 Task: Find connections with filter location Porto Velho with filter topic #staysafewith filter profile language Potuguese with filter current company DISYS with filter school Indian Institute of Information Technology, Design and Manufacturing, Jabalpur with filter industry Law Enforcement with filter service category Business Analytics with filter keywords title Vice President of Marketing
Action: Mouse moved to (475, 85)
Screenshot: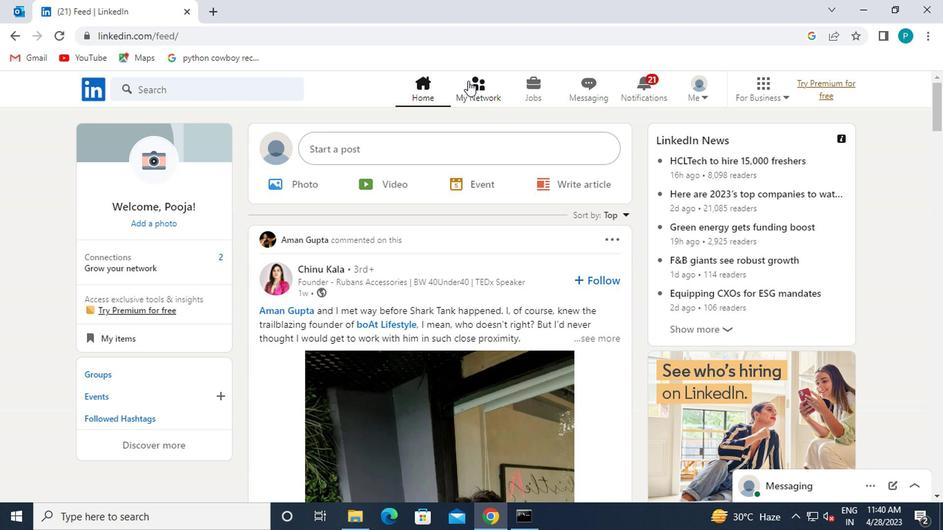 
Action: Mouse pressed left at (475, 85)
Screenshot: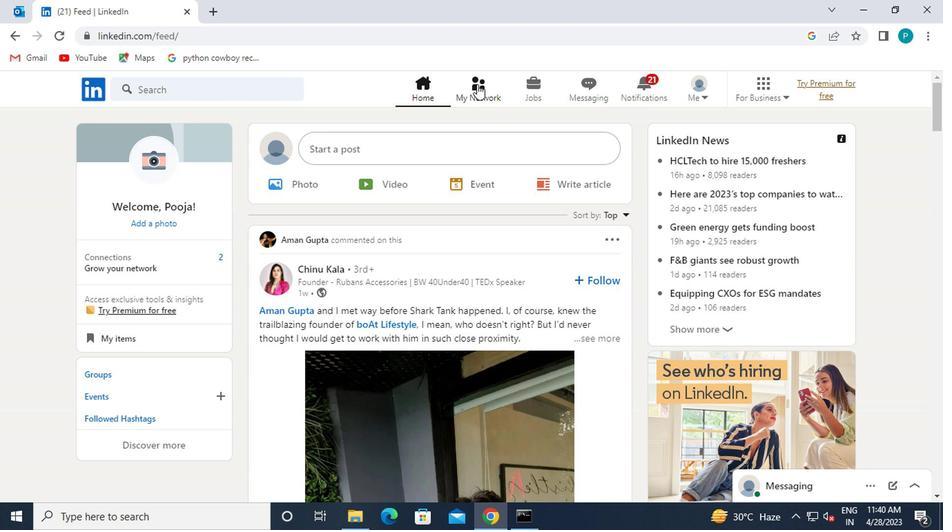
Action: Mouse moved to (179, 165)
Screenshot: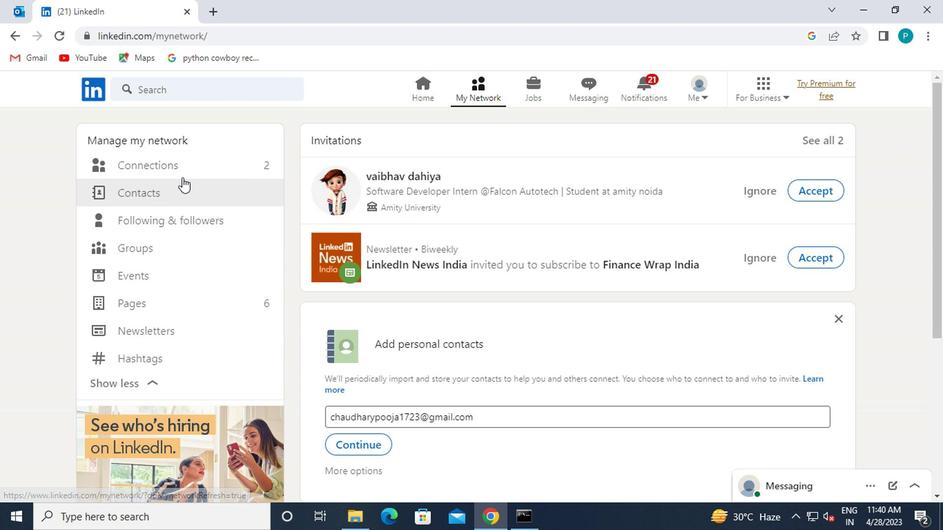 
Action: Mouse pressed left at (179, 165)
Screenshot: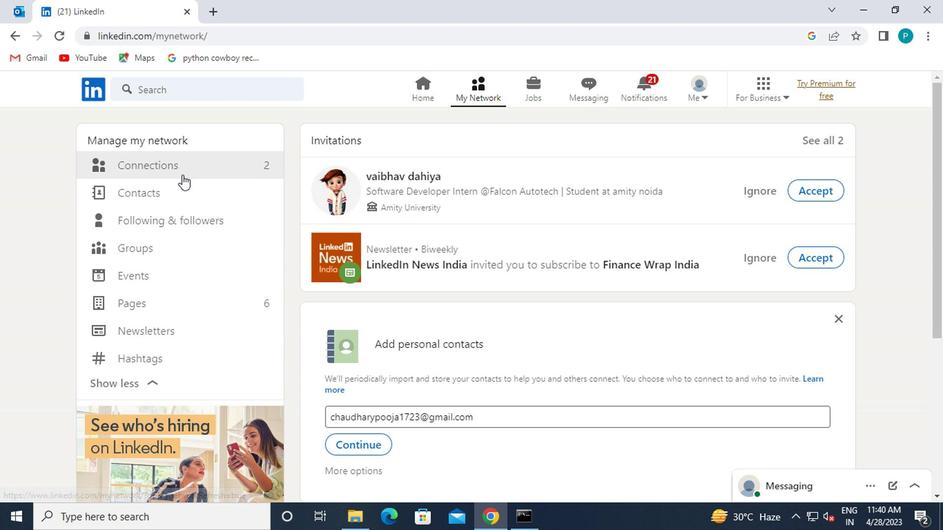 
Action: Mouse moved to (566, 162)
Screenshot: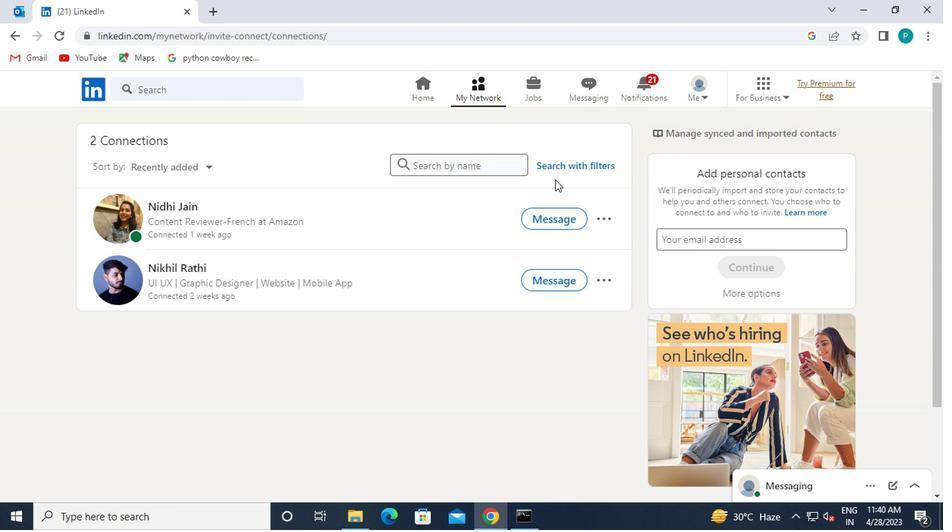 
Action: Mouse pressed left at (566, 162)
Screenshot: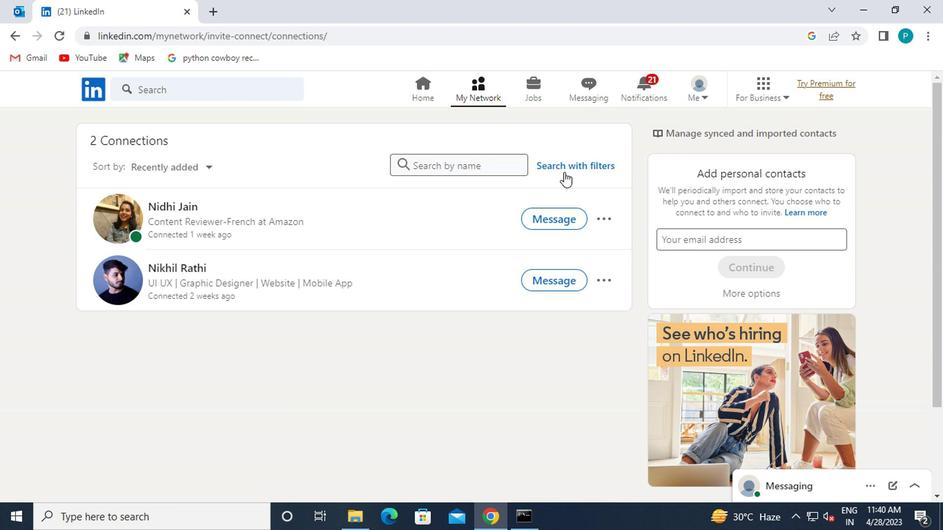 
Action: Mouse moved to (517, 135)
Screenshot: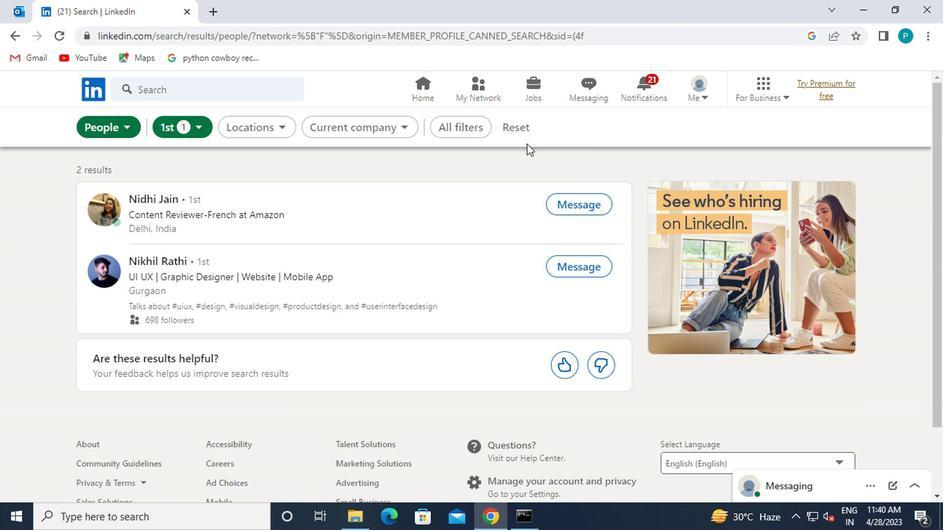 
Action: Mouse pressed left at (517, 135)
Screenshot: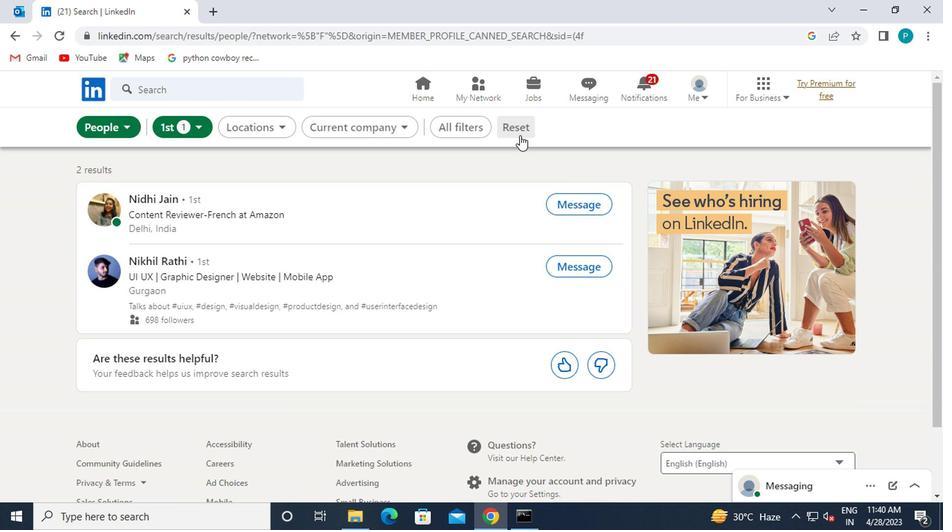 
Action: Mouse moved to (485, 127)
Screenshot: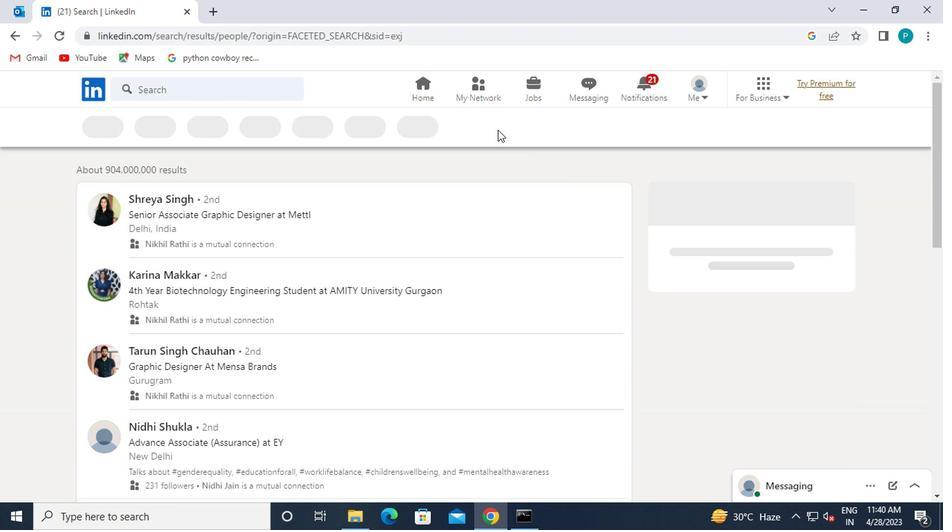 
Action: Mouse pressed left at (485, 127)
Screenshot: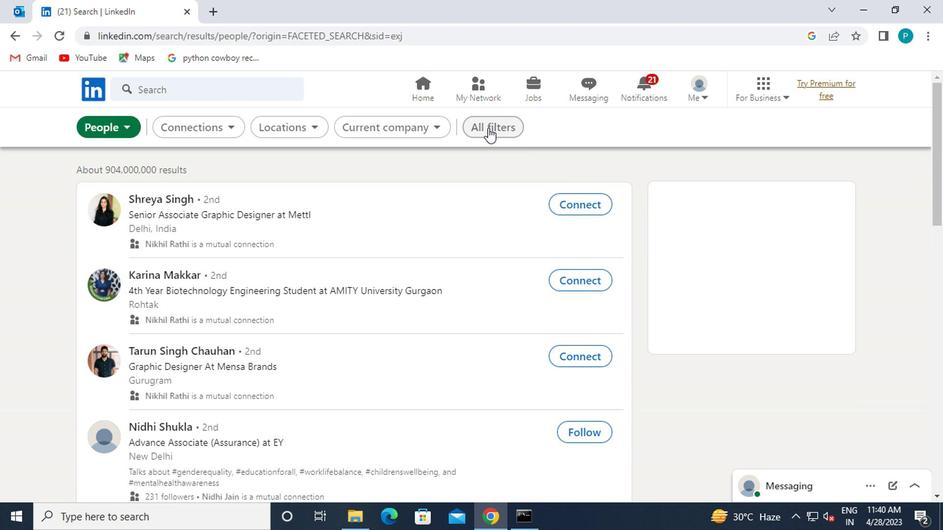 
Action: Mouse moved to (786, 369)
Screenshot: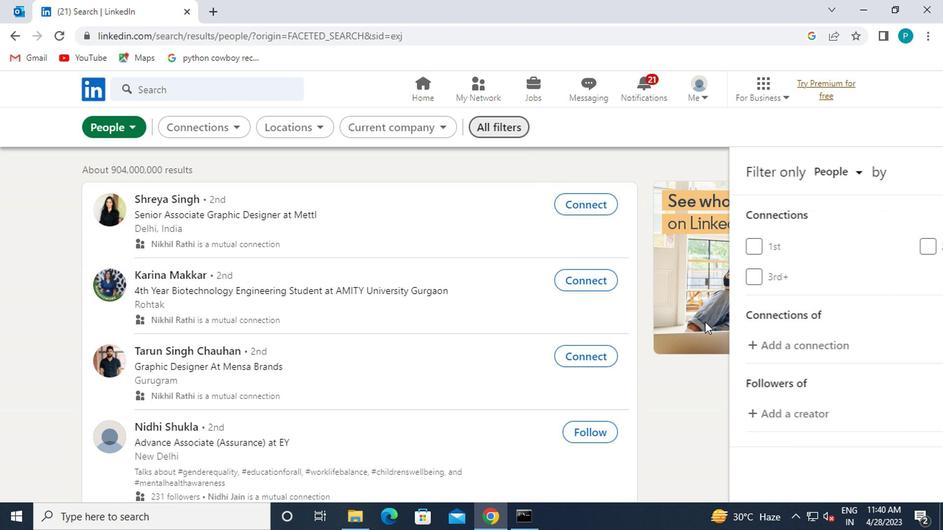 
Action: Mouse scrolled (786, 369) with delta (0, 0)
Screenshot: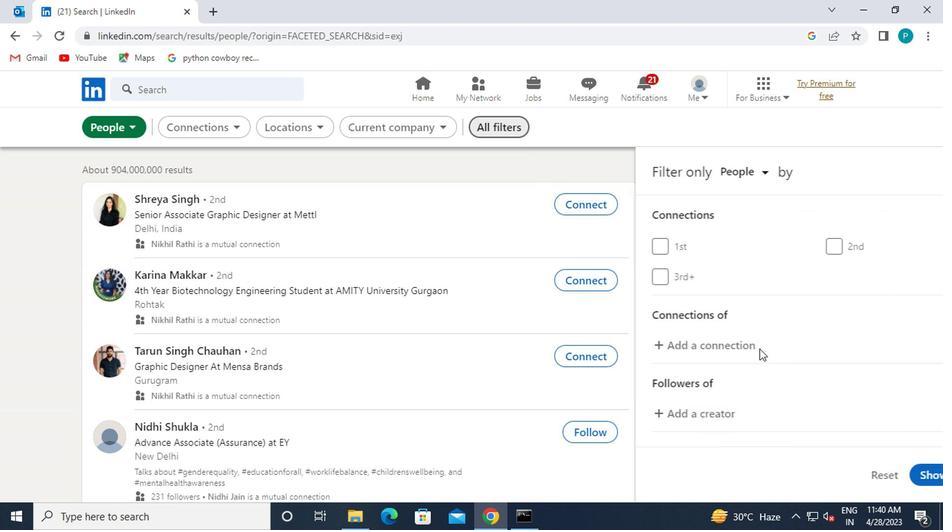 
Action: Mouse moved to (741, 340)
Screenshot: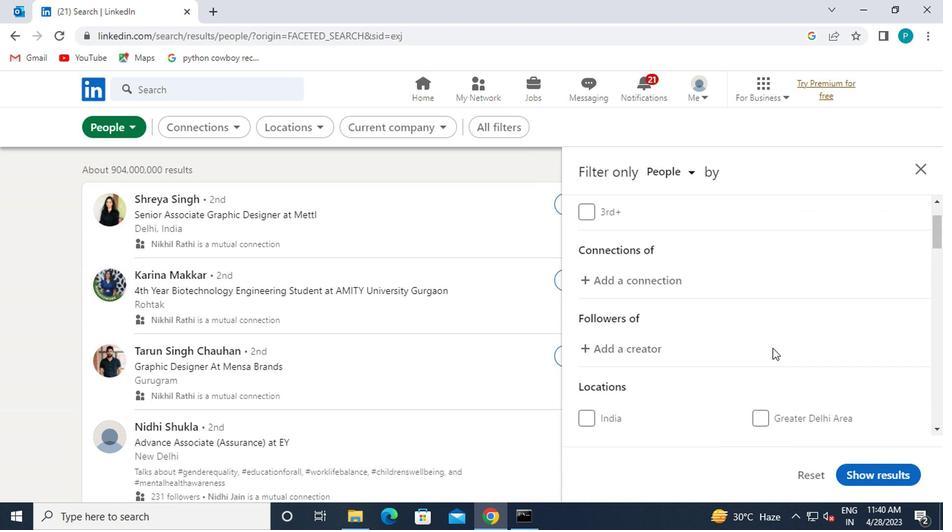 
Action: Mouse scrolled (741, 339) with delta (0, 0)
Screenshot: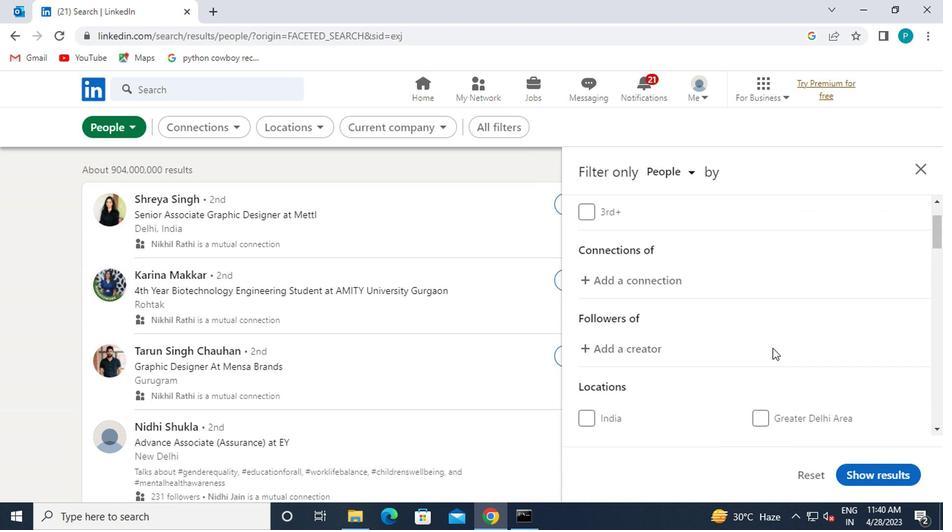 
Action: Mouse moved to (734, 339)
Screenshot: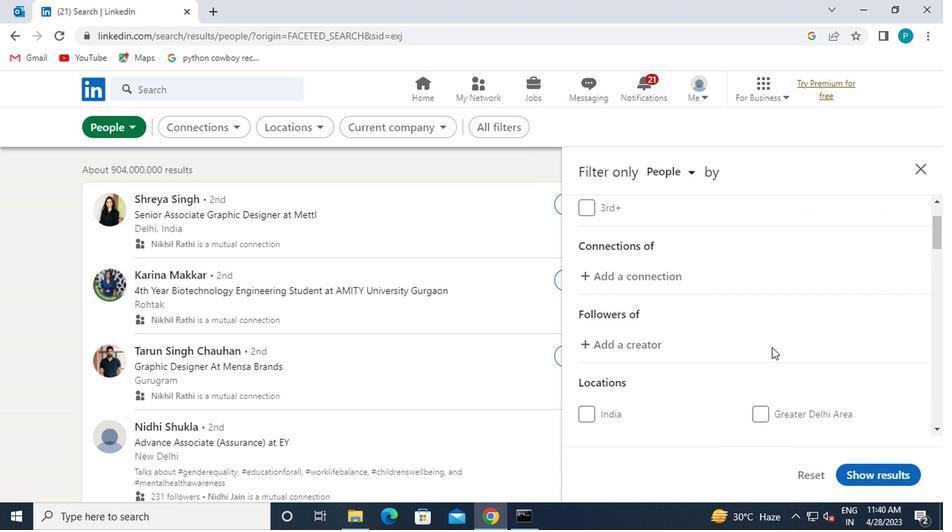 
Action: Mouse scrolled (734, 338) with delta (0, 0)
Screenshot: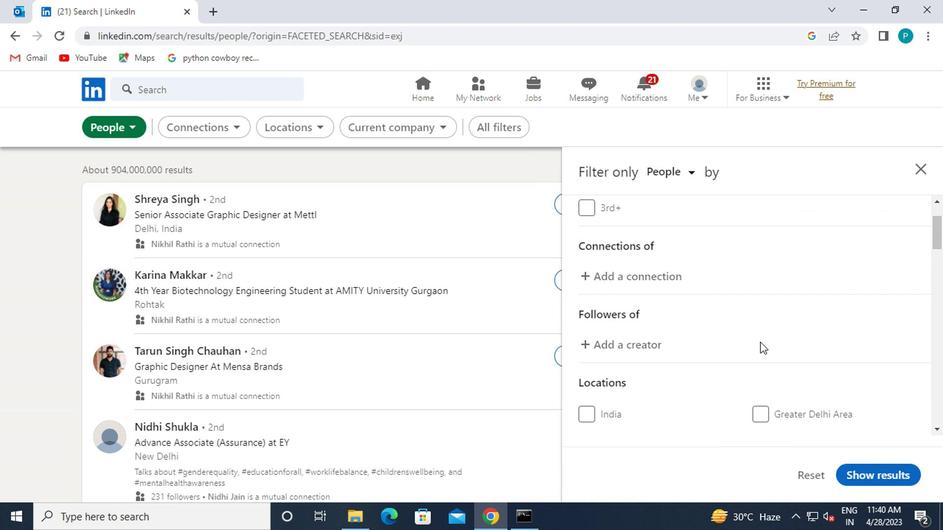 
Action: Mouse moved to (767, 336)
Screenshot: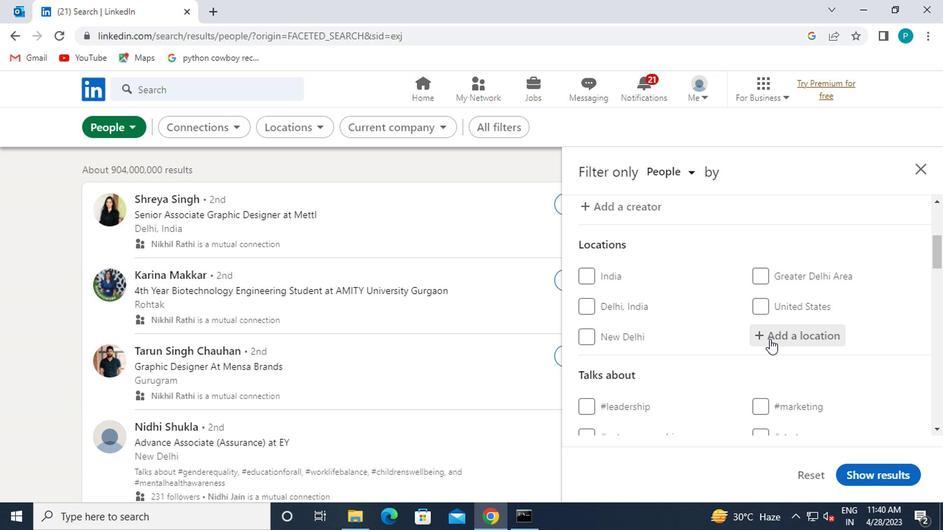 
Action: Mouse pressed left at (767, 336)
Screenshot: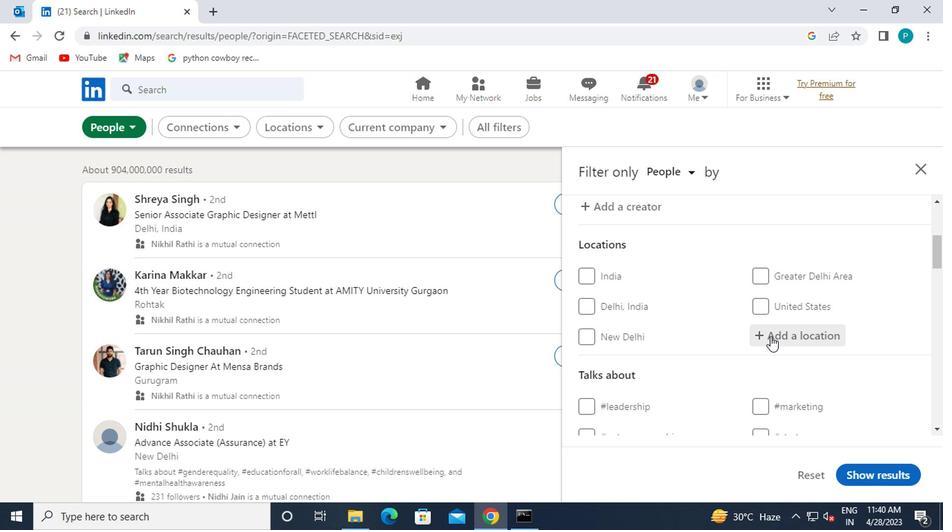 
Action: Mouse moved to (743, 339)
Screenshot: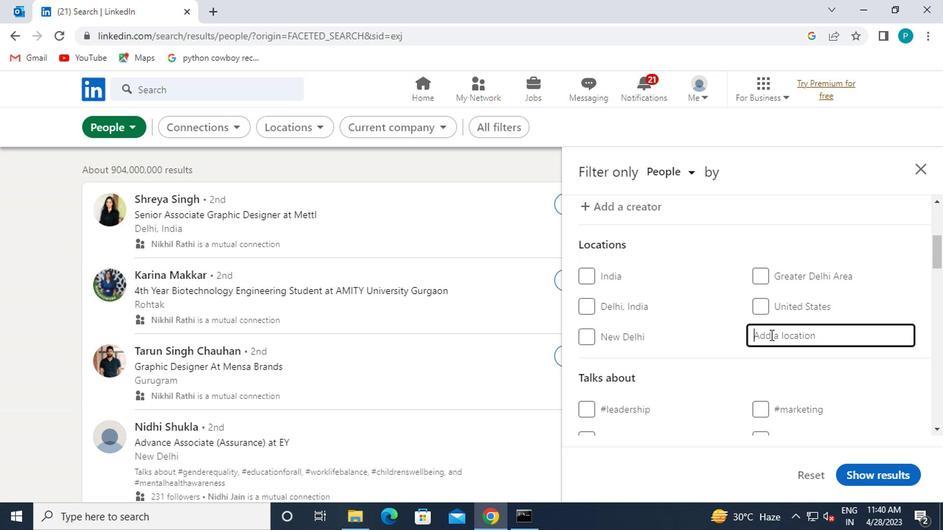 
Action: Key pressed <Key.caps_lock>p<Key.caps_lock>orto<Key.space><Key.caps_lock>v<Key.caps_lock>elho
Screenshot: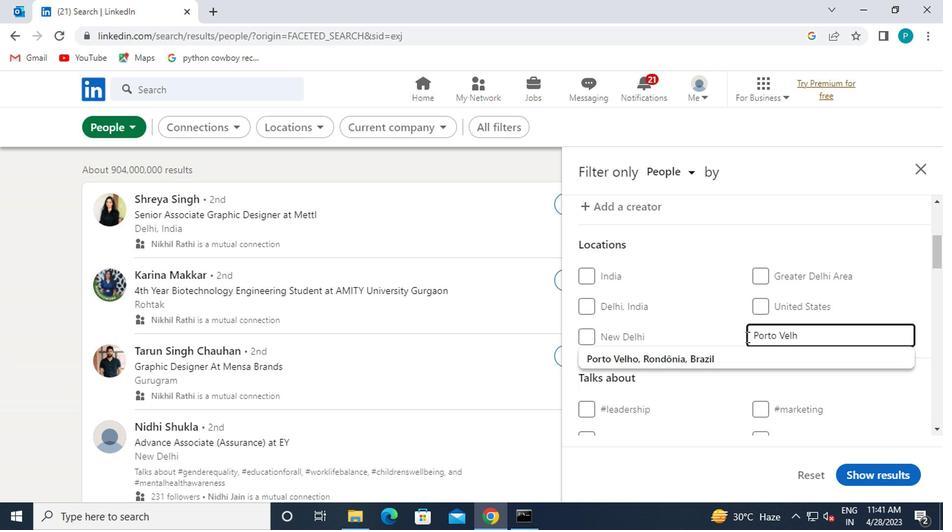 
Action: Mouse moved to (658, 360)
Screenshot: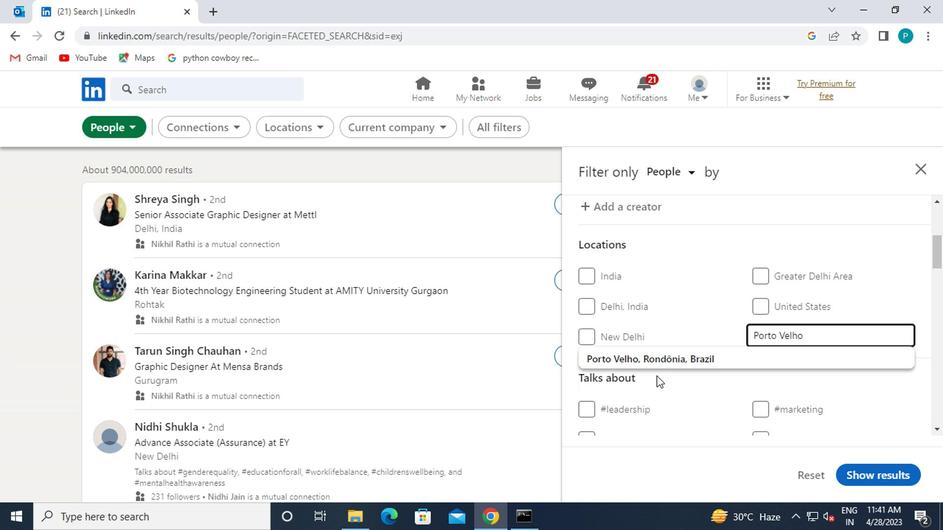 
Action: Mouse pressed left at (658, 360)
Screenshot: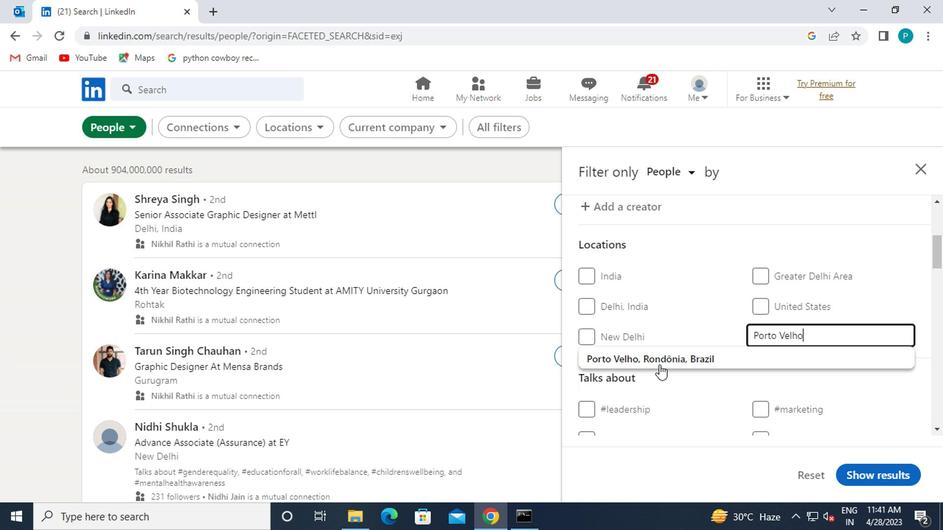 
Action: Mouse moved to (757, 377)
Screenshot: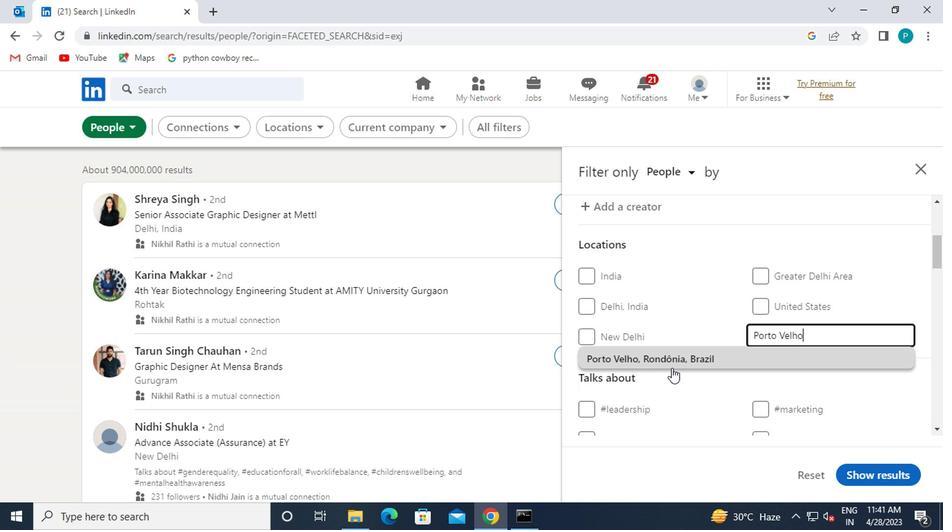 
Action: Mouse scrolled (757, 376) with delta (0, 0)
Screenshot: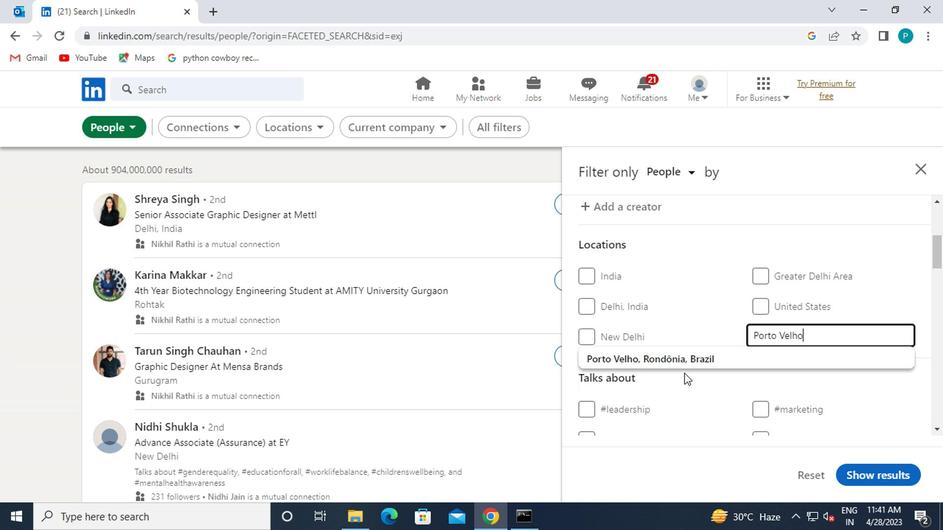 
Action: Mouse scrolled (757, 376) with delta (0, 0)
Screenshot: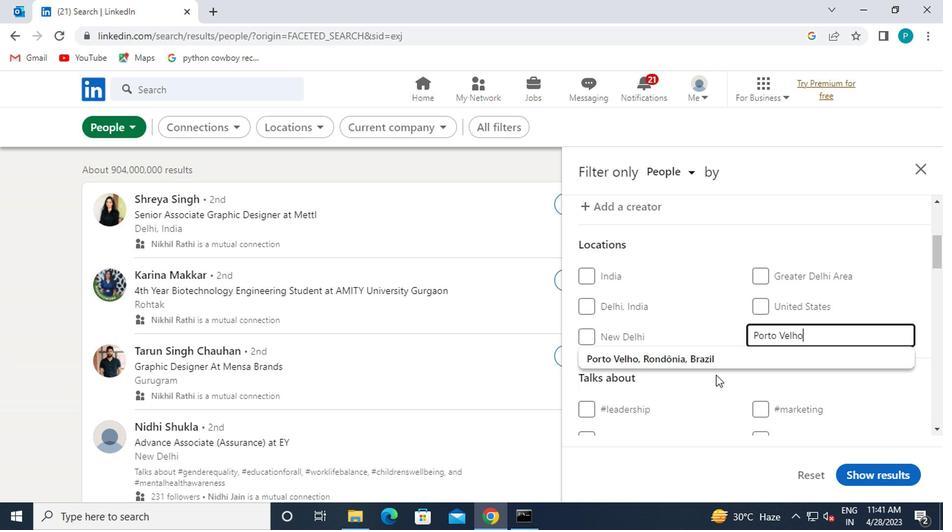 
Action: Mouse moved to (656, 227)
Screenshot: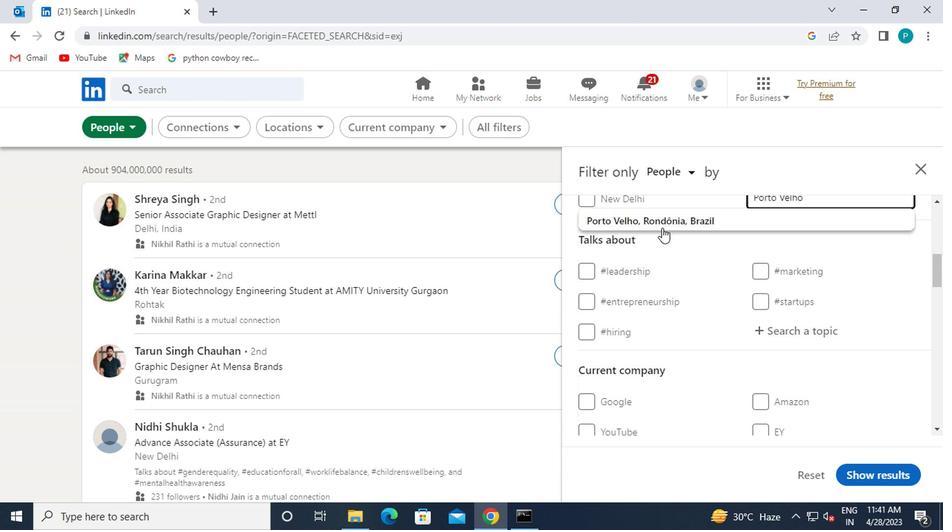 
Action: Mouse pressed left at (656, 227)
Screenshot: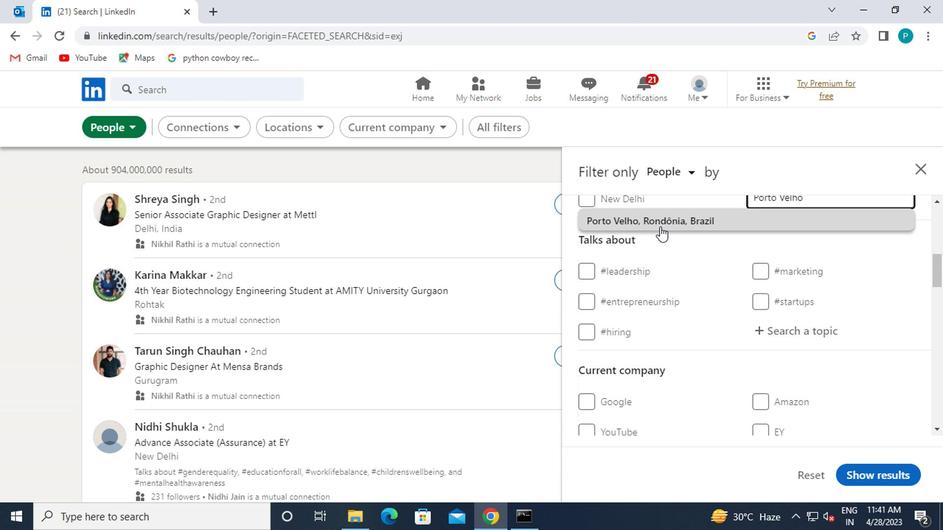 
Action: Mouse moved to (781, 361)
Screenshot: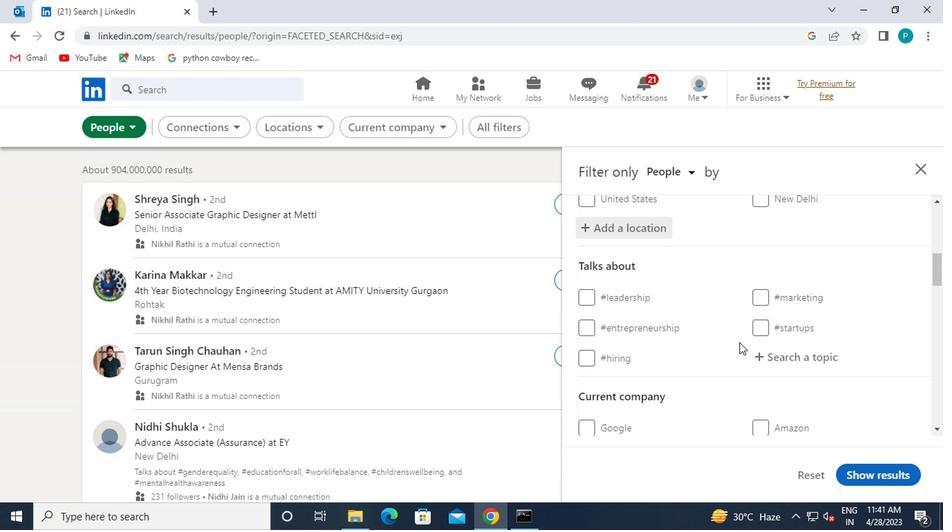 
Action: Mouse pressed left at (781, 361)
Screenshot: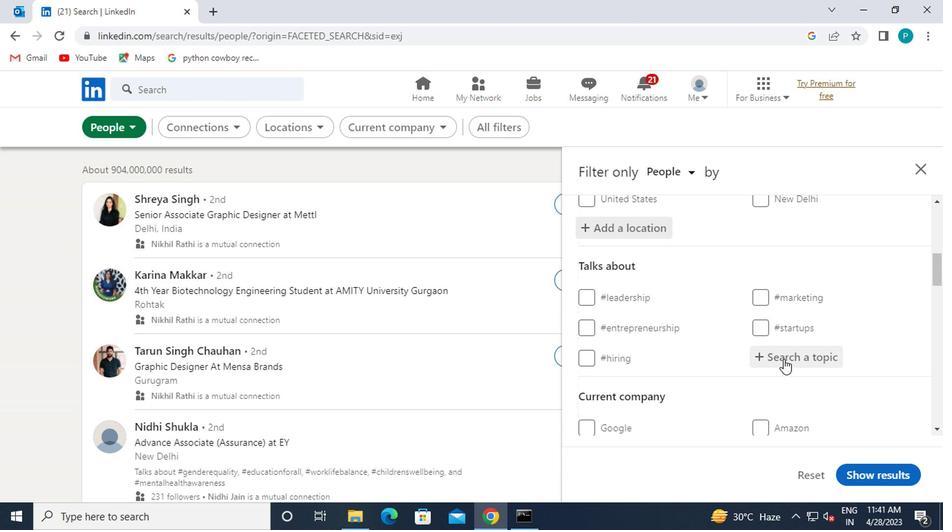 
Action: Mouse moved to (792, 361)
Screenshot: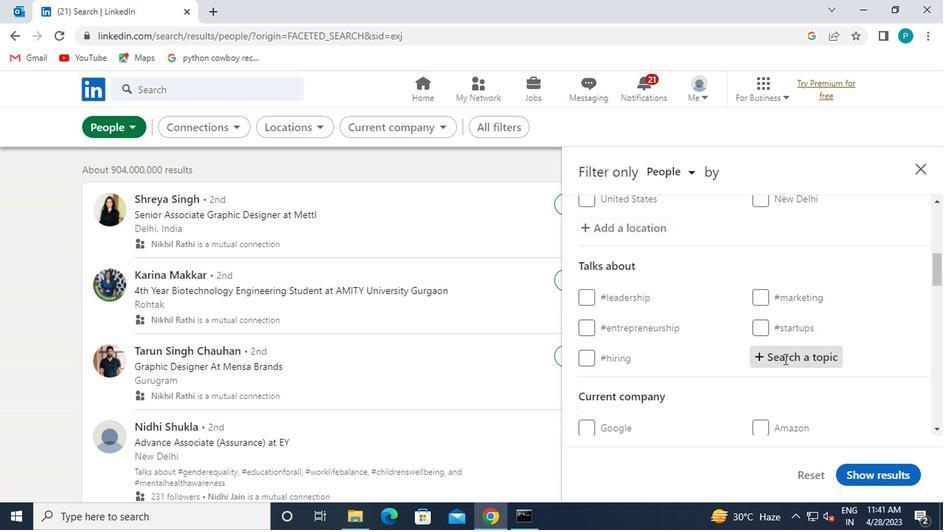 
Action: Key pressed <Key.shift>#STAYSFE
Screenshot: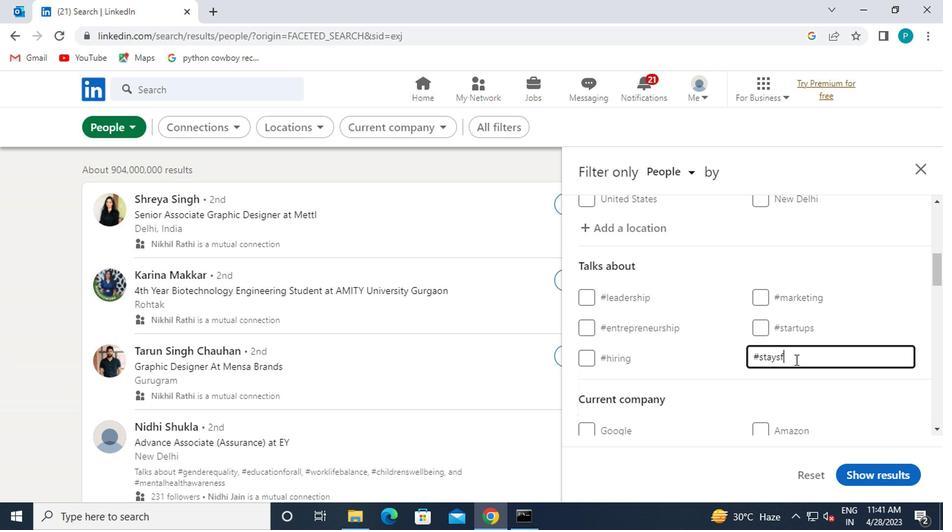 
Action: Mouse moved to (778, 359)
Screenshot: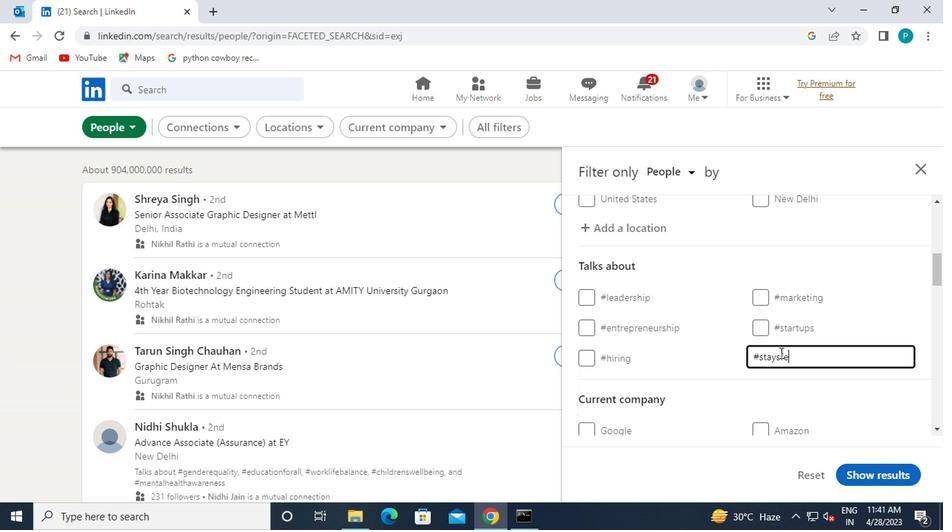 
Action: Mouse pressed left at (778, 359)
Screenshot: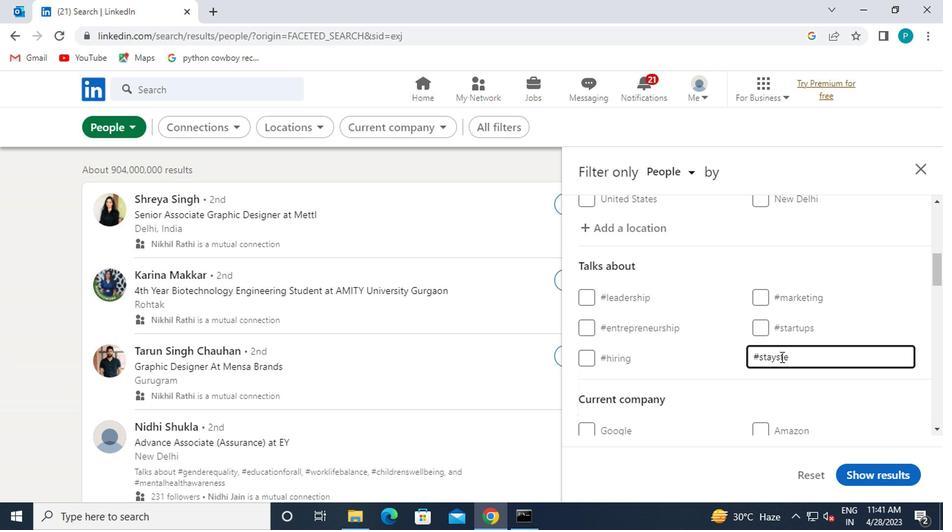 
Action: Mouse moved to (785, 362)
Screenshot: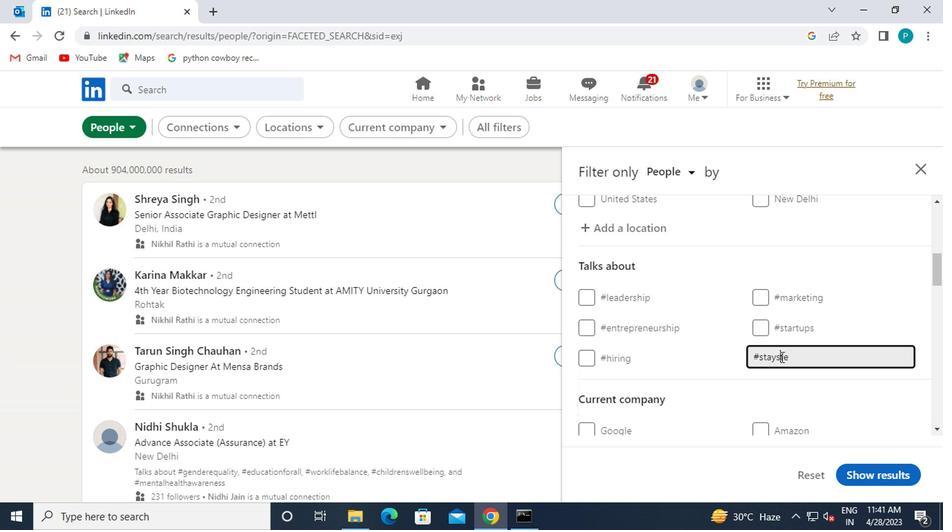 
Action: Key pressed A
Screenshot: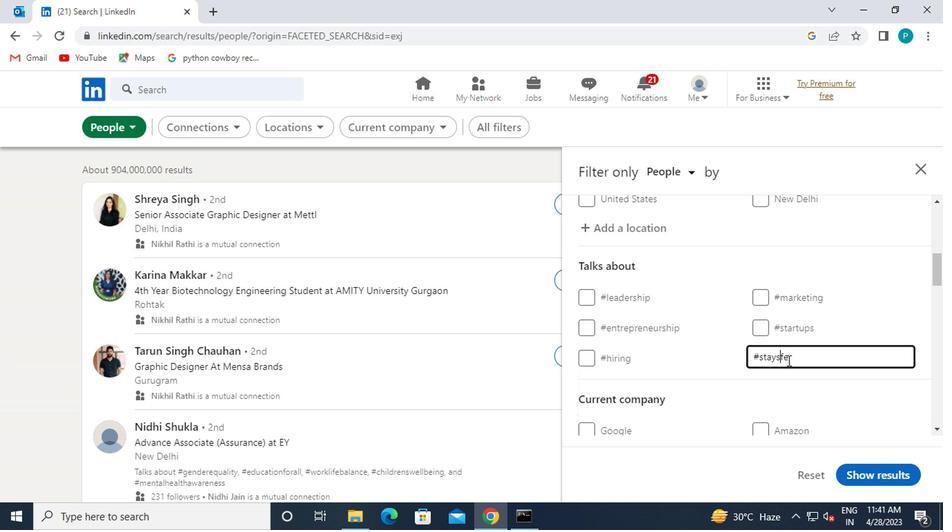 
Action: Mouse moved to (764, 357)
Screenshot: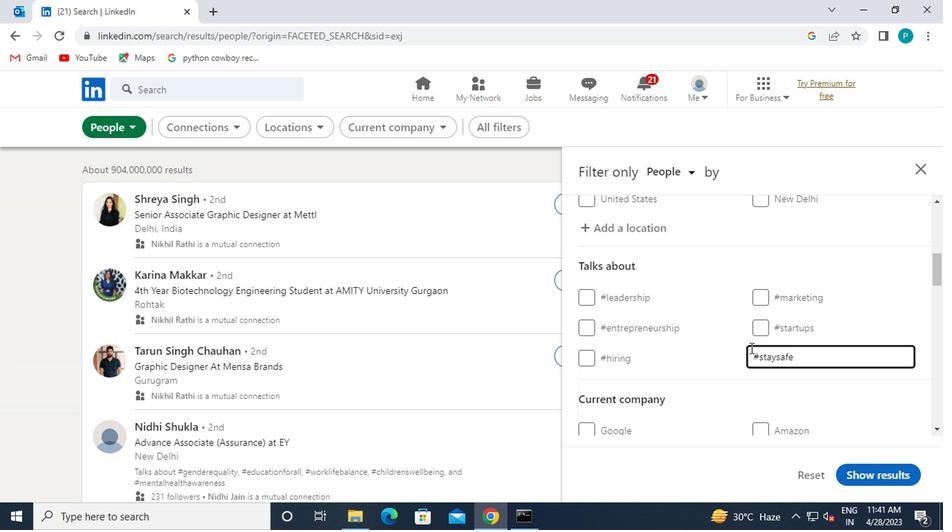 
Action: Mouse scrolled (764, 356) with delta (0, 0)
Screenshot: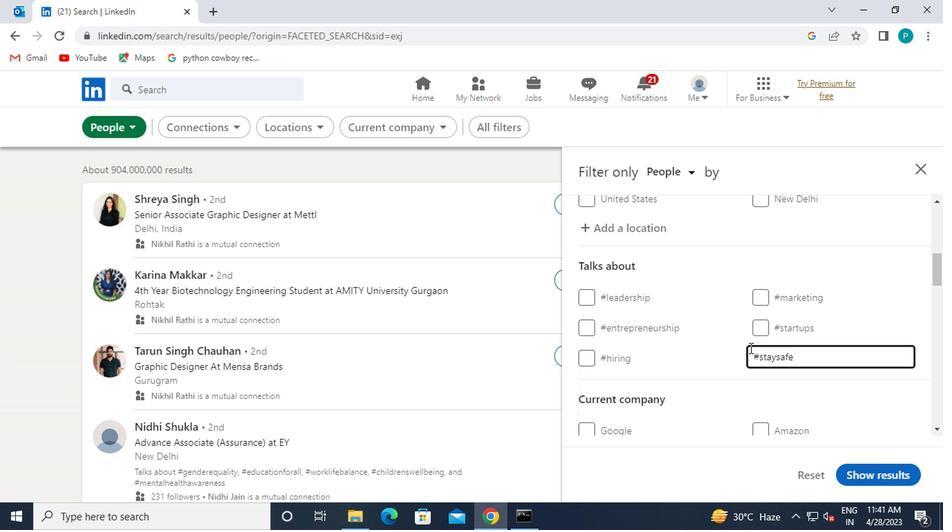 
Action: Mouse moved to (767, 359)
Screenshot: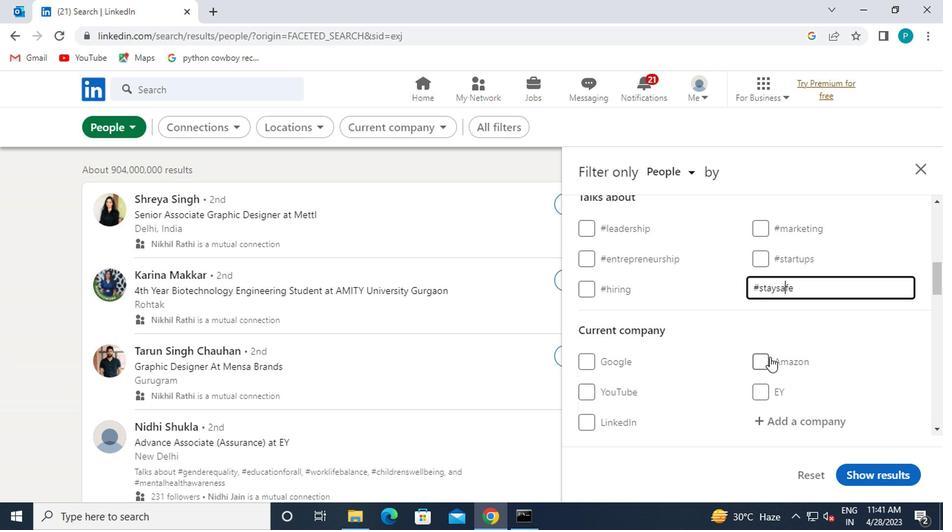 
Action: Mouse scrolled (767, 359) with delta (0, 0)
Screenshot: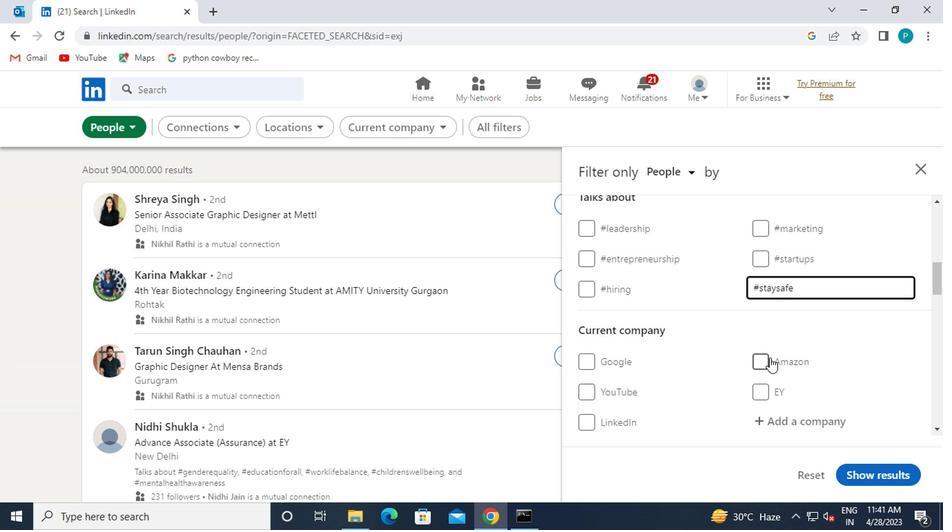 
Action: Mouse moved to (706, 366)
Screenshot: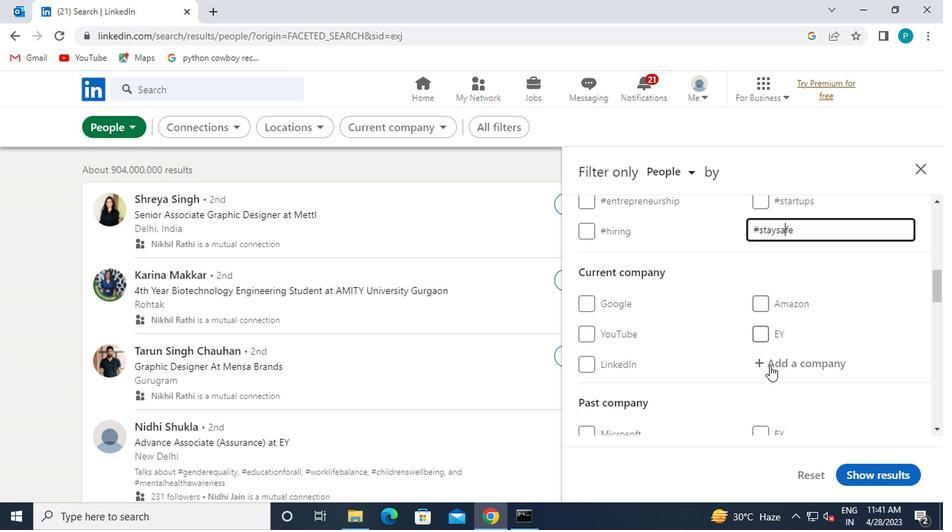 
Action: Mouse scrolled (706, 366) with delta (0, 0)
Screenshot: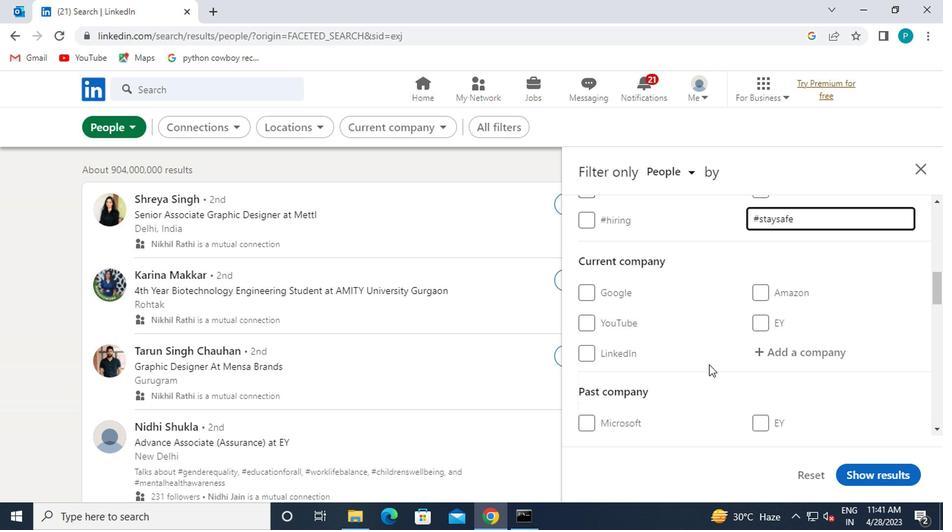 
Action: Mouse scrolled (706, 366) with delta (0, 0)
Screenshot: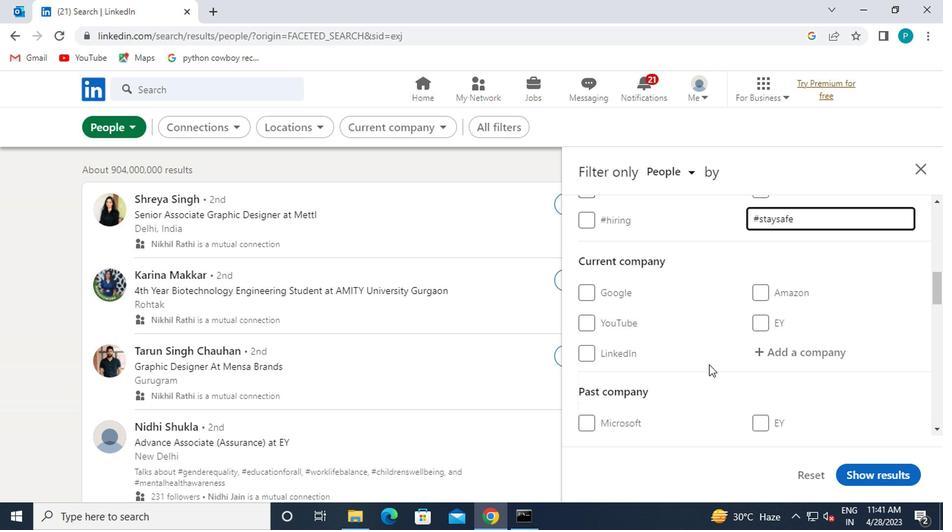 
Action: Mouse scrolled (706, 366) with delta (0, 0)
Screenshot: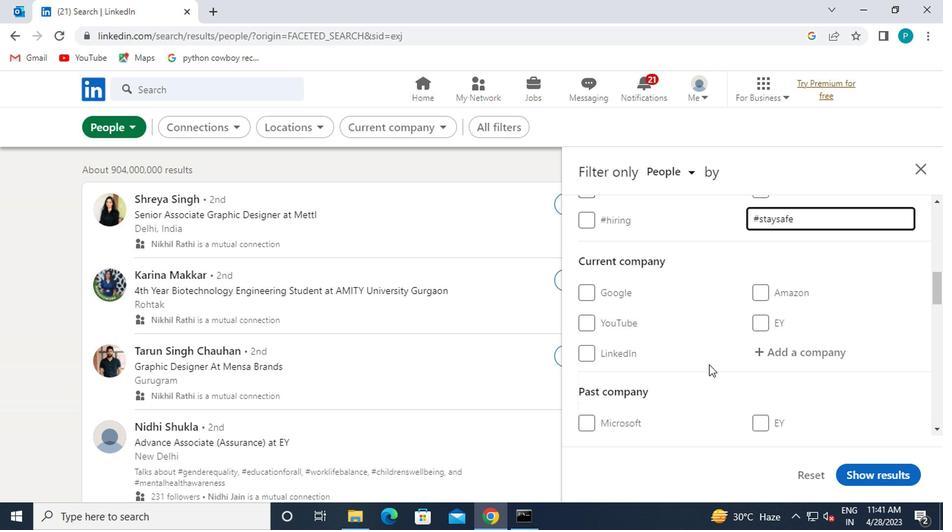 
Action: Mouse scrolled (706, 366) with delta (0, 0)
Screenshot: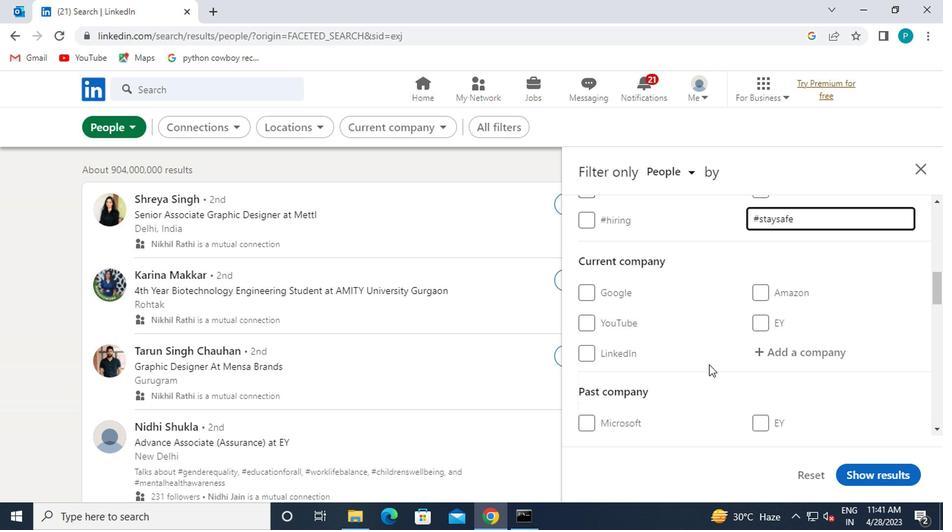 
Action: Mouse moved to (706, 359)
Screenshot: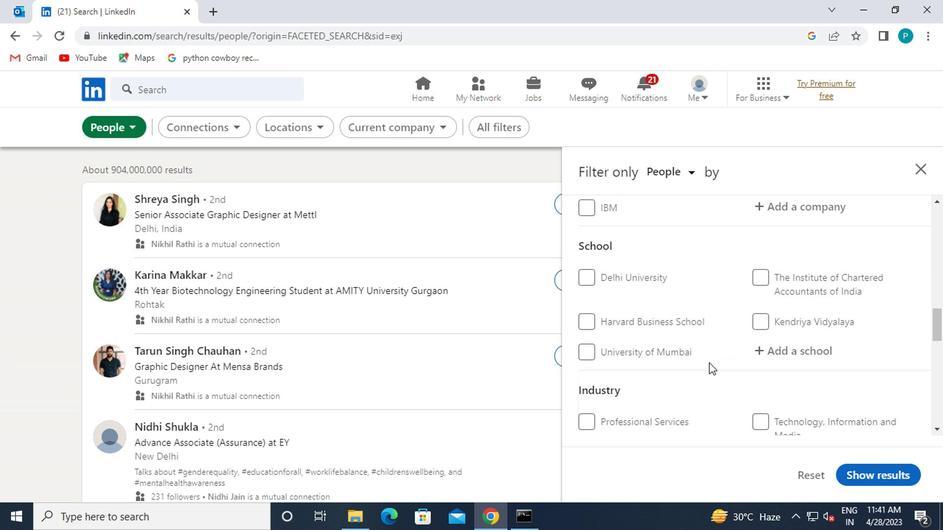 
Action: Mouse scrolled (706, 359) with delta (0, 0)
Screenshot: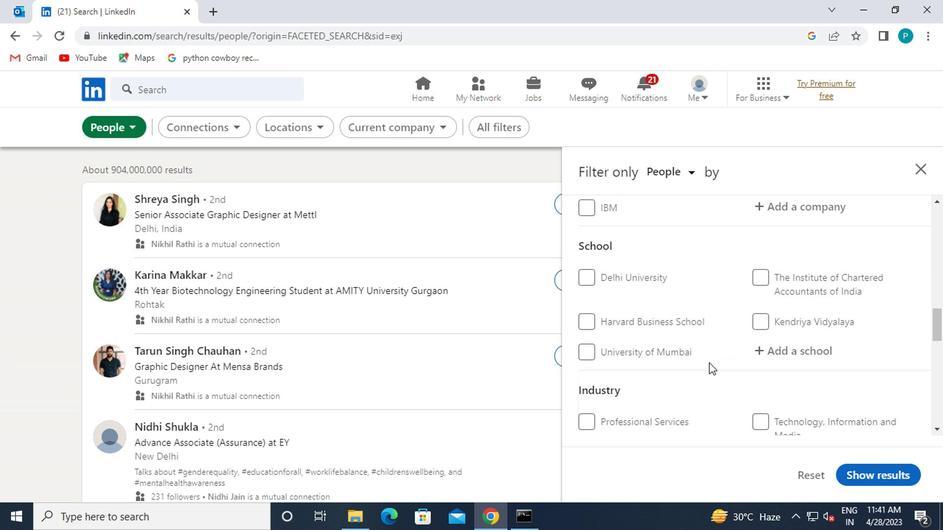 
Action: Mouse moved to (706, 357)
Screenshot: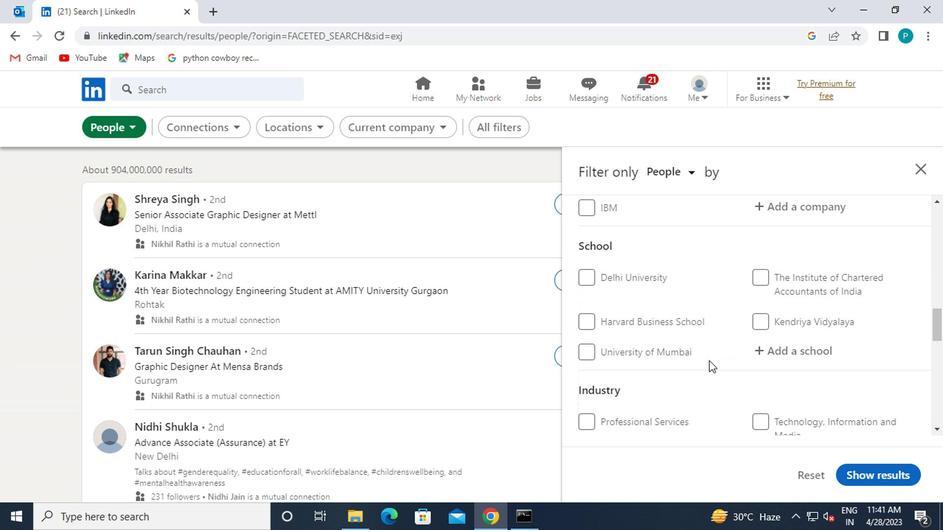 
Action: Mouse scrolled (706, 356) with delta (0, 0)
Screenshot: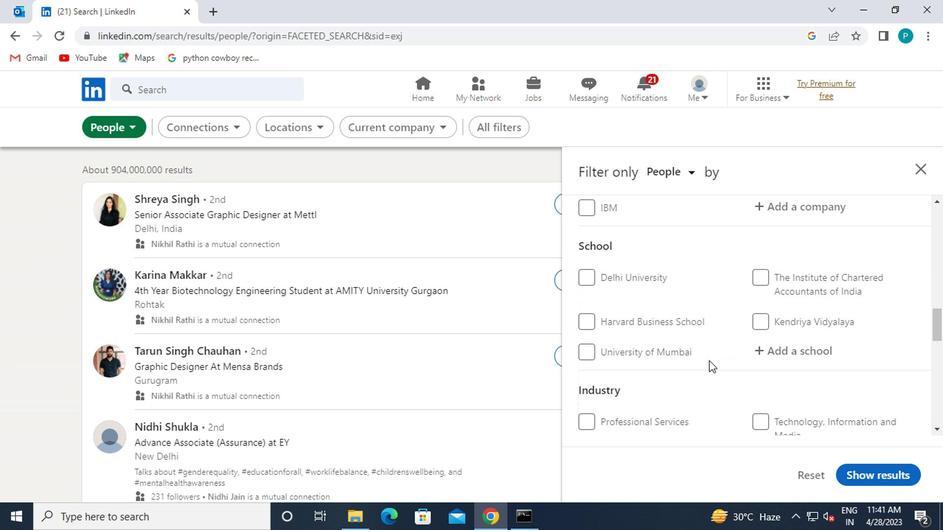 
Action: Mouse moved to (683, 345)
Screenshot: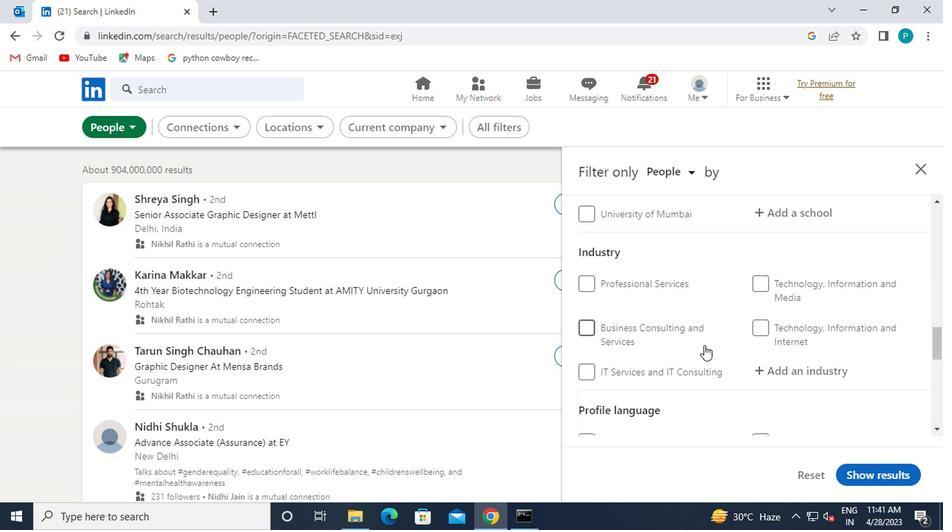 
Action: Mouse scrolled (683, 344) with delta (0, 0)
Screenshot: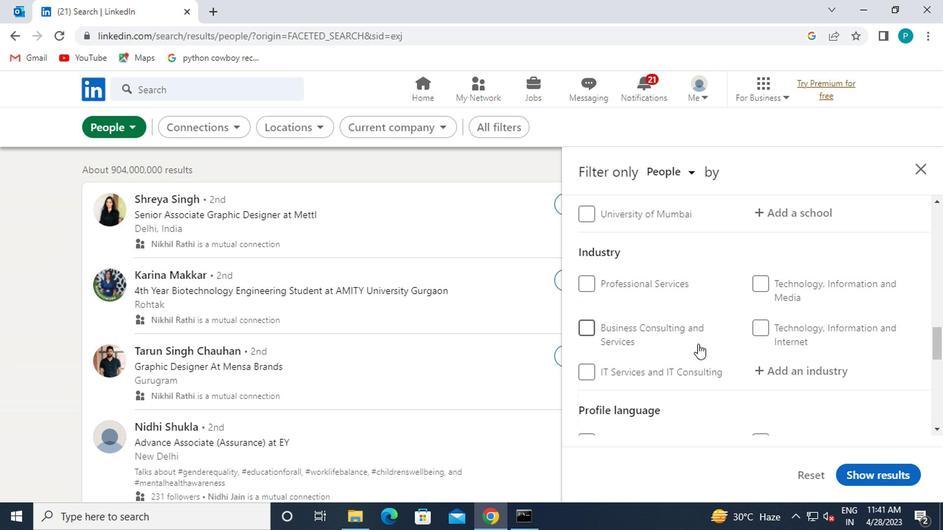 
Action: Mouse scrolled (683, 344) with delta (0, 0)
Screenshot: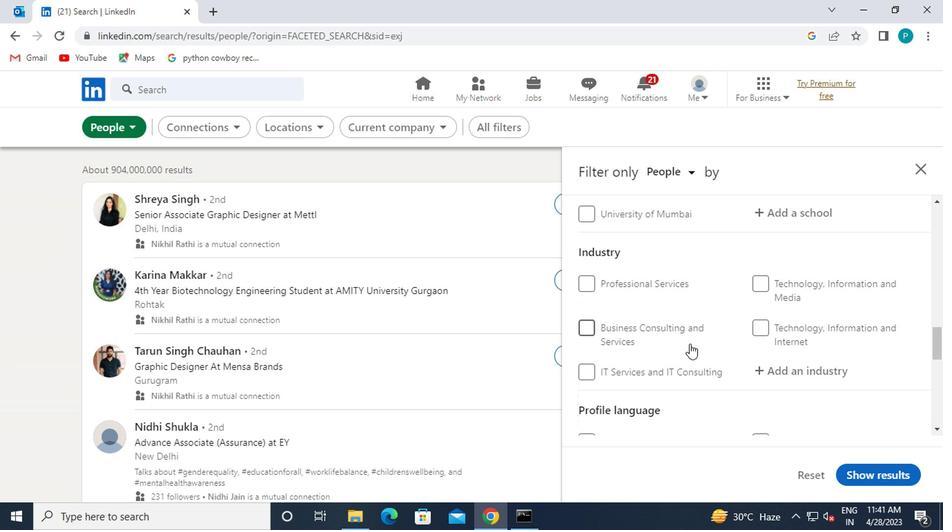 
Action: Mouse scrolled (683, 344) with delta (0, 0)
Screenshot: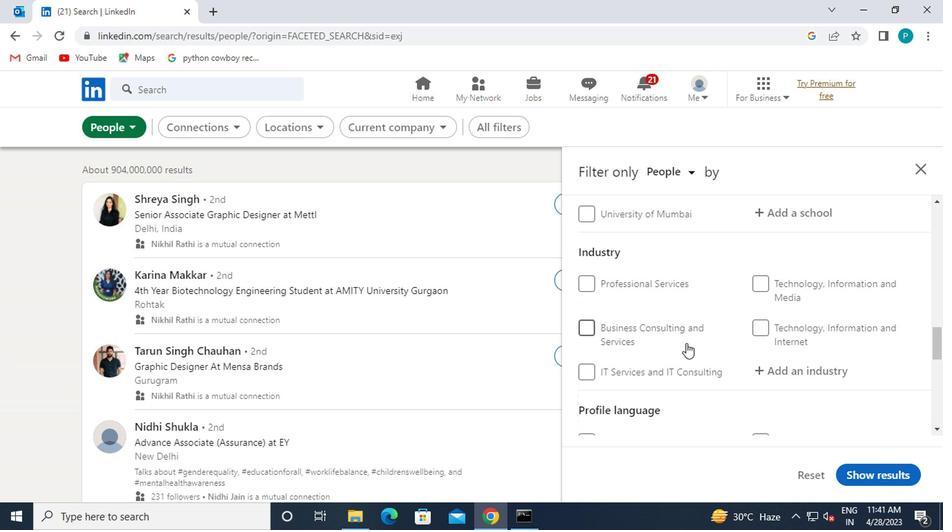 
Action: Mouse moved to (752, 268)
Screenshot: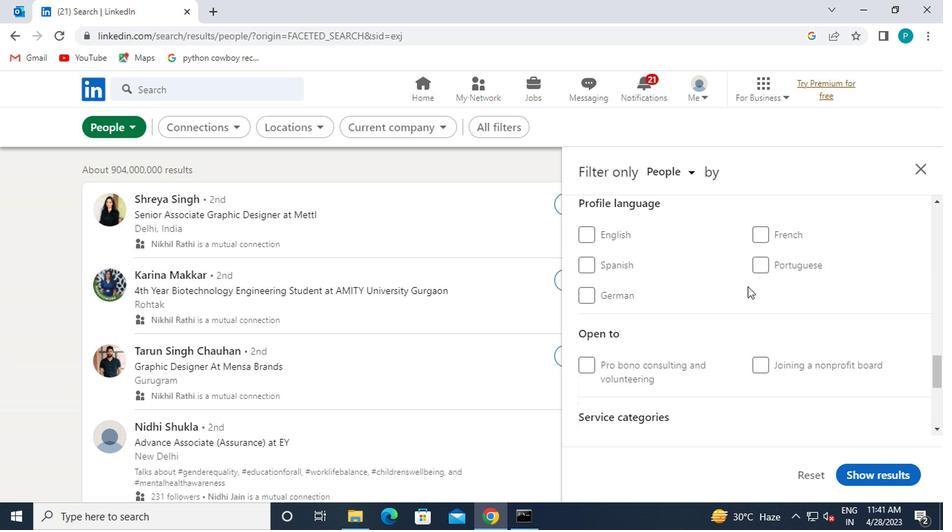 
Action: Mouse pressed left at (752, 268)
Screenshot: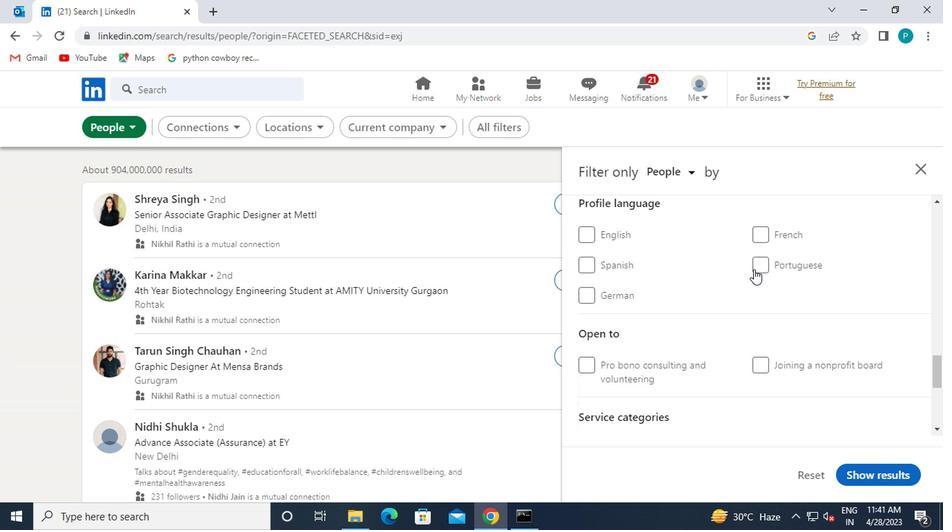 
Action: Mouse moved to (699, 295)
Screenshot: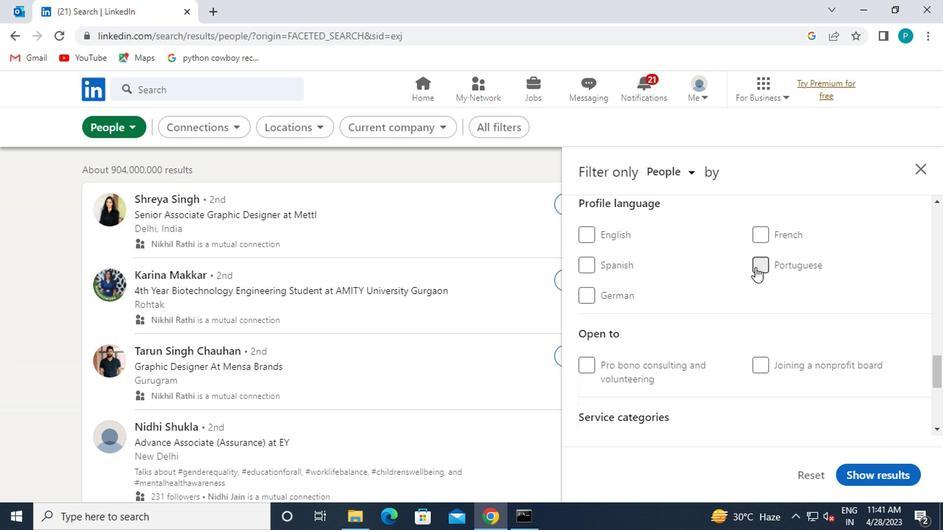 
Action: Mouse scrolled (699, 296) with delta (0, 0)
Screenshot: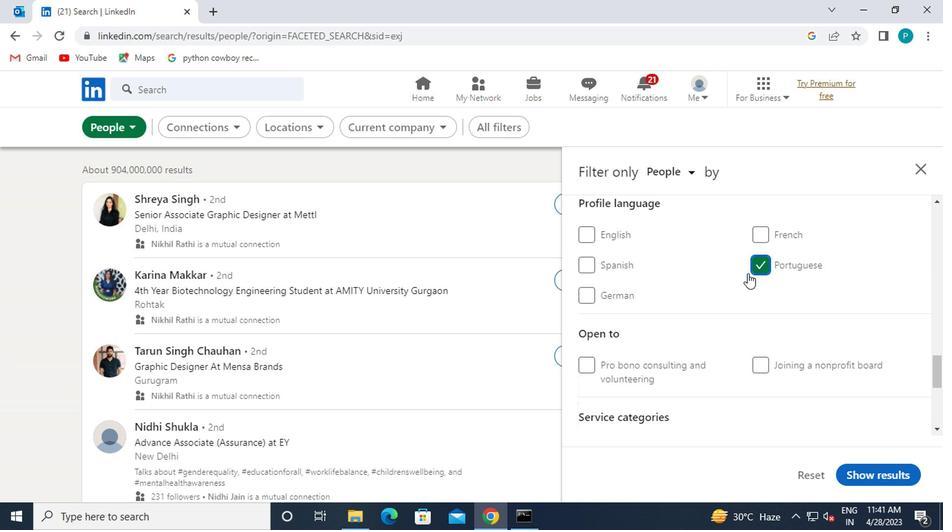 
Action: Mouse scrolled (699, 296) with delta (0, 0)
Screenshot: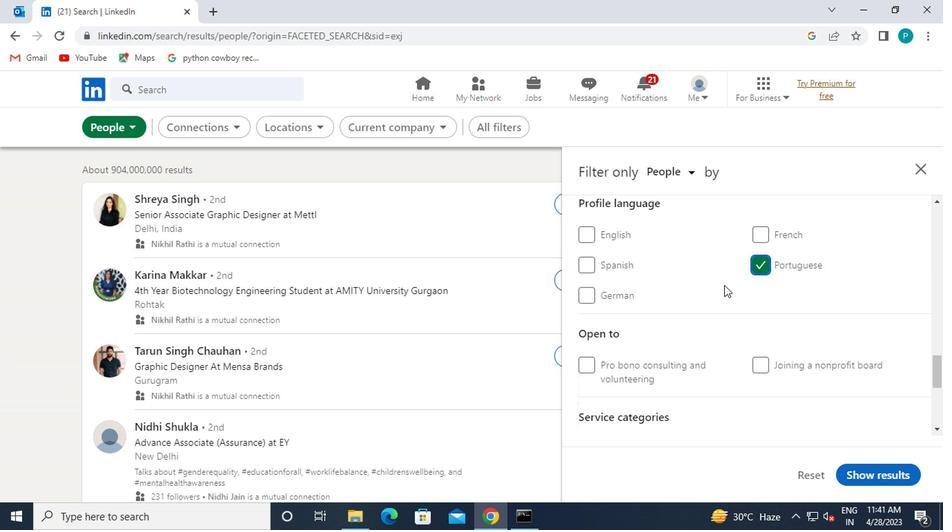 
Action: Mouse moved to (699, 295)
Screenshot: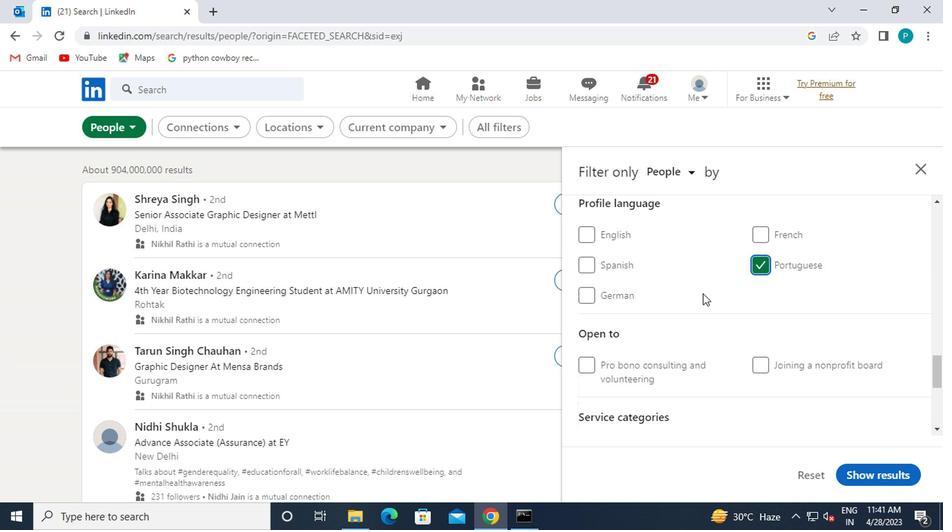 
Action: Mouse scrolled (699, 296) with delta (0, 0)
Screenshot: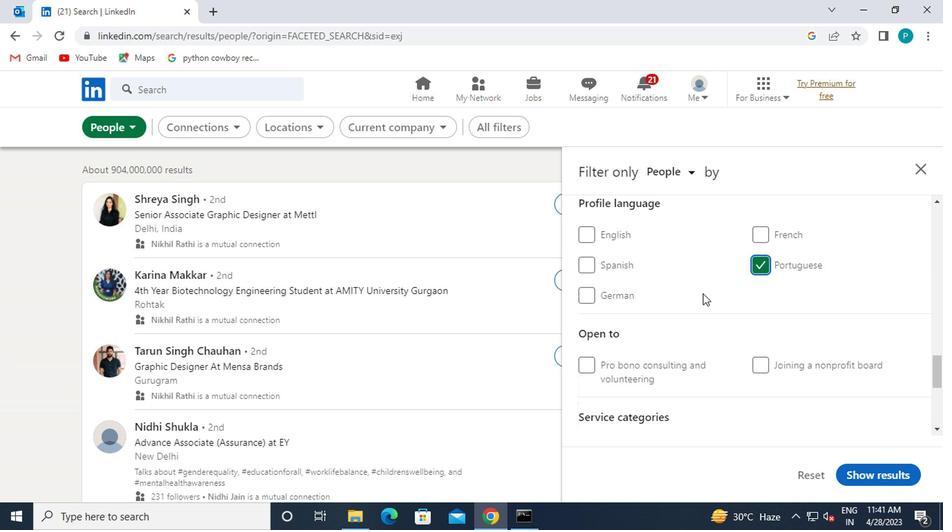 
Action: Mouse moved to (699, 294)
Screenshot: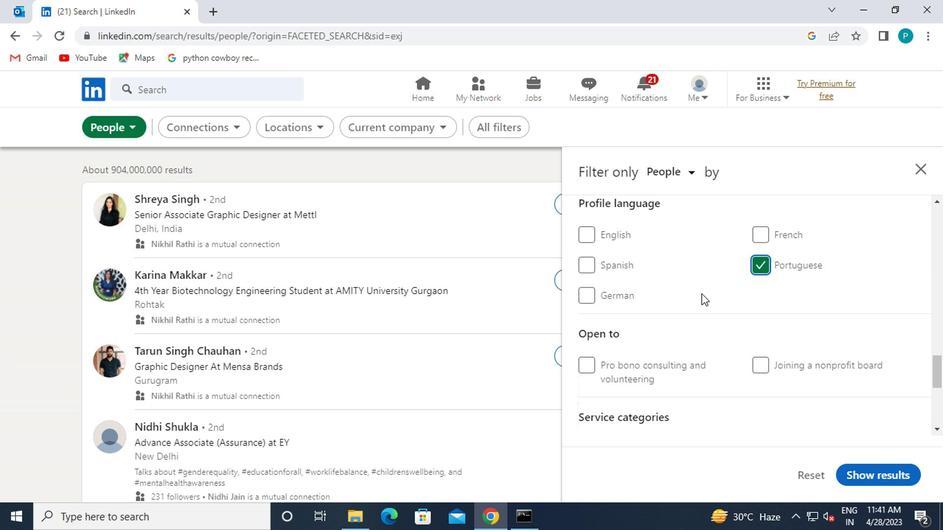 
Action: Mouse scrolled (699, 295) with delta (0, 0)
Screenshot: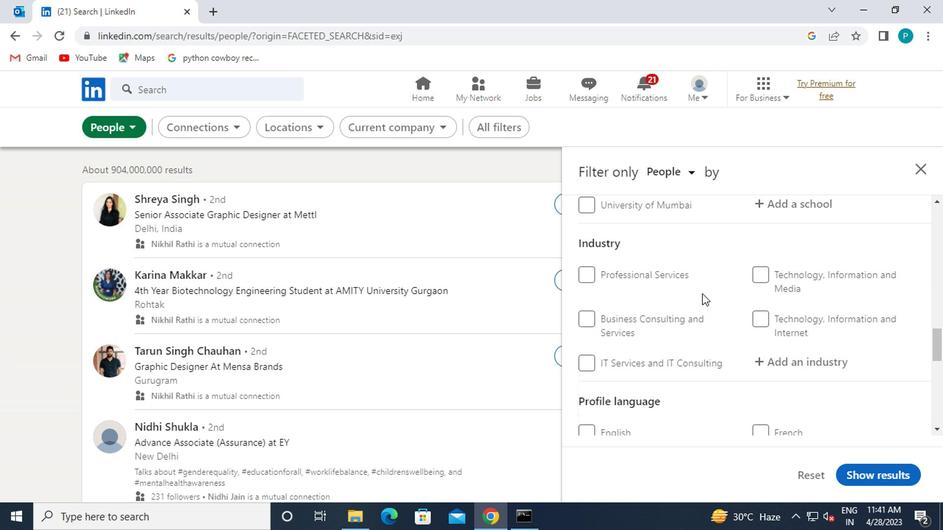 
Action: Mouse scrolled (699, 295) with delta (0, 0)
Screenshot: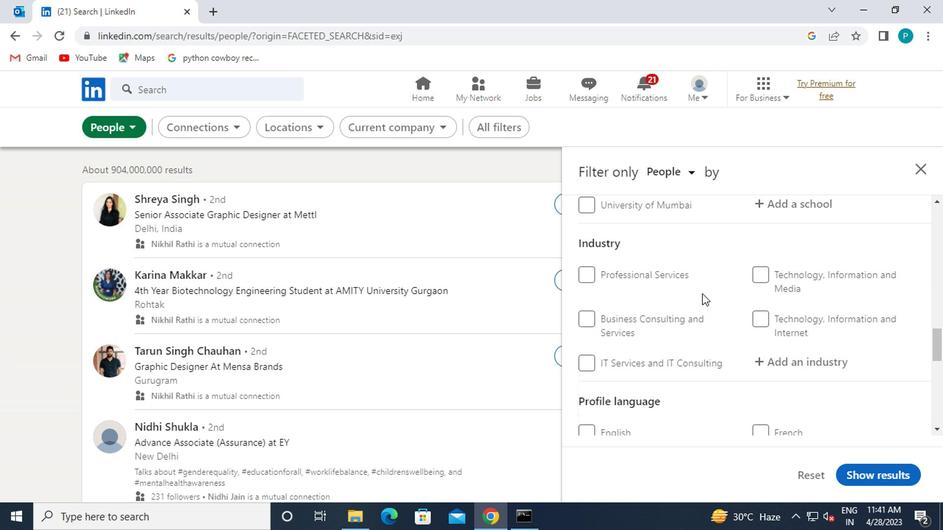 
Action: Mouse moved to (700, 294)
Screenshot: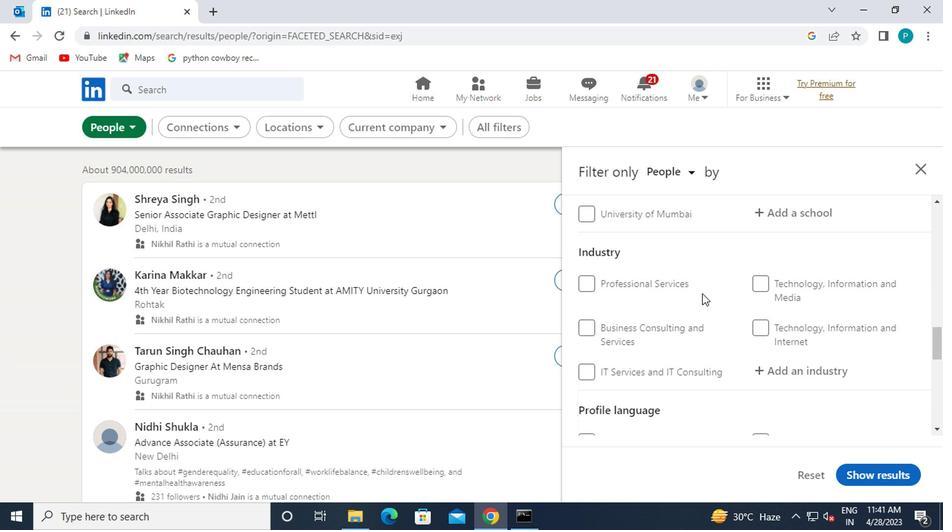 
Action: Mouse scrolled (700, 294) with delta (0, 0)
Screenshot: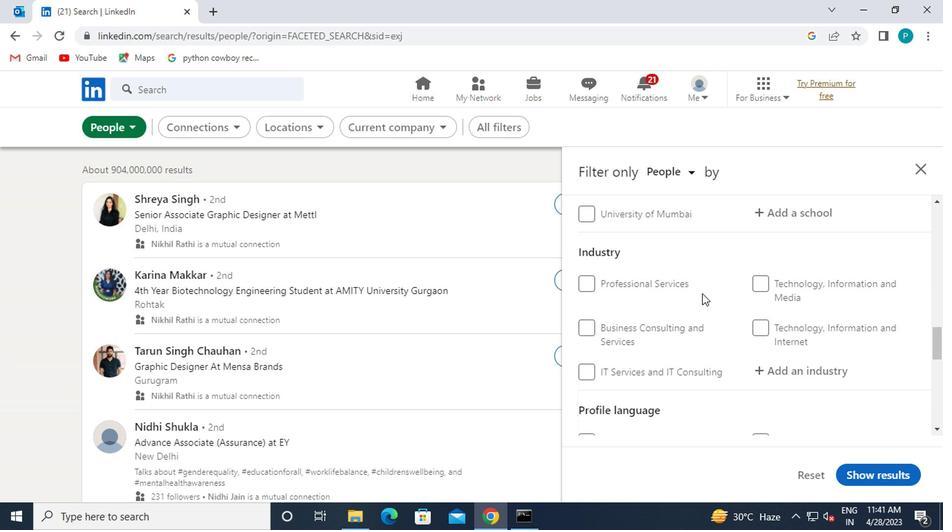 
Action: Mouse moved to (702, 292)
Screenshot: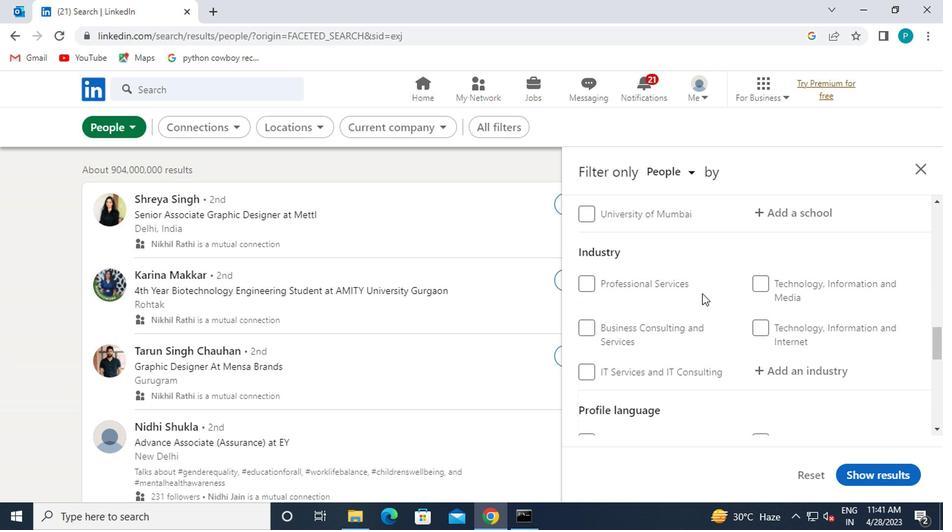 
Action: Mouse scrolled (702, 293) with delta (0, 0)
Screenshot: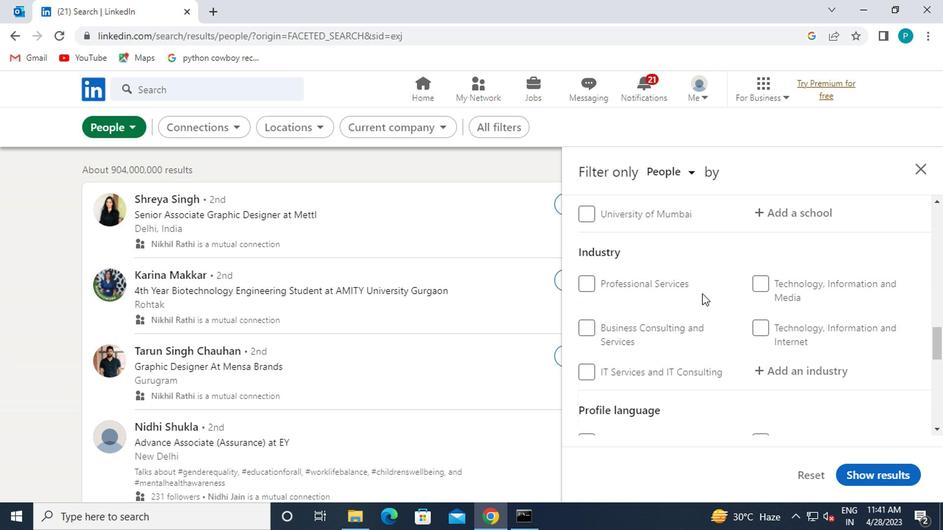 
Action: Mouse moved to (703, 292)
Screenshot: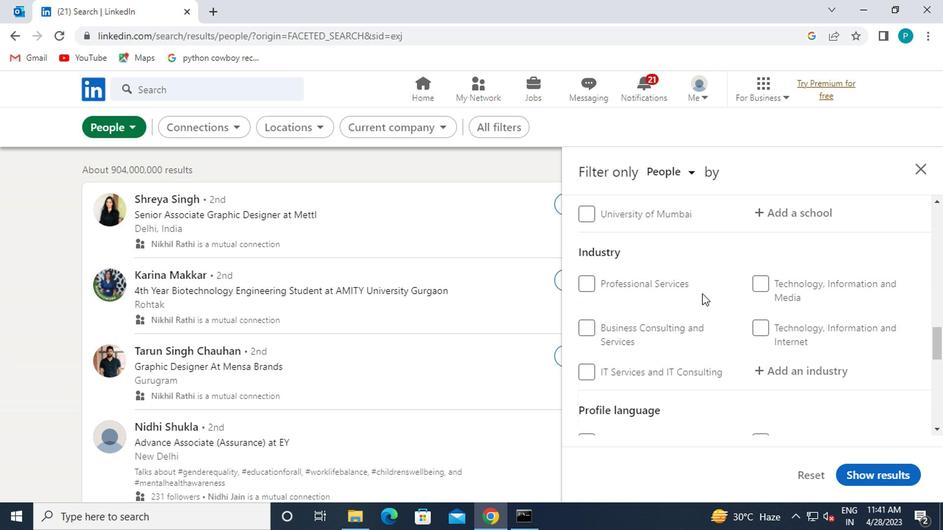 
Action: Mouse scrolled (703, 293) with delta (0, 0)
Screenshot: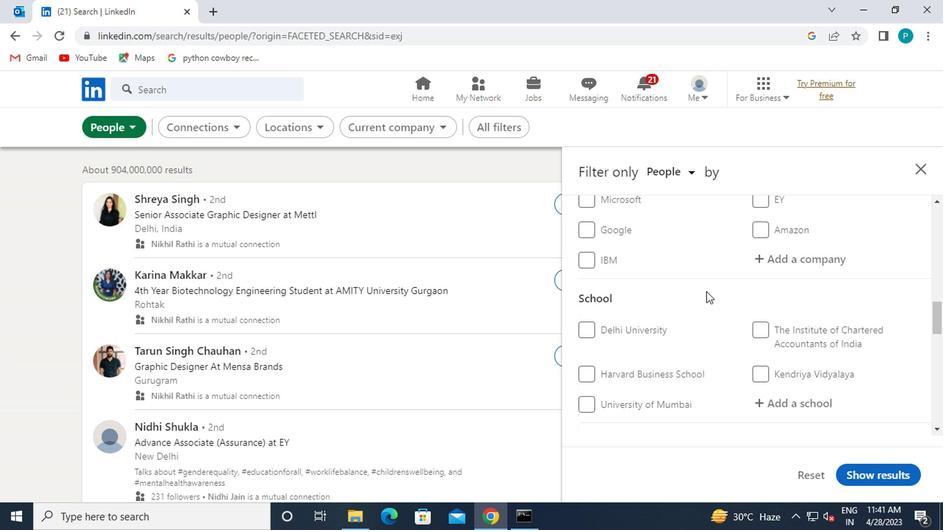 
Action: Mouse scrolled (703, 293) with delta (0, 0)
Screenshot: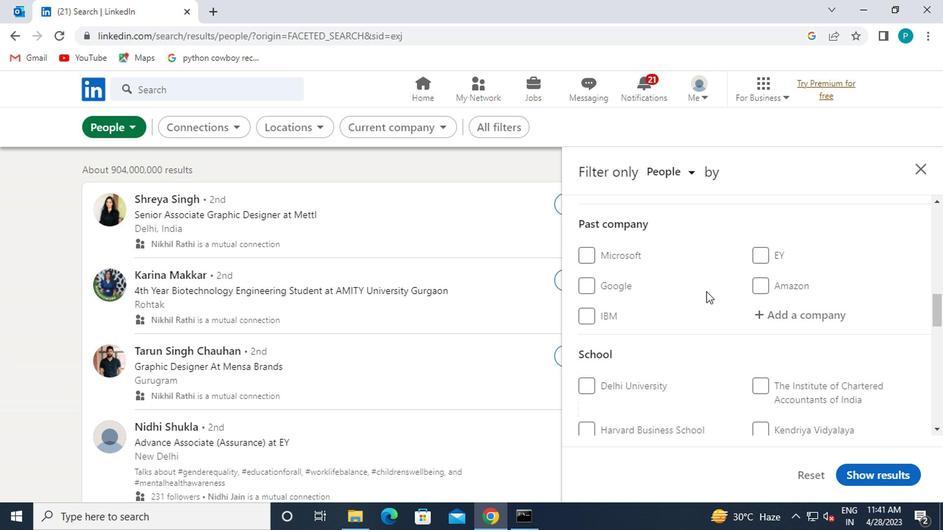 
Action: Mouse scrolled (703, 293) with delta (0, 0)
Screenshot: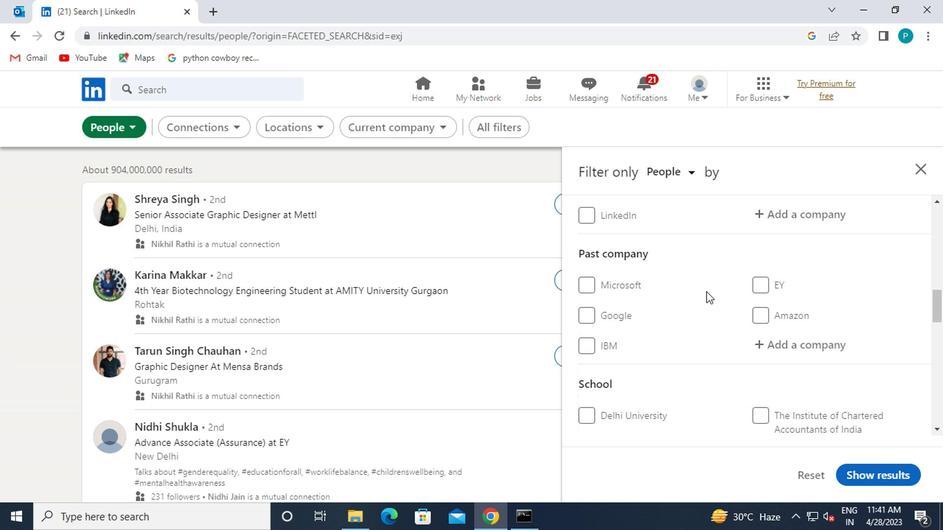 
Action: Mouse moved to (707, 315)
Screenshot: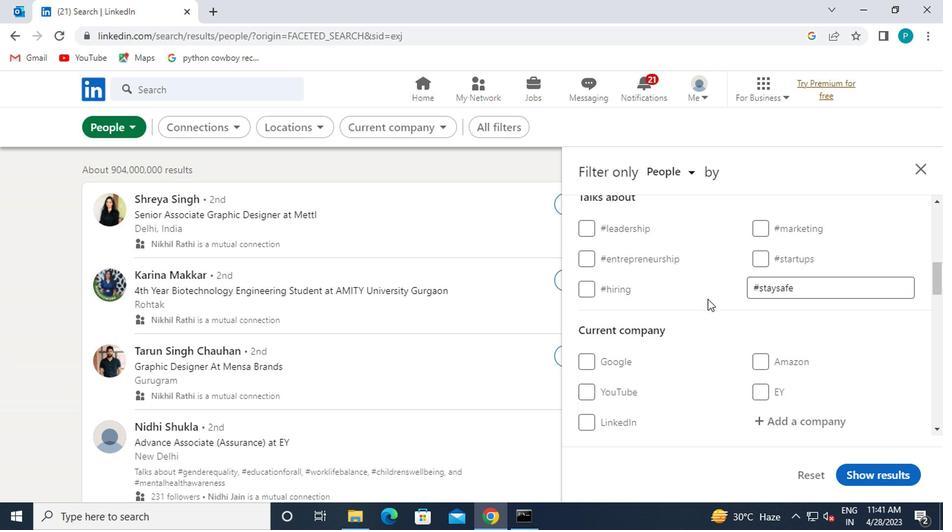 
Action: Mouse scrolled (707, 314) with delta (0, 0)
Screenshot: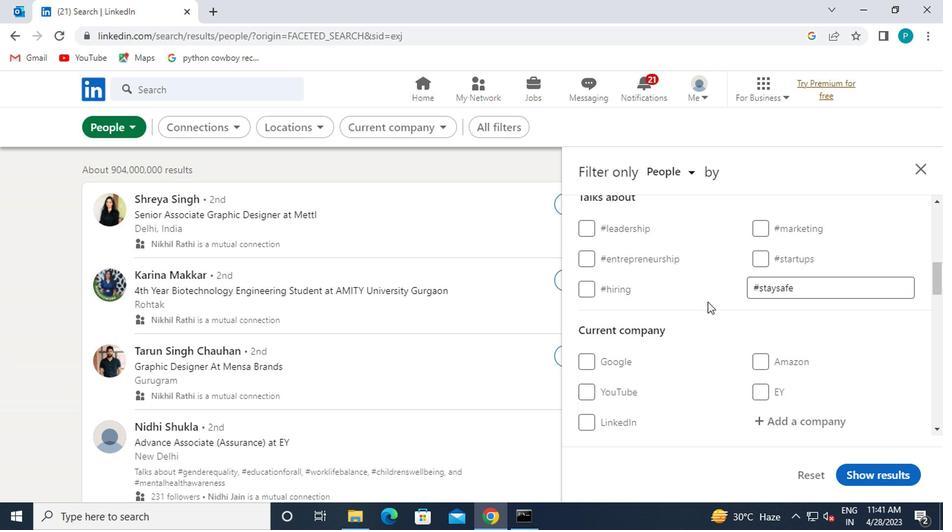 
Action: Mouse moved to (708, 319)
Screenshot: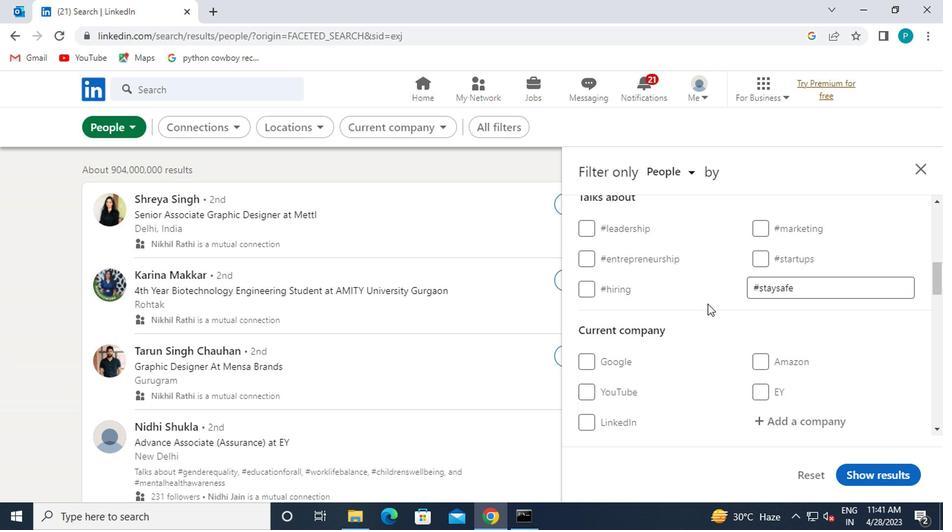 
Action: Mouse scrolled (708, 318) with delta (0, 0)
Screenshot: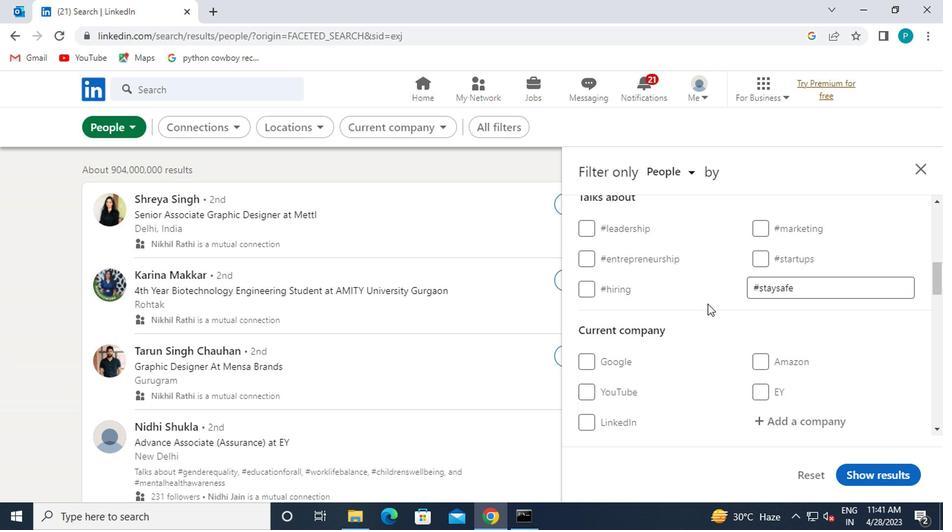 
Action: Mouse moved to (801, 284)
Screenshot: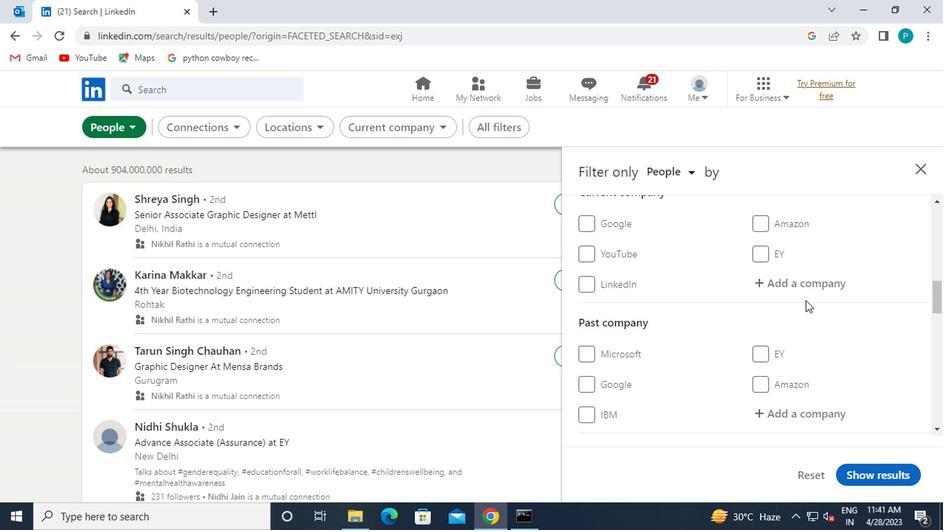 
Action: Mouse pressed left at (801, 284)
Screenshot: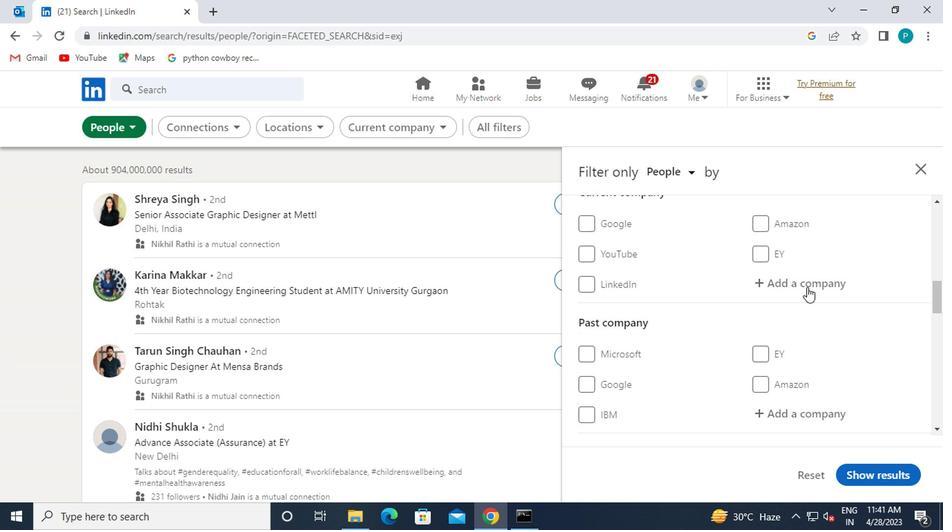 
Action: Mouse moved to (796, 288)
Screenshot: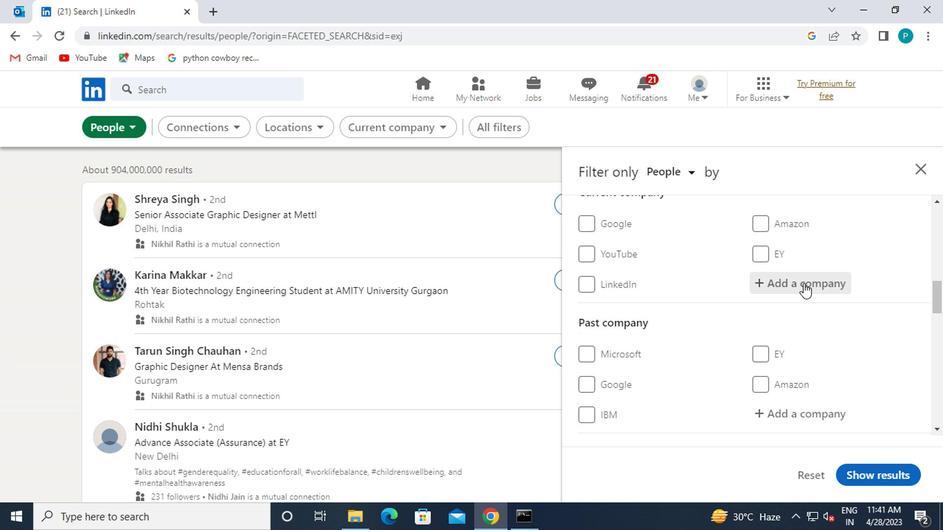 
Action: Key pressed <Key.caps_lock>DISYS
Screenshot: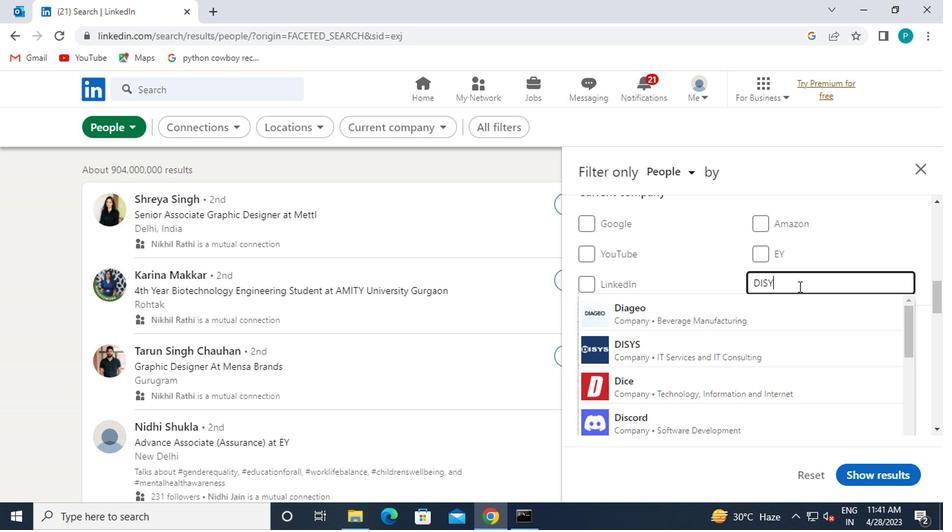 
Action: Mouse moved to (775, 314)
Screenshot: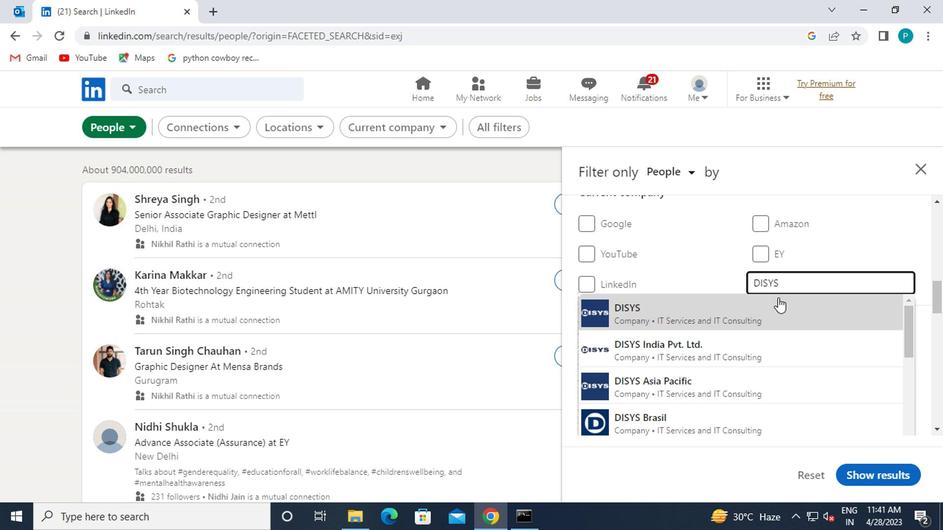 
Action: Mouse pressed left at (775, 314)
Screenshot: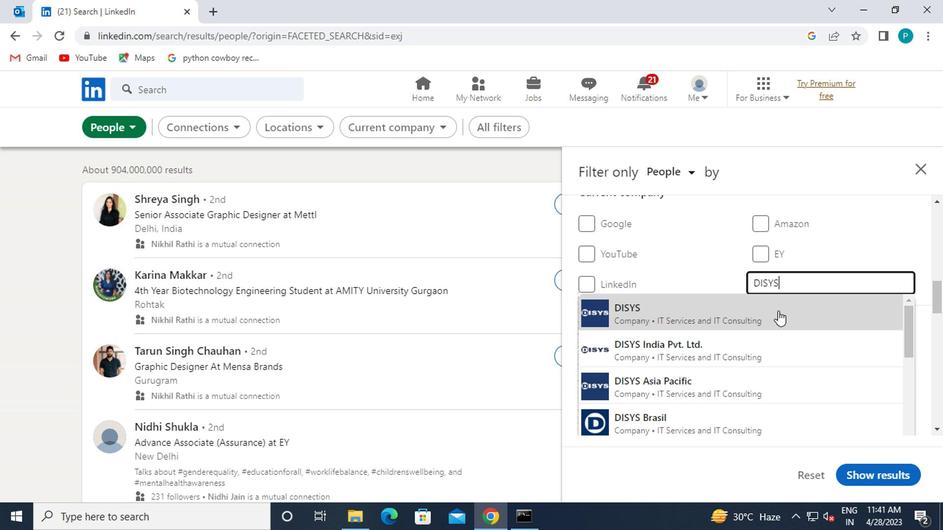 
Action: Mouse moved to (752, 313)
Screenshot: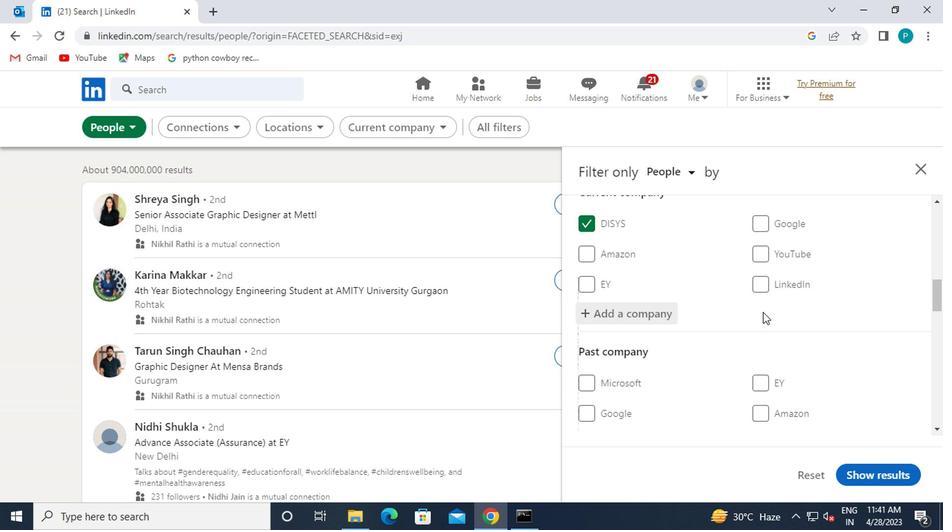 
Action: Mouse scrolled (752, 312) with delta (0, 0)
Screenshot: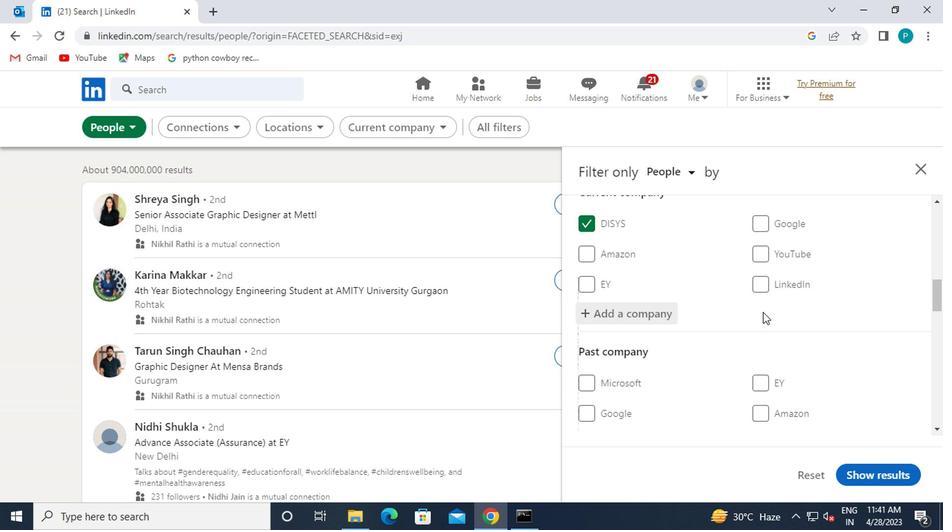 
Action: Mouse moved to (747, 316)
Screenshot: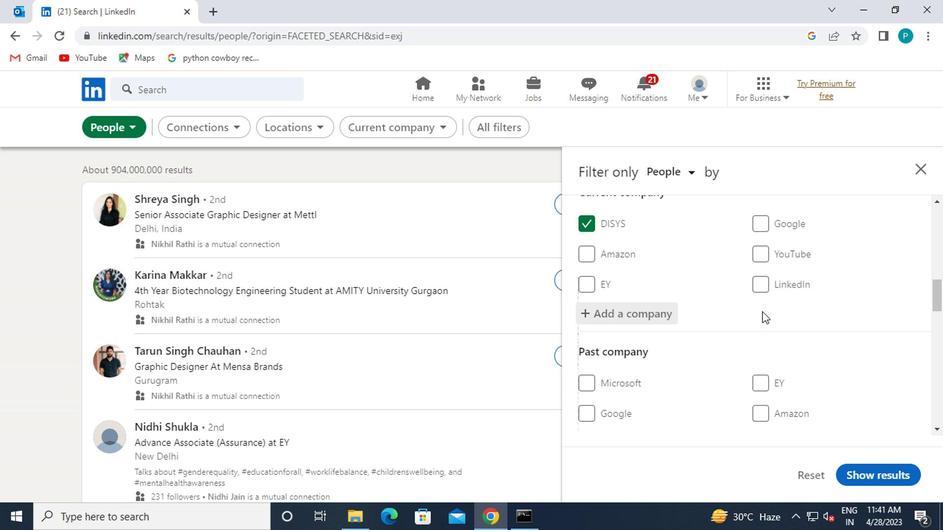
Action: Mouse scrolled (747, 316) with delta (0, 0)
Screenshot: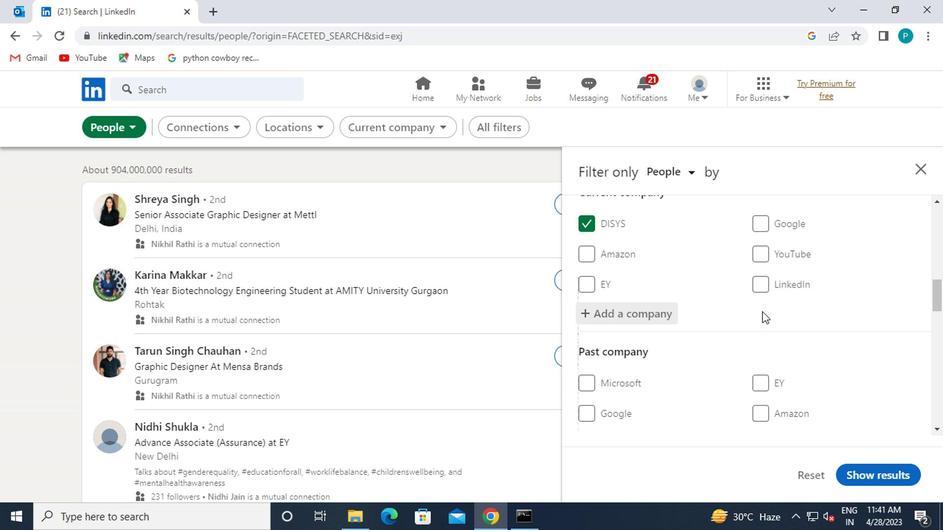 
Action: Mouse moved to (740, 326)
Screenshot: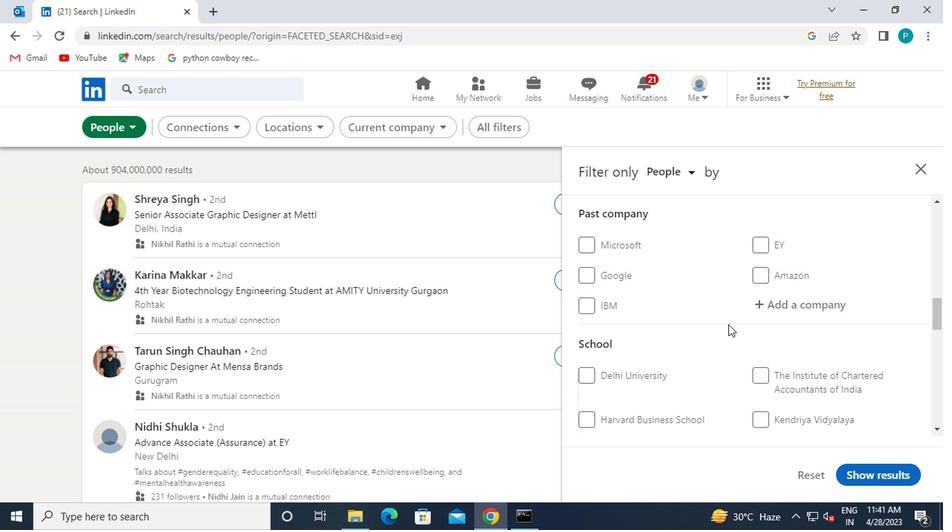 
Action: Mouse scrolled (740, 325) with delta (0, 0)
Screenshot: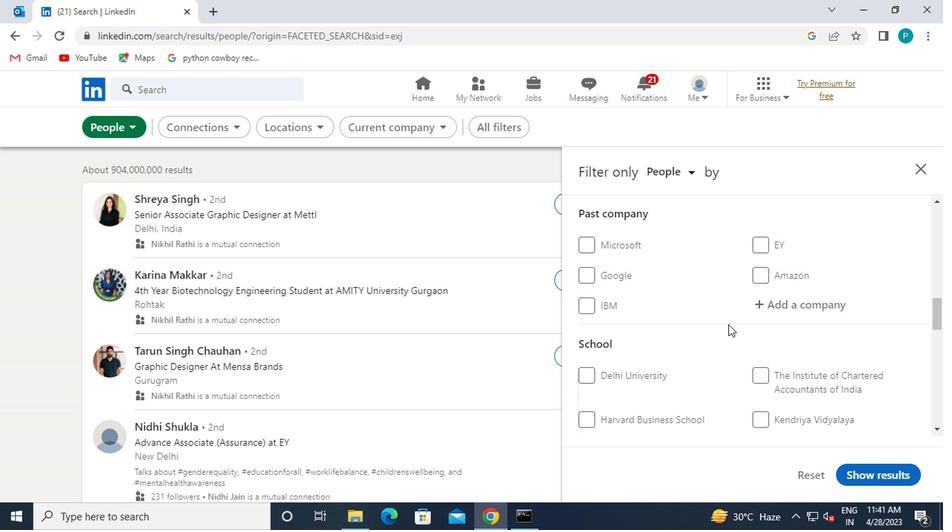 
Action: Mouse scrolled (740, 325) with delta (0, 0)
Screenshot: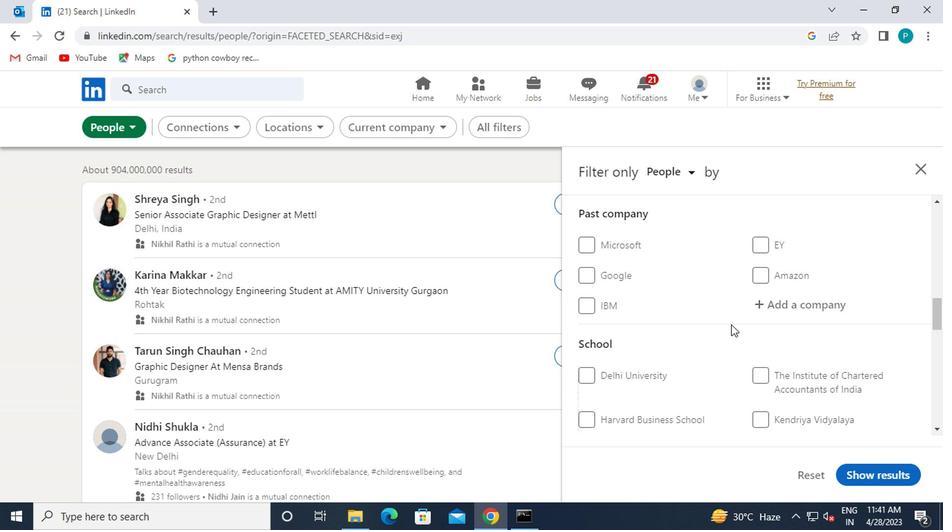 
Action: Mouse scrolled (740, 325) with delta (0, 0)
Screenshot: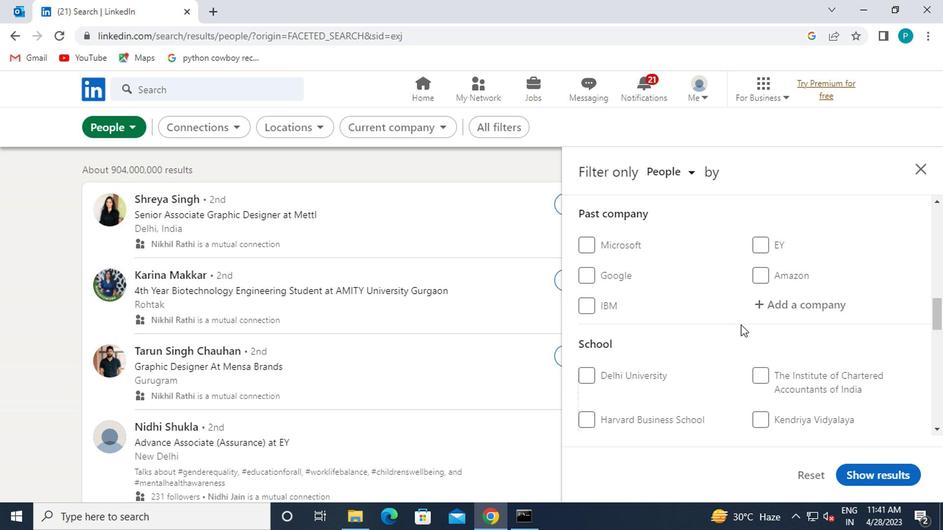 
Action: Mouse moved to (785, 244)
Screenshot: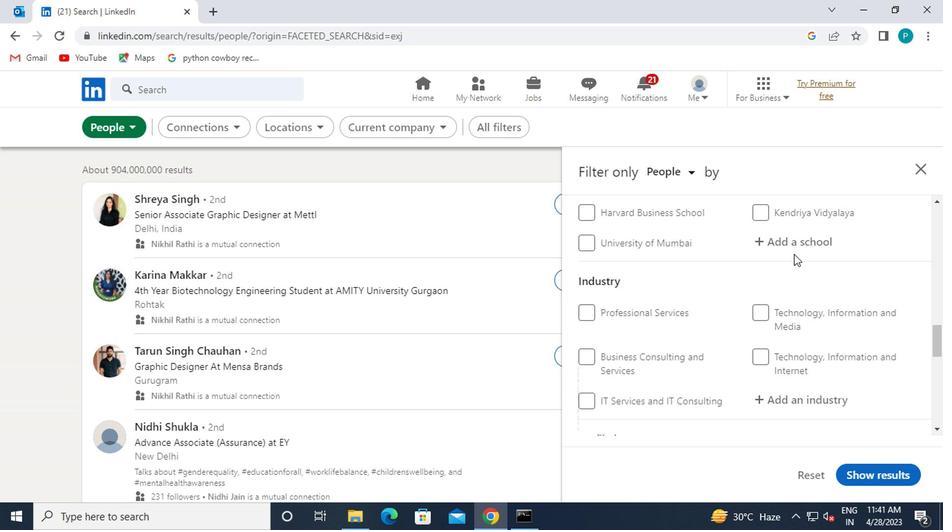 
Action: Mouse pressed left at (785, 244)
Screenshot: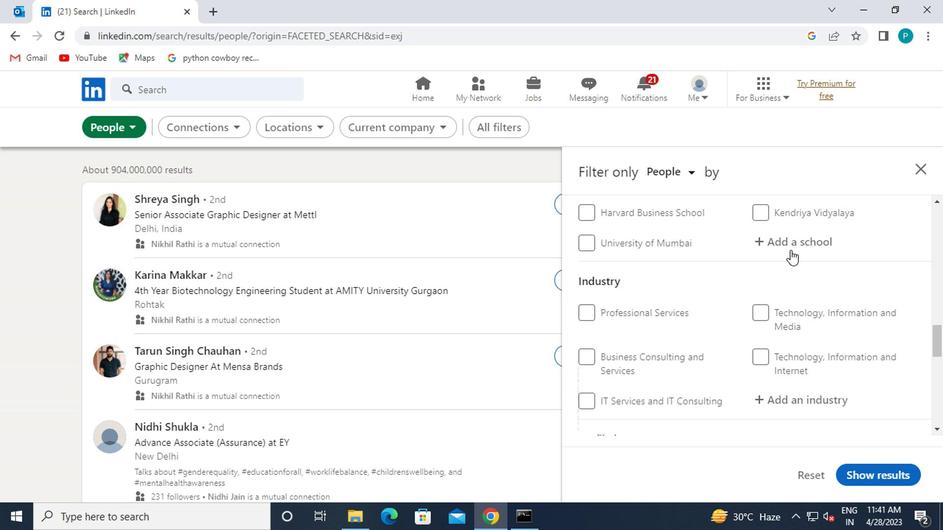 
Action: Mouse moved to (785, 244)
Screenshot: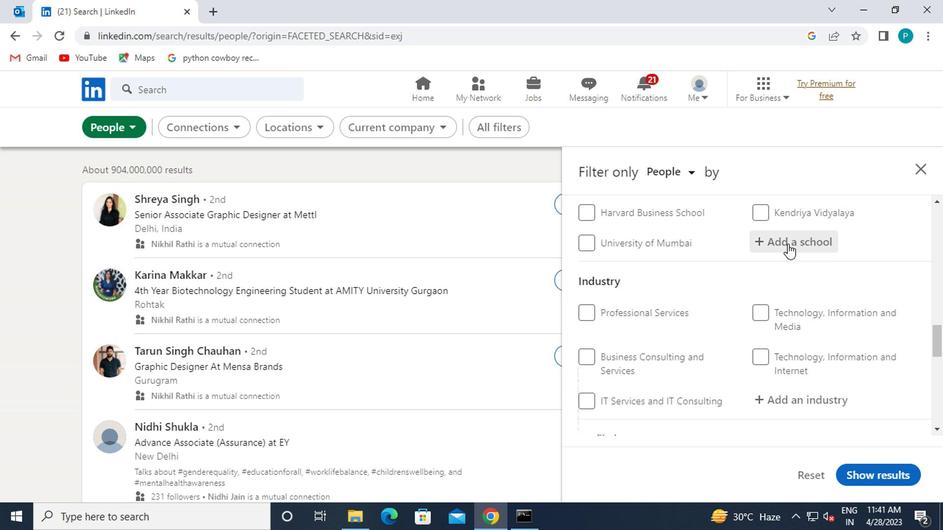 
Action: Key pressed I<Key.caps_lock>NDIAN<Key.space><Key.caps_lock>I<Key.caps_lock>NSTITUTE<Key.space>OF<Key.space><Key.caps_lock>I<Key.caps_lock>NFORMATION<Key.space><Key.caps_lock>T<Key.caps_lock>ECHNOLOGY
Screenshot: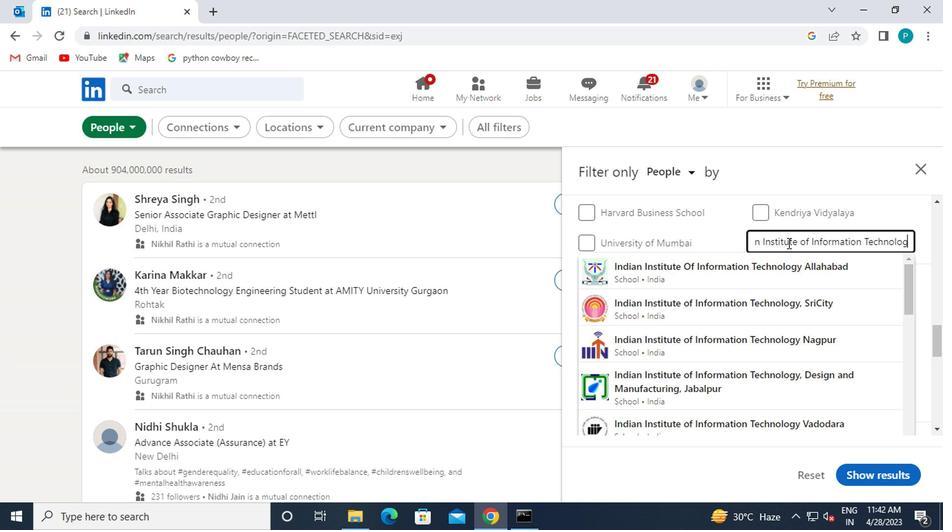 
Action: Mouse moved to (808, 371)
Screenshot: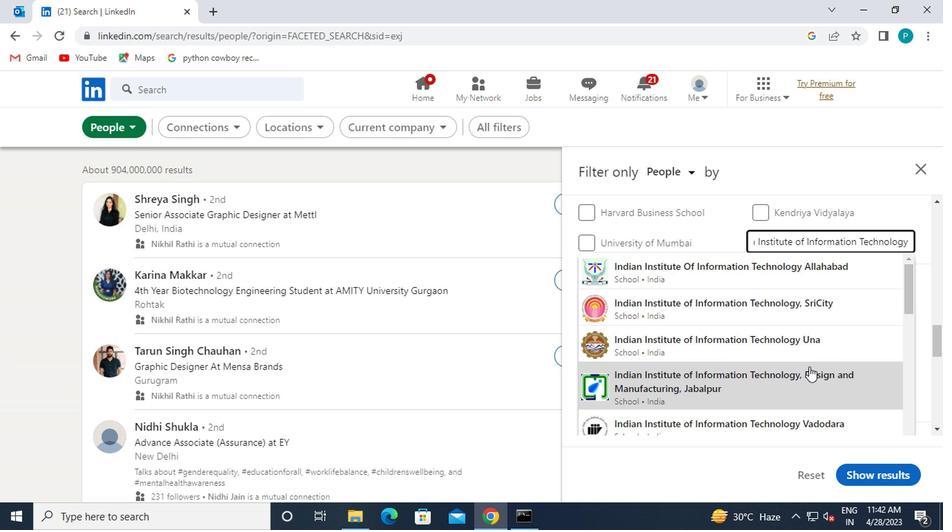 
Action: Mouse pressed left at (808, 371)
Screenshot: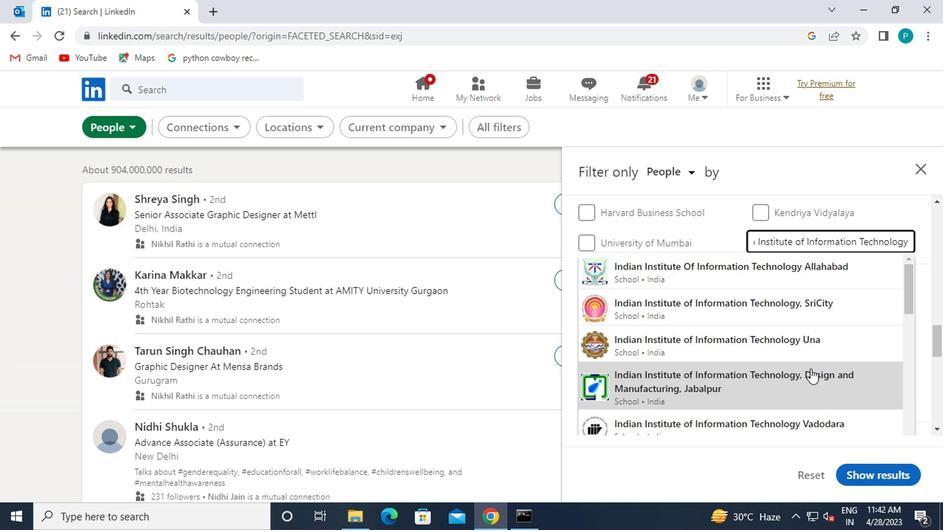 
Action: Mouse moved to (808, 371)
Screenshot: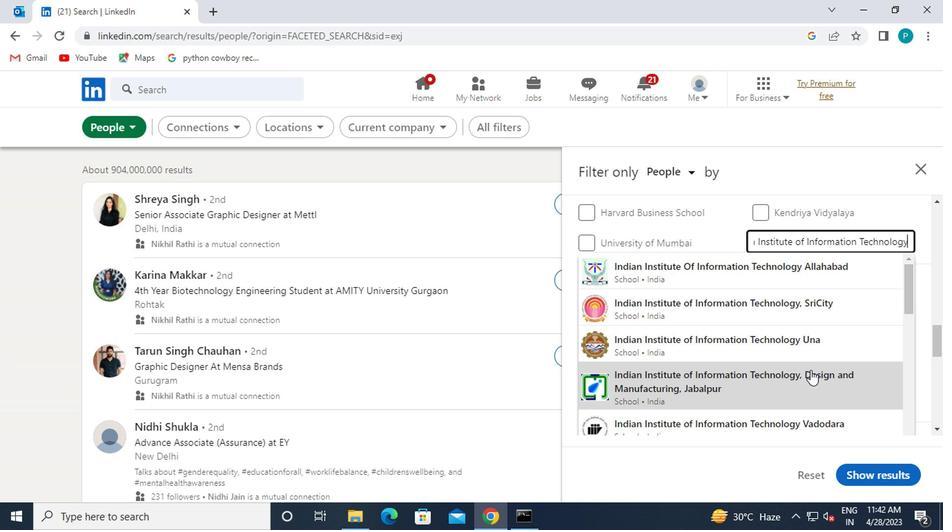 
Action: Mouse scrolled (808, 371) with delta (0, 0)
Screenshot: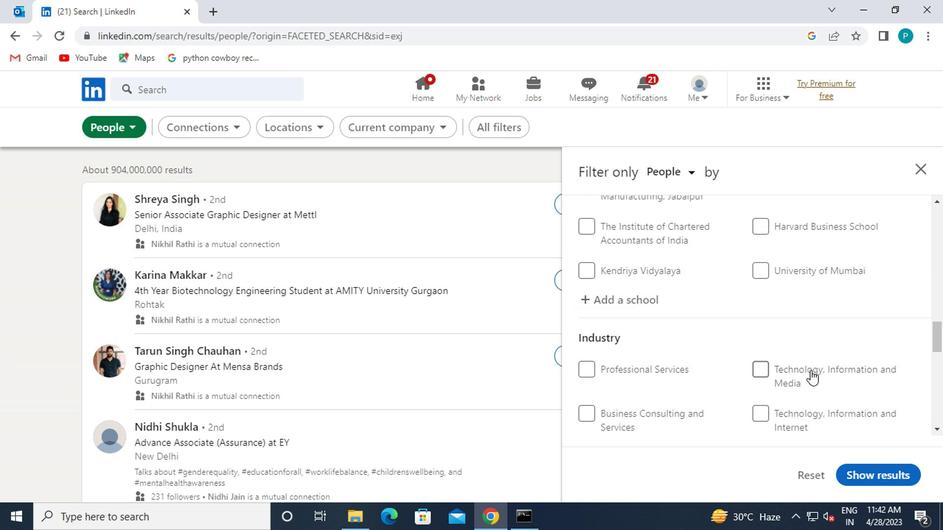 
Action: Mouse scrolled (808, 371) with delta (0, 0)
Screenshot: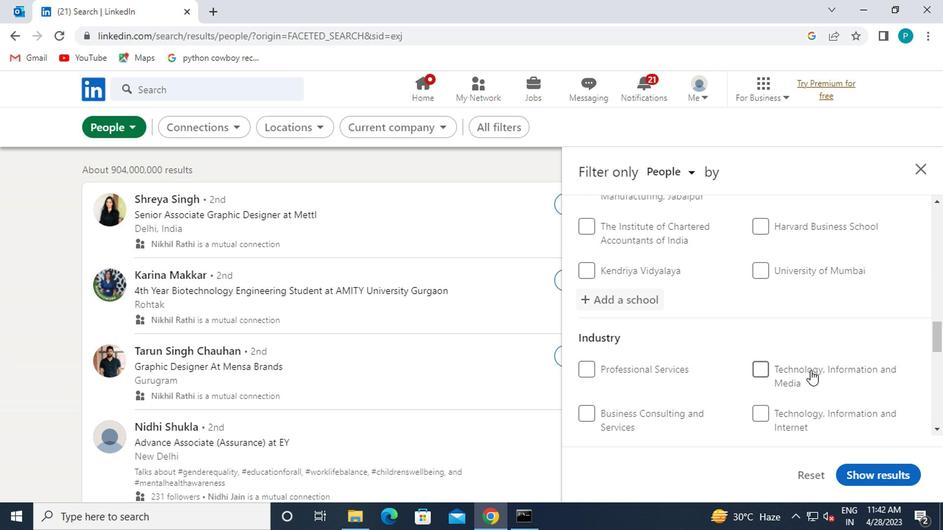 
Action: Mouse moved to (787, 363)
Screenshot: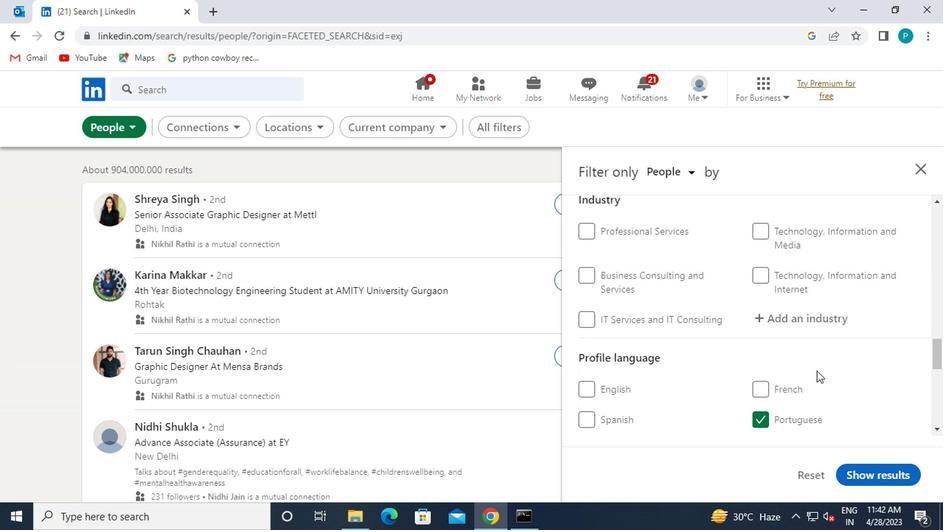 
Action: Mouse scrolled (787, 362) with delta (0, 0)
Screenshot: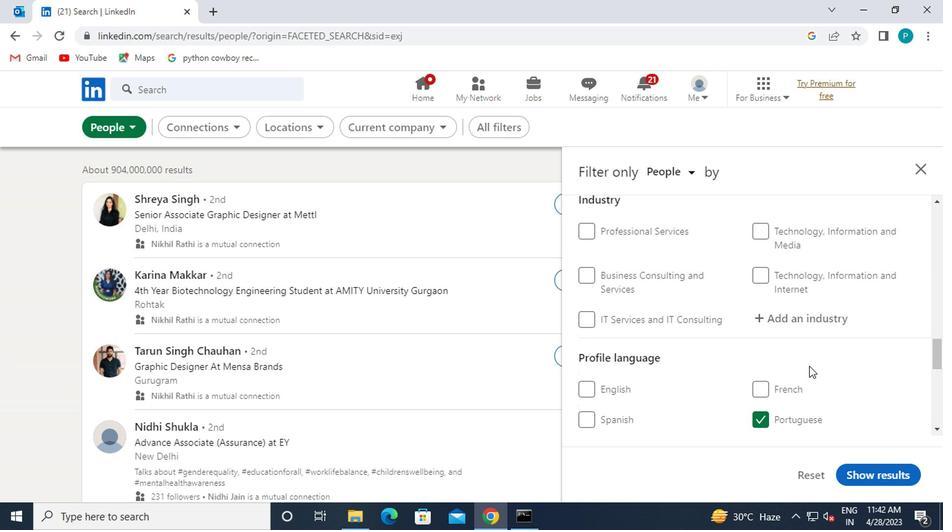 
Action: Mouse moved to (787, 363)
Screenshot: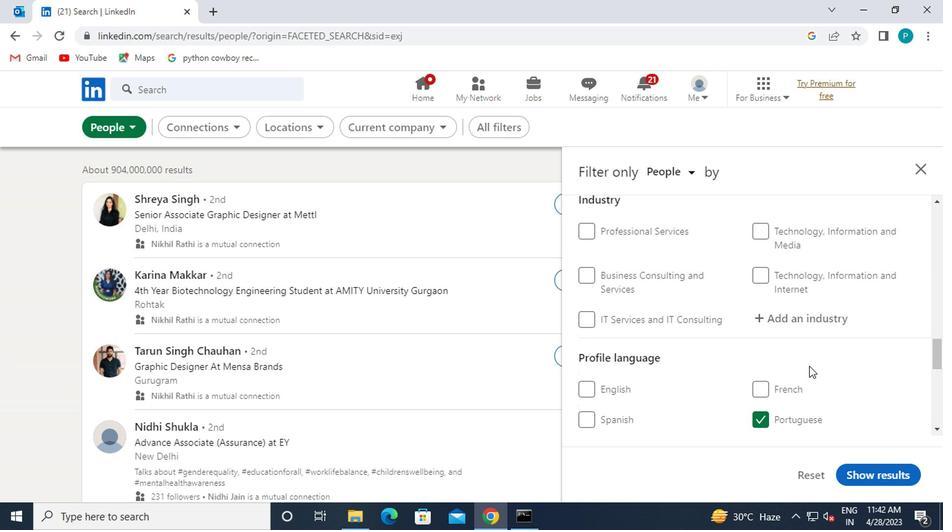 
Action: Mouse scrolled (787, 362) with delta (0, 0)
Screenshot: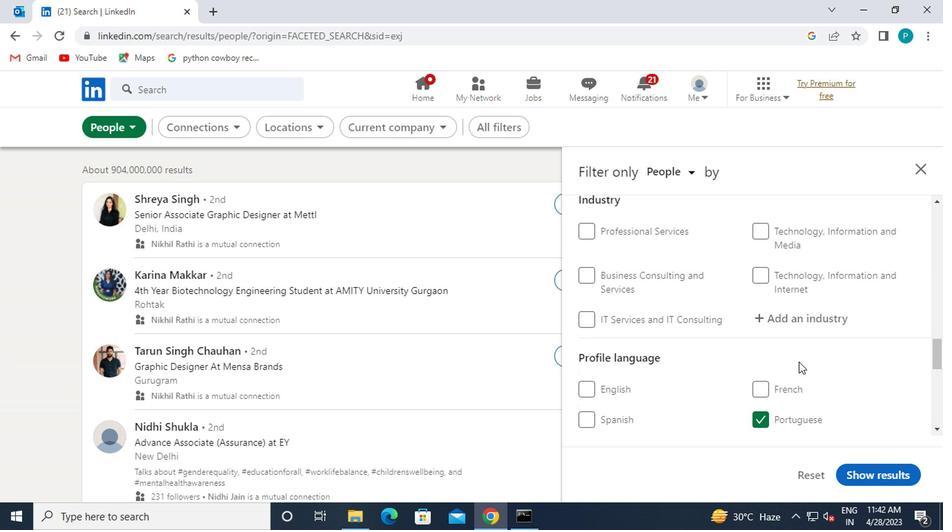 
Action: Mouse moved to (796, 248)
Screenshot: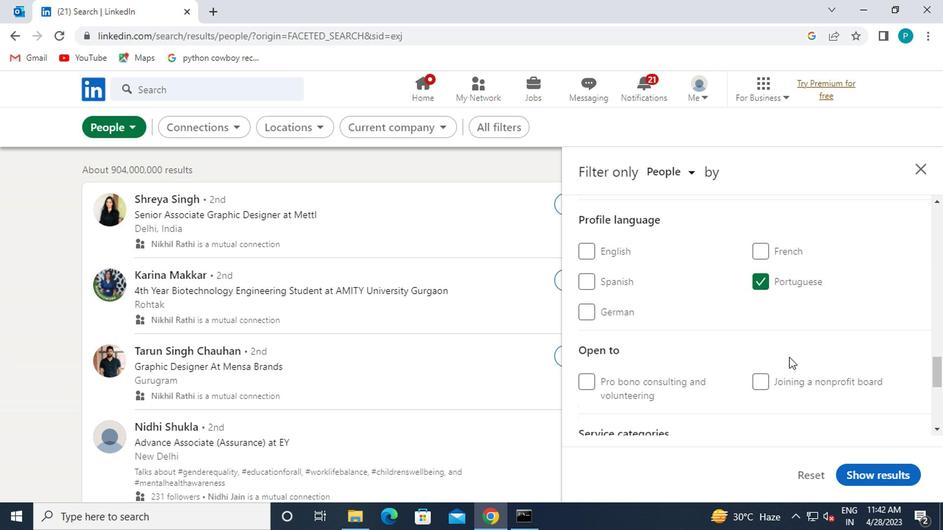 
Action: Mouse scrolled (796, 249) with delta (0, 0)
Screenshot: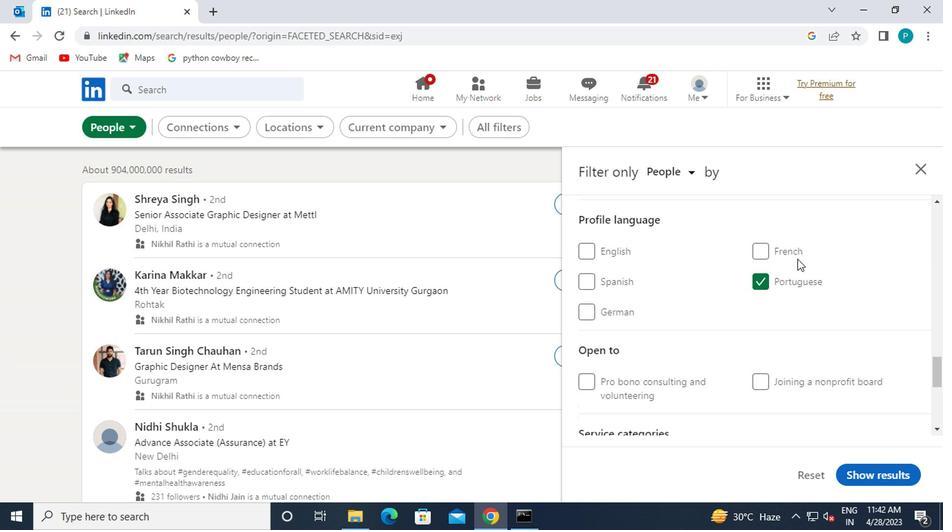 
Action: Mouse scrolled (796, 249) with delta (0, 0)
Screenshot: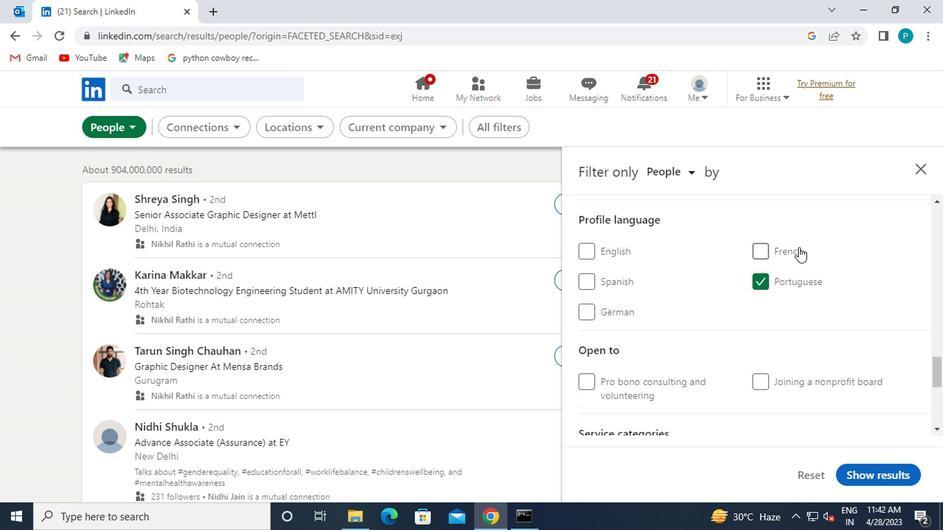 
Action: Mouse moved to (802, 318)
Screenshot: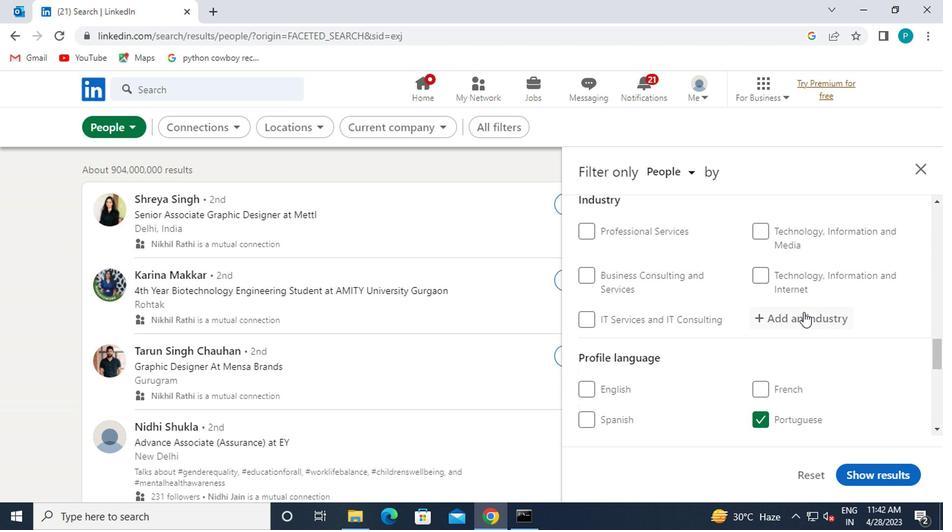 
Action: Mouse pressed left at (802, 318)
Screenshot: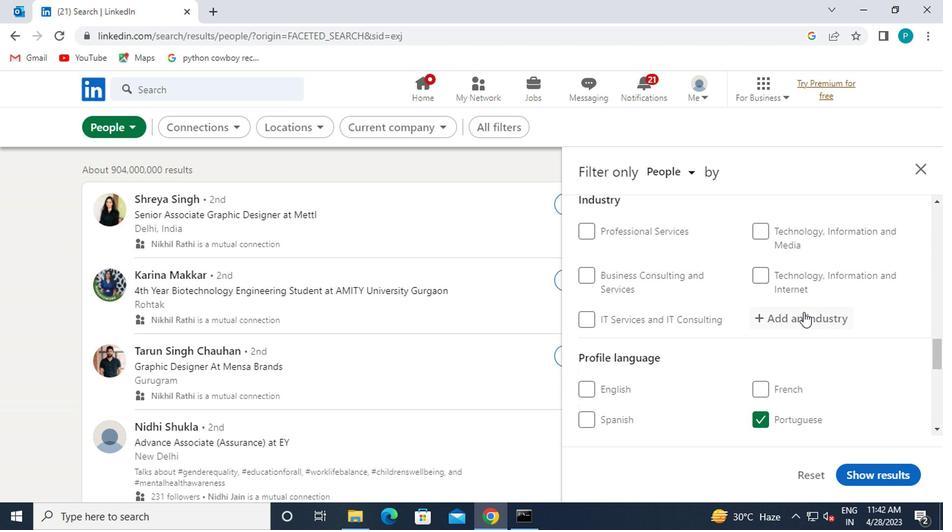 
Action: Mouse moved to (820, 307)
Screenshot: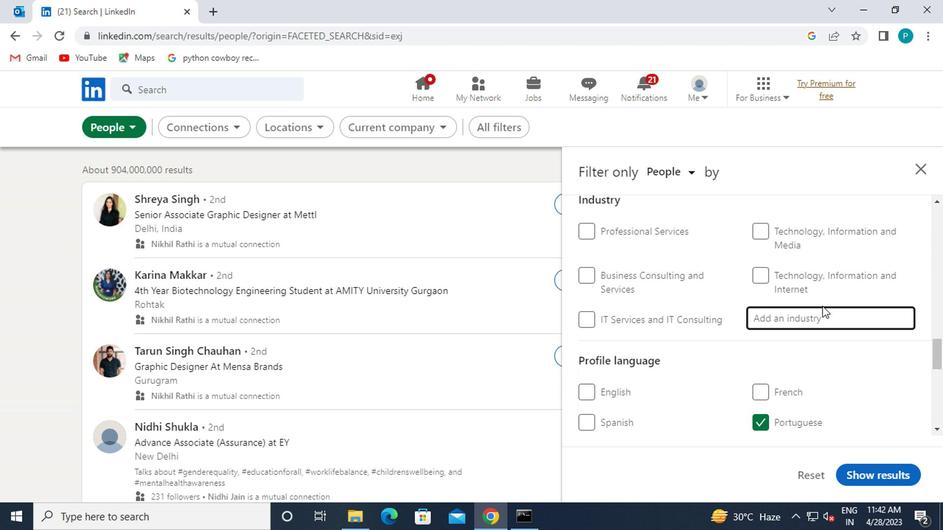 
Action: Key pressed <Key.caps_lock>L<Key.caps_lock>AW
Screenshot: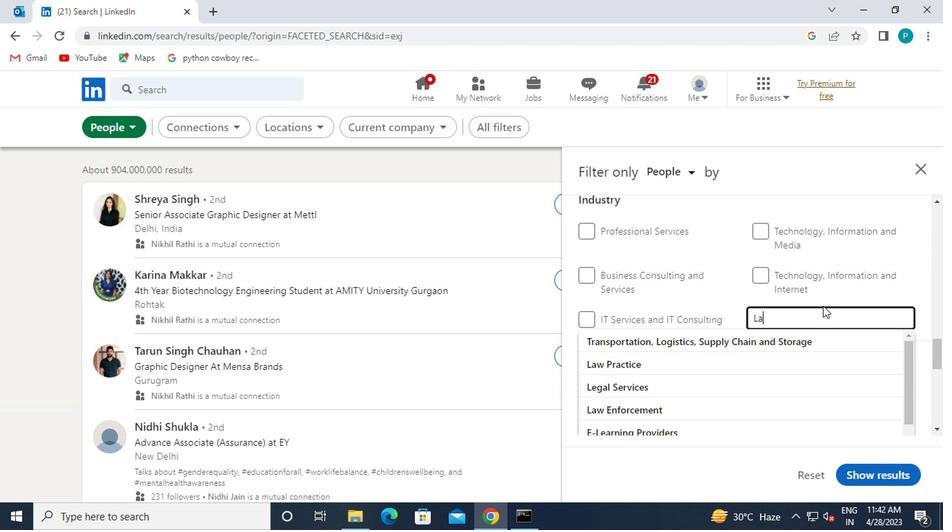 
Action: Mouse moved to (752, 361)
Screenshot: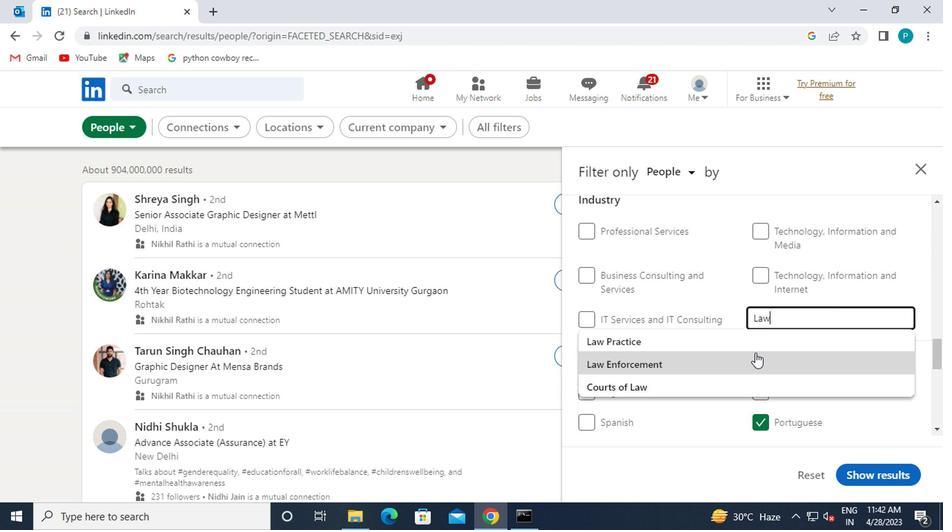 
Action: Mouse pressed left at (752, 361)
Screenshot: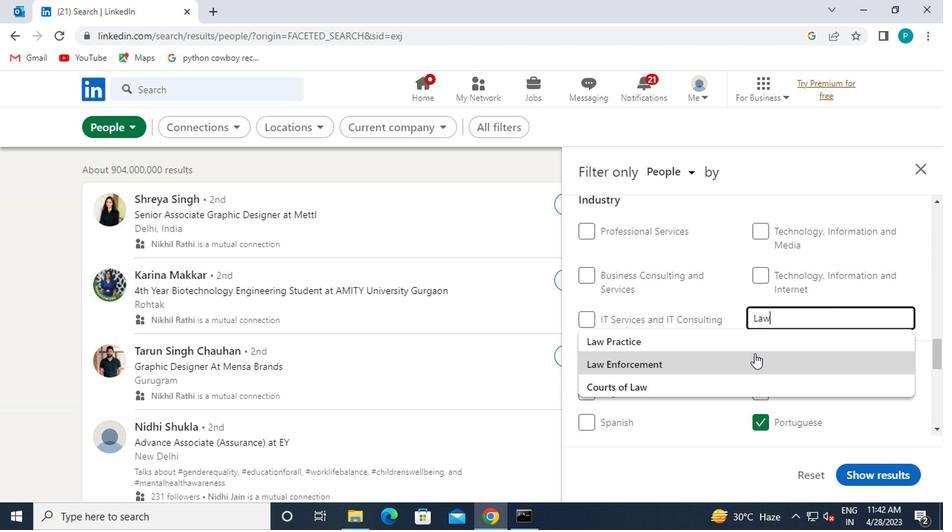 
Action: Mouse moved to (751, 354)
Screenshot: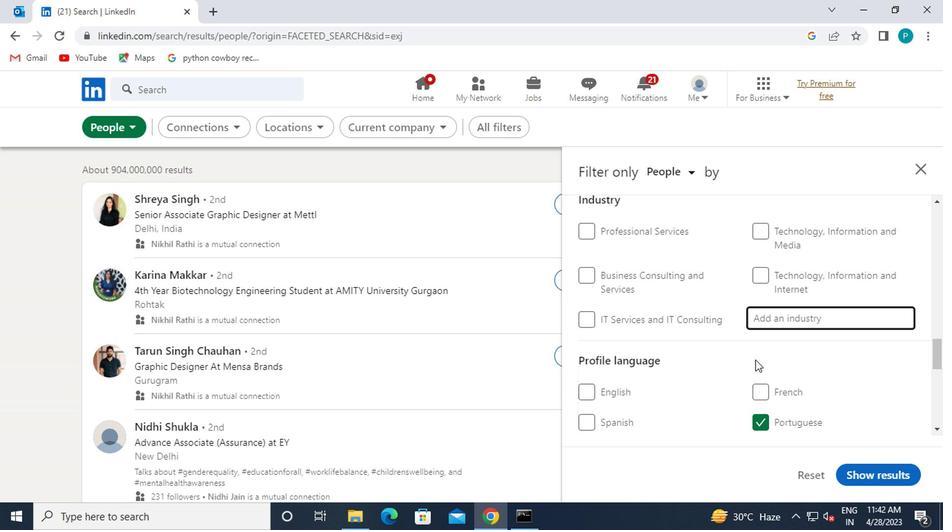 
Action: Mouse scrolled (751, 354) with delta (0, 0)
Screenshot: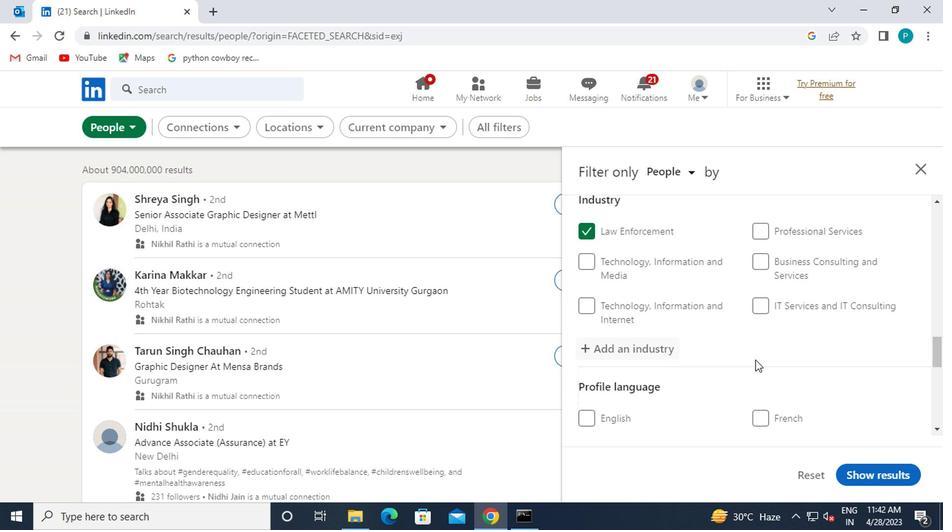 
Action: Mouse scrolled (751, 354) with delta (0, 0)
Screenshot: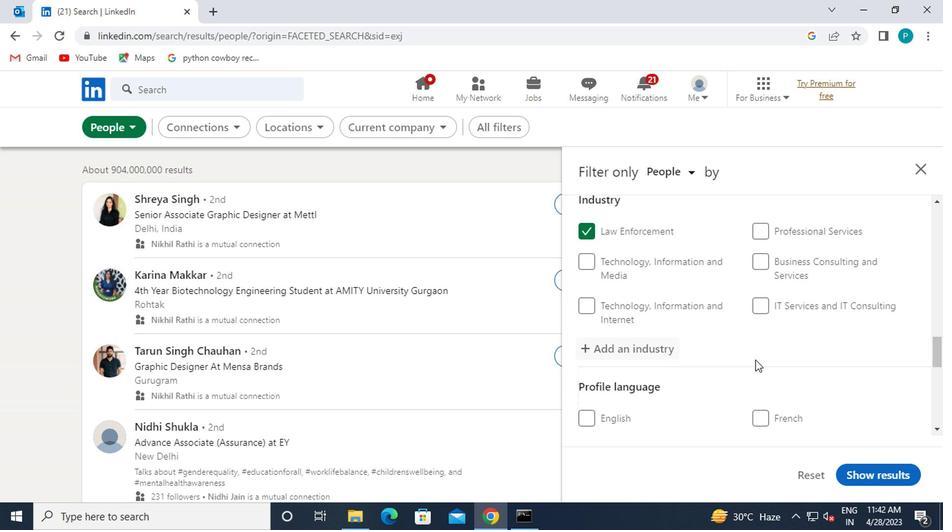 
Action: Mouse scrolled (751, 354) with delta (0, 0)
Screenshot: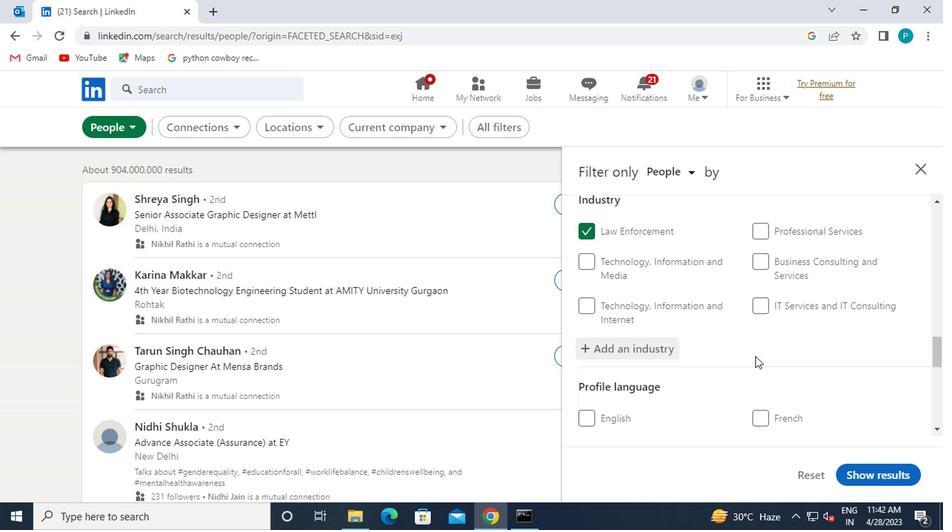 
Action: Mouse scrolled (751, 354) with delta (0, 0)
Screenshot: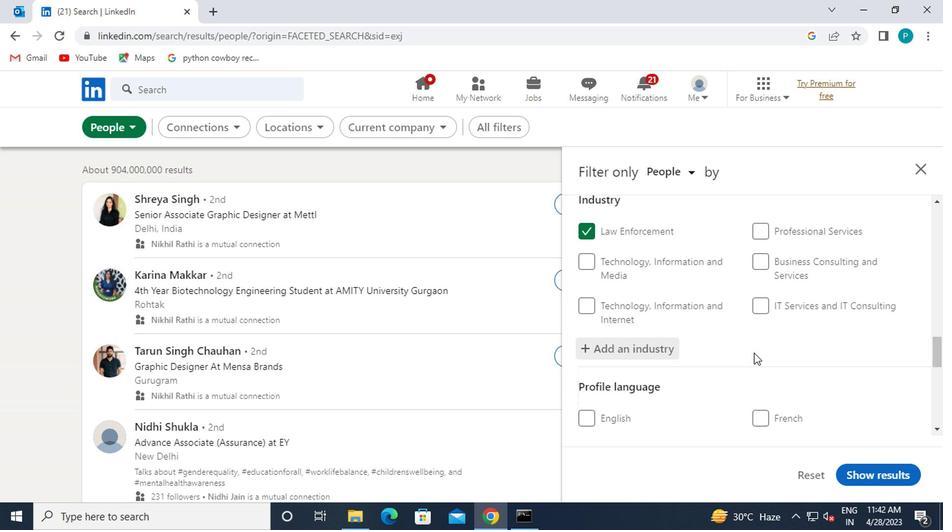 
Action: Mouse moved to (759, 288)
Screenshot: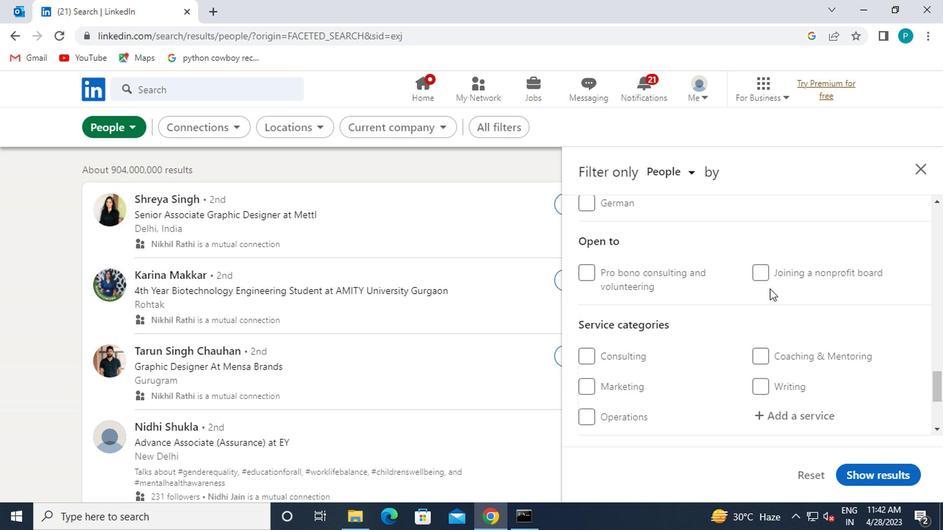 
Action: Mouse scrolled (759, 289) with delta (0, 0)
Screenshot: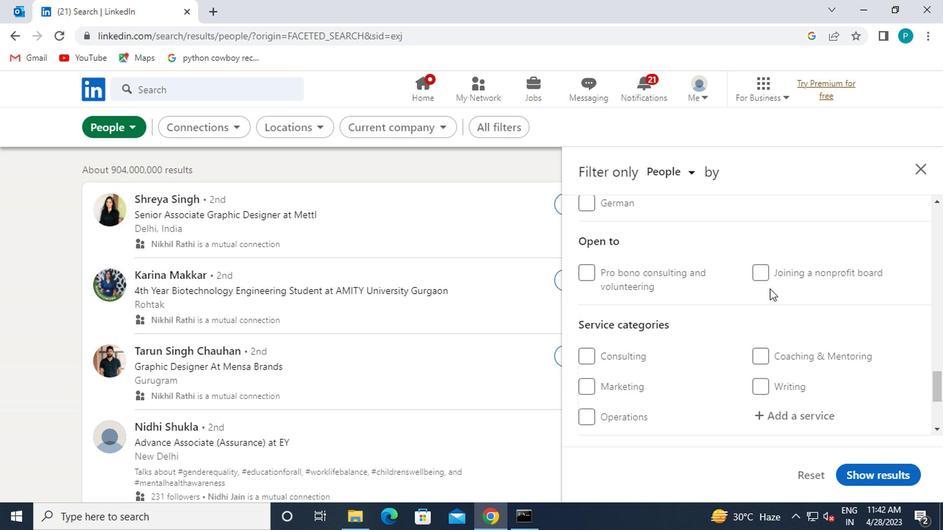 
Action: Mouse moved to (759, 296)
Screenshot: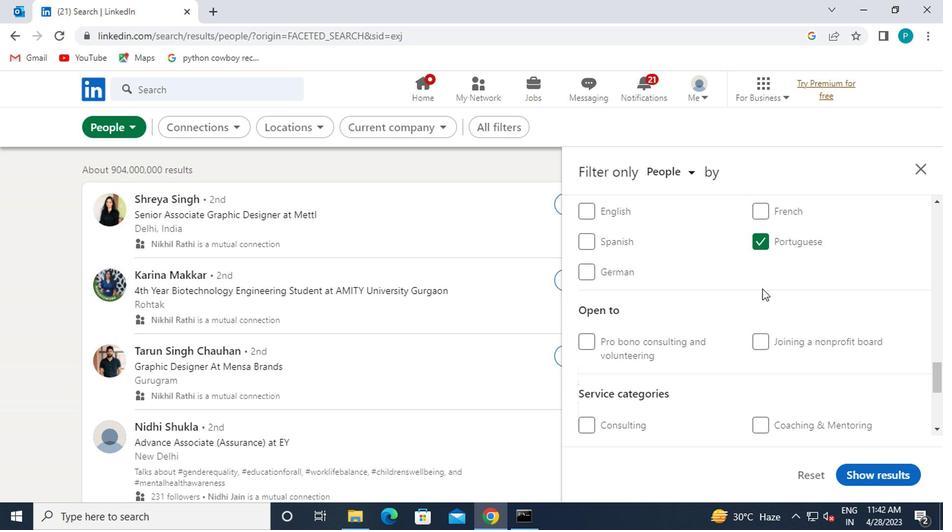
Action: Mouse scrolled (759, 295) with delta (0, 0)
Screenshot: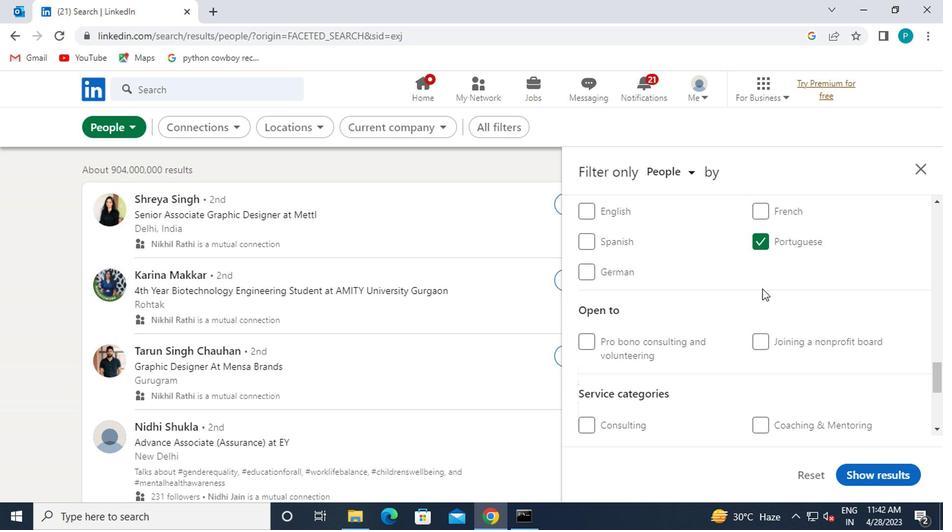 
Action: Mouse moved to (759, 304)
Screenshot: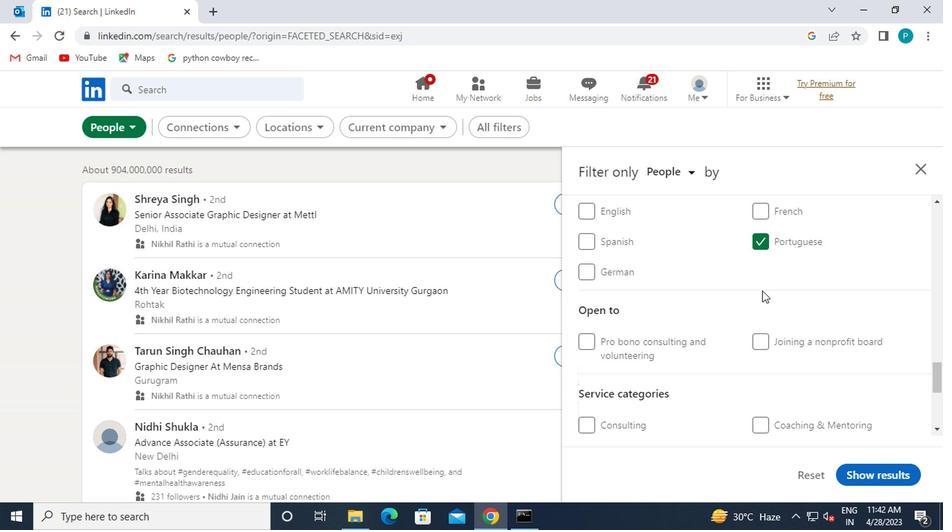 
Action: Mouse scrolled (759, 304) with delta (0, 0)
Screenshot: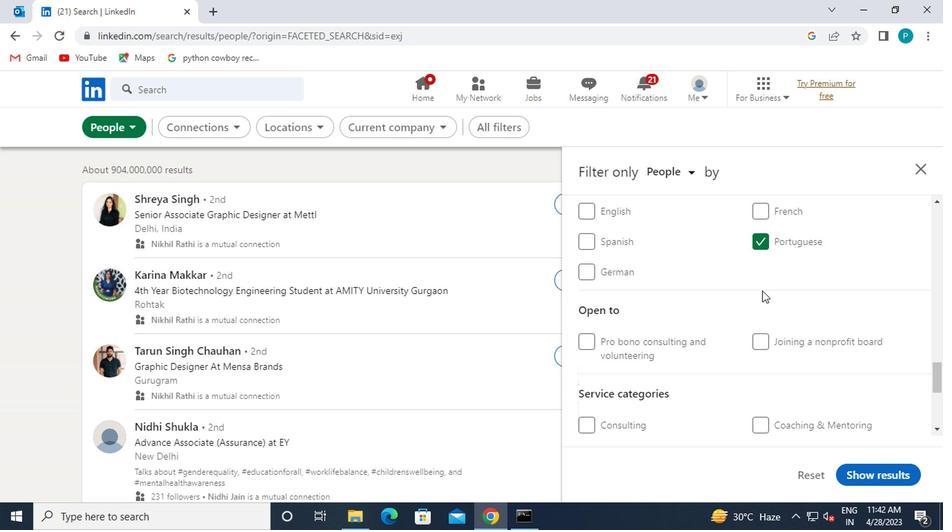 
Action: Mouse moved to (757, 324)
Screenshot: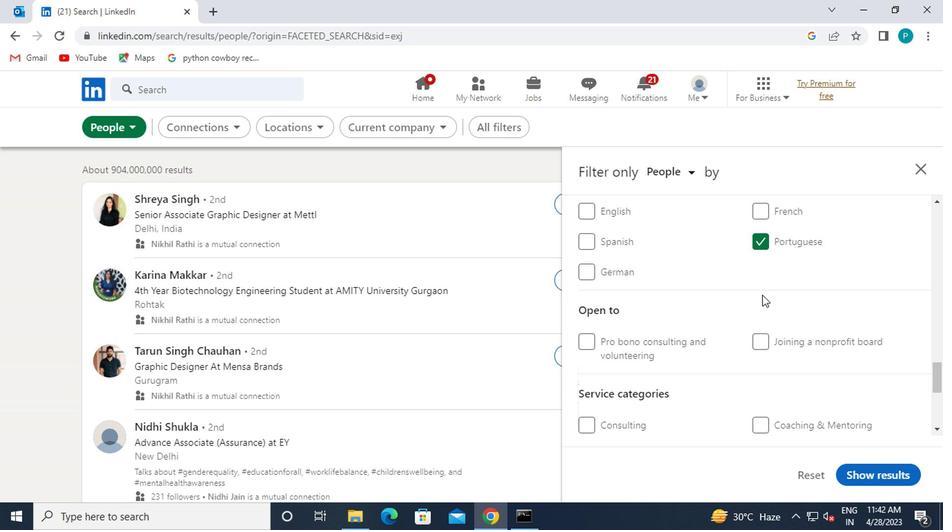 
Action: Mouse scrolled (757, 324) with delta (0, 0)
Screenshot: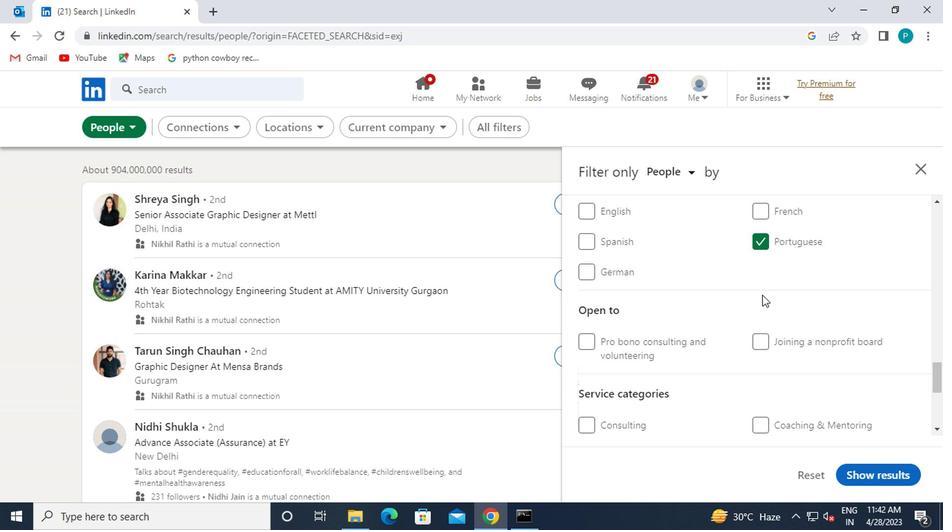 
Action: Mouse moved to (759, 280)
Screenshot: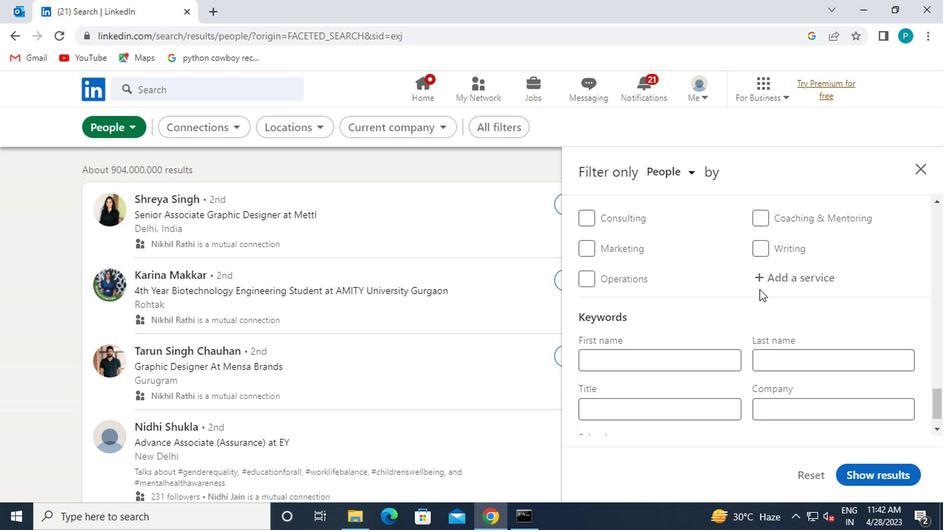 
Action: Mouse pressed left at (759, 280)
Screenshot: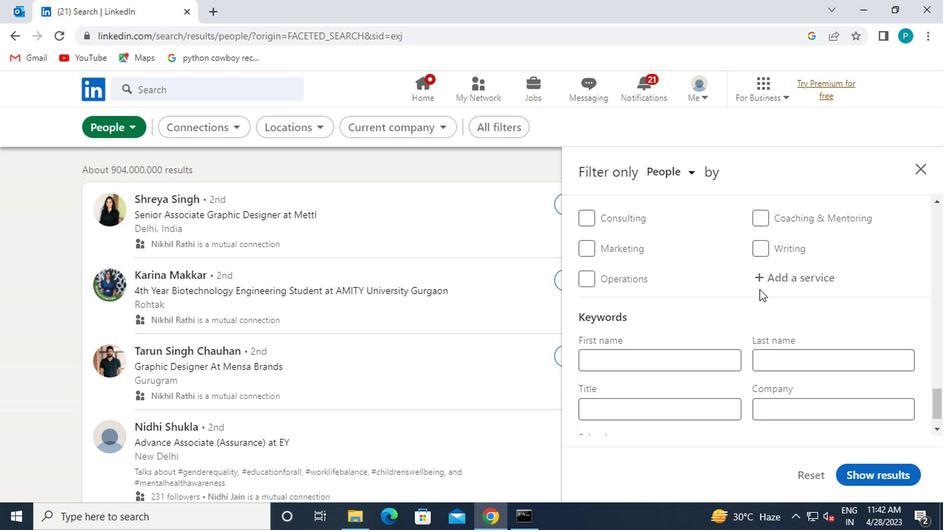 
Action: Mouse moved to (771, 279)
Screenshot: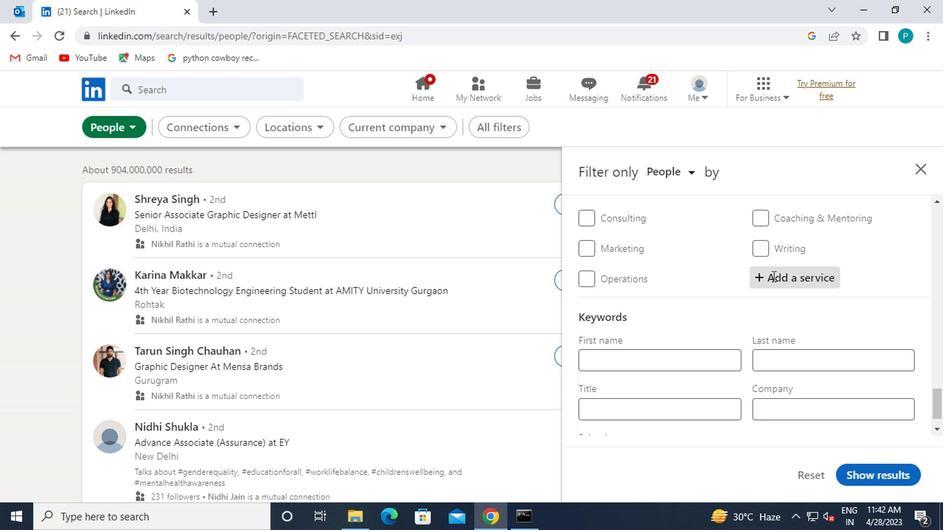 
Action: Key pressed <Key.caps_lock>B<Key.caps_lock>USINE
Screenshot: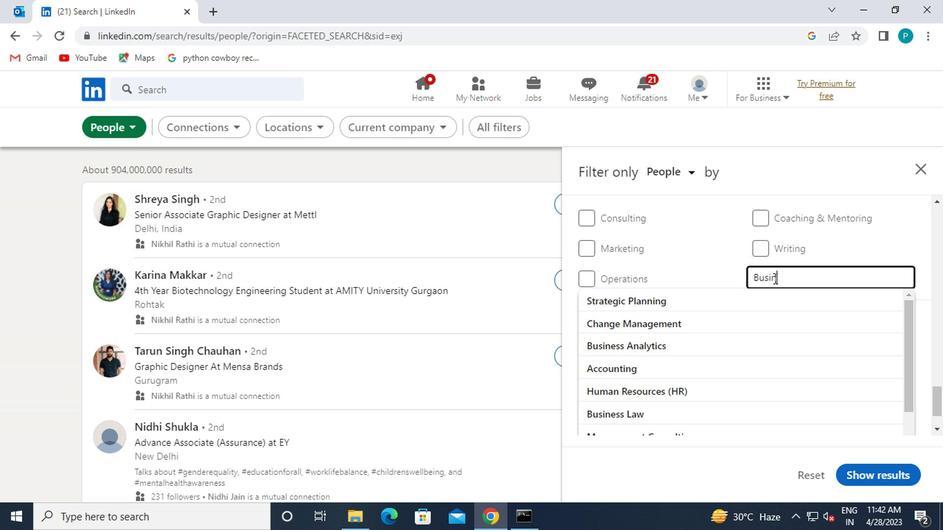 
Action: Mouse moved to (709, 347)
Screenshot: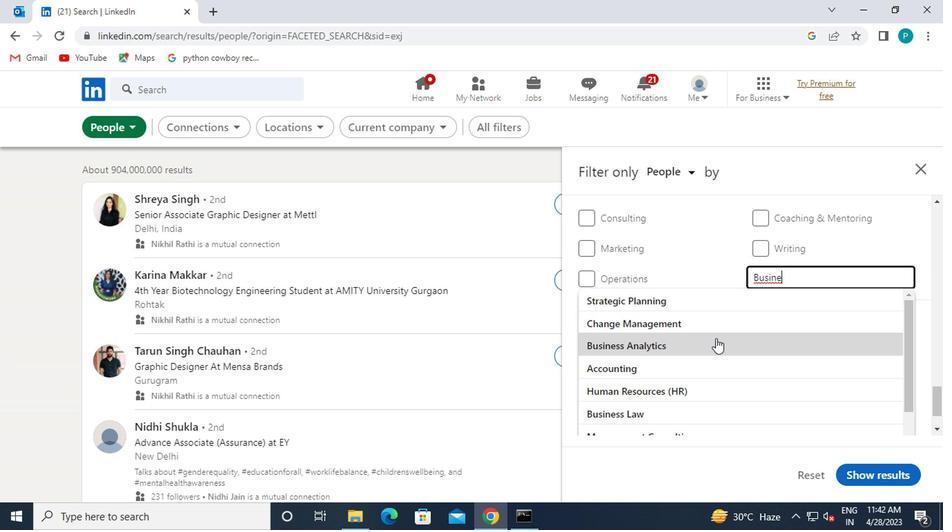 
Action: Mouse pressed left at (709, 347)
Screenshot: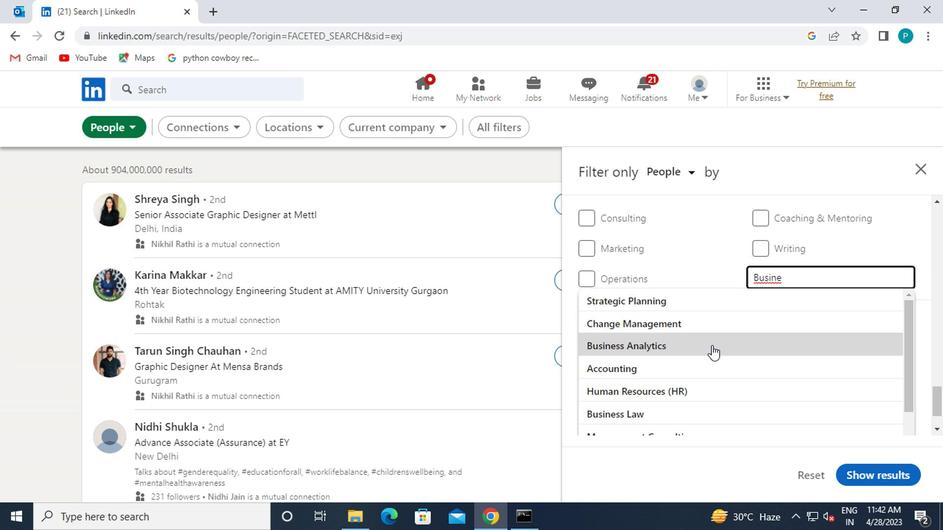 
Action: Mouse moved to (707, 323)
Screenshot: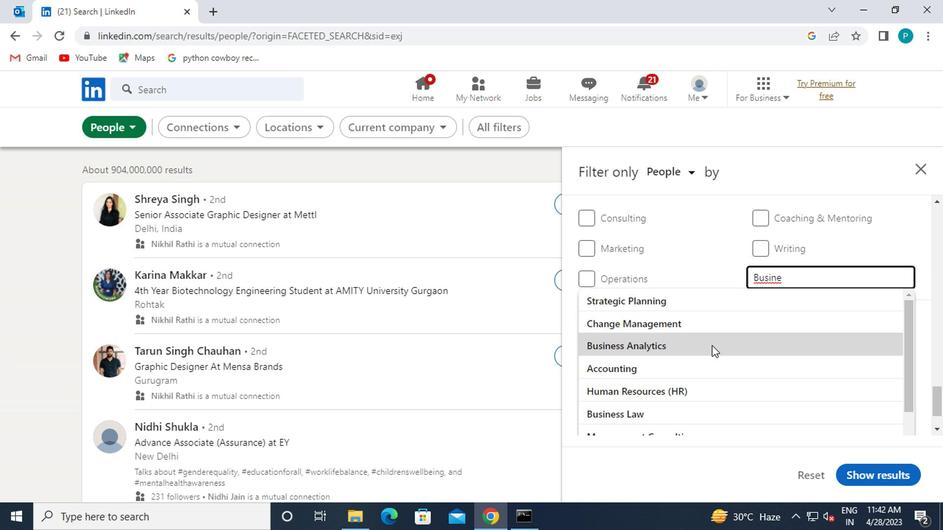 
Action: Mouse scrolled (707, 322) with delta (0, 0)
Screenshot: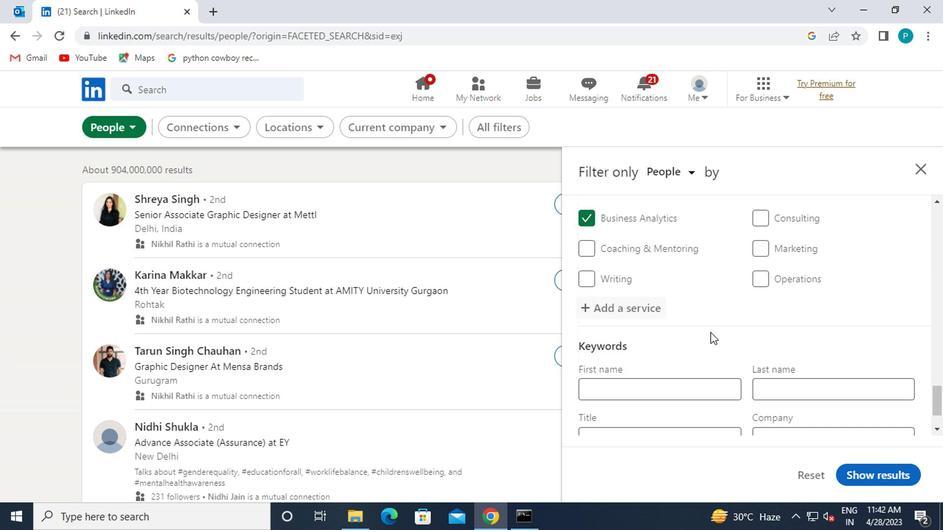 
Action: Mouse scrolled (707, 322) with delta (0, 0)
Screenshot: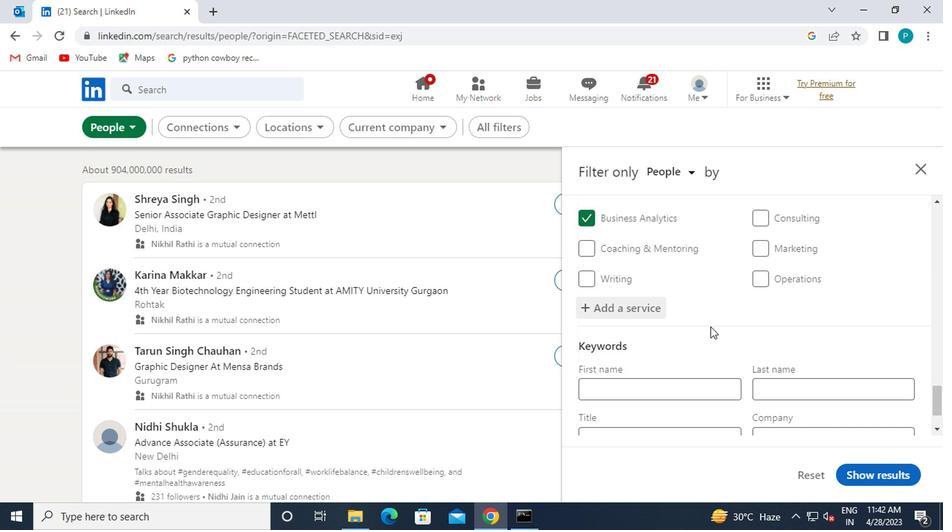 
Action: Mouse scrolled (707, 322) with delta (0, 0)
Screenshot: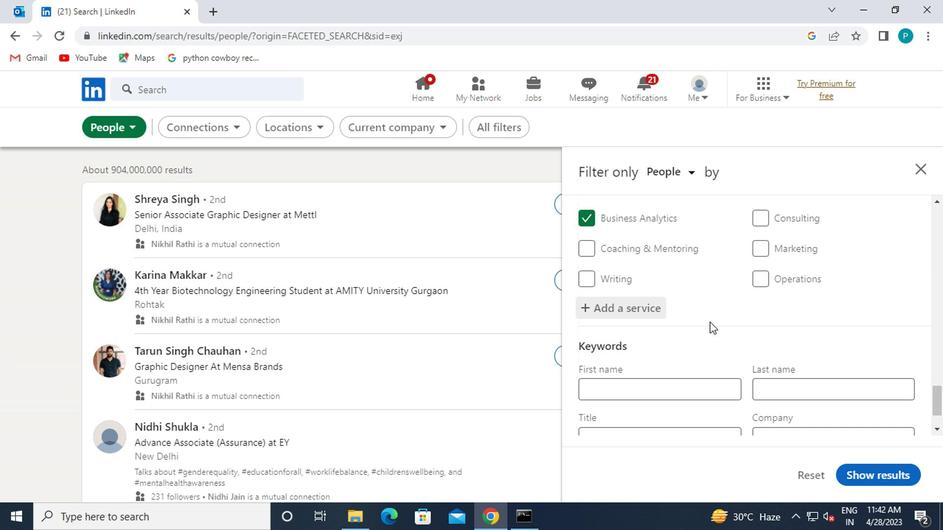 
Action: Mouse moved to (682, 374)
Screenshot: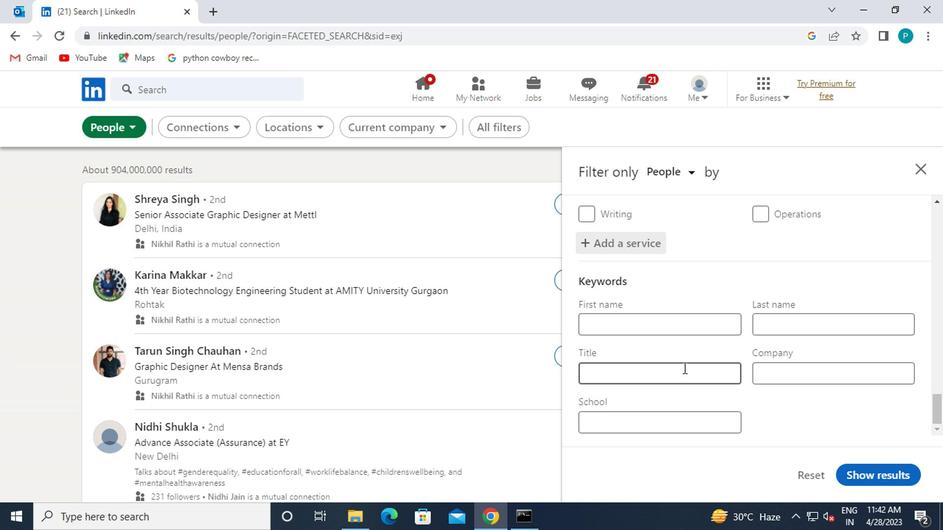 
Action: Mouse pressed left at (682, 374)
Screenshot: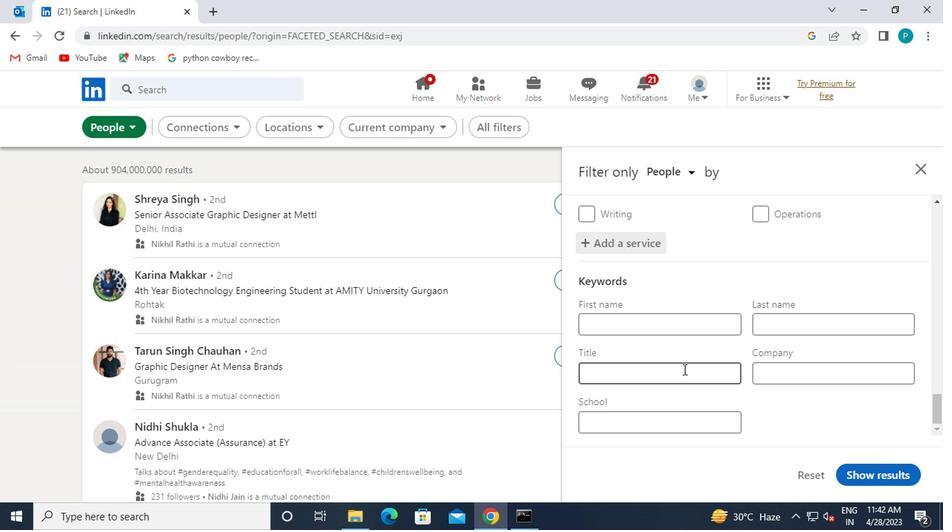 
Action: Mouse moved to (697, 364)
Screenshot: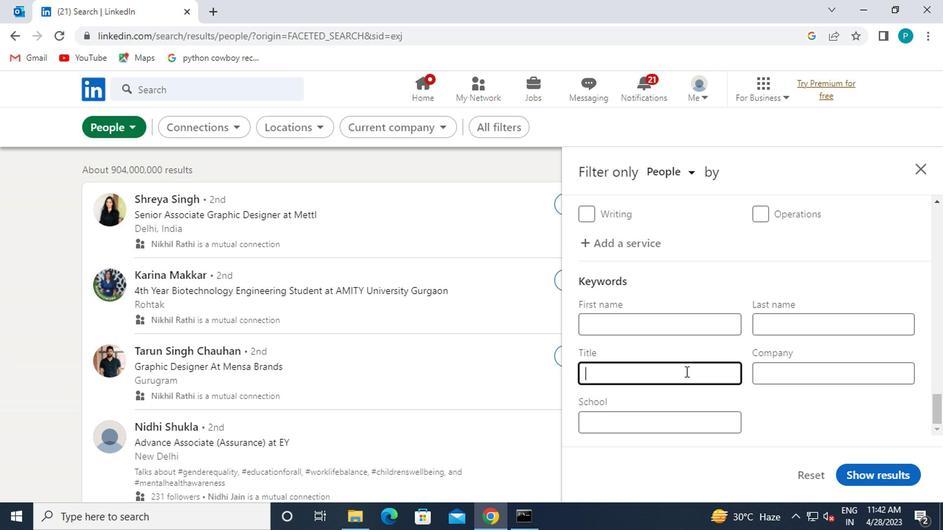 
Action: Key pressed <Key.caps_lock>V<Key.caps_lock>ICE<Key.space>
Screenshot: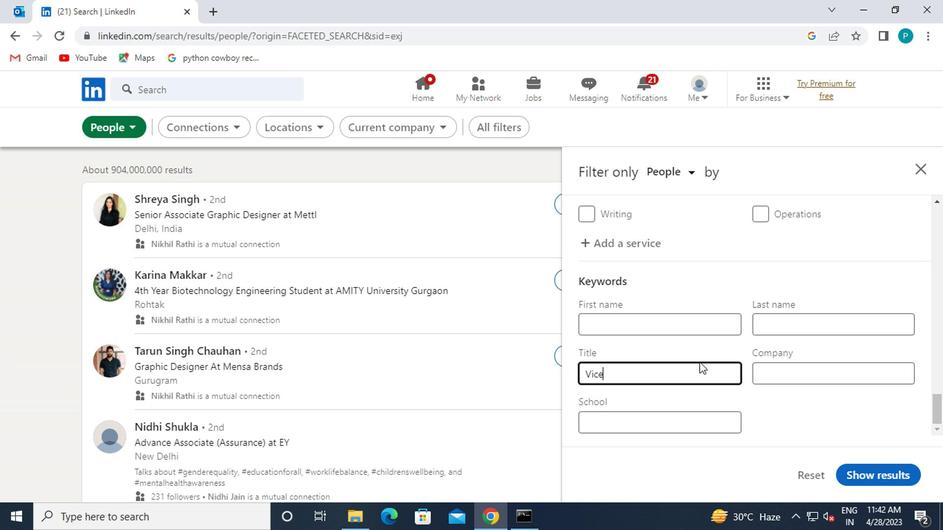 
Action: Mouse moved to (668, 361)
Screenshot: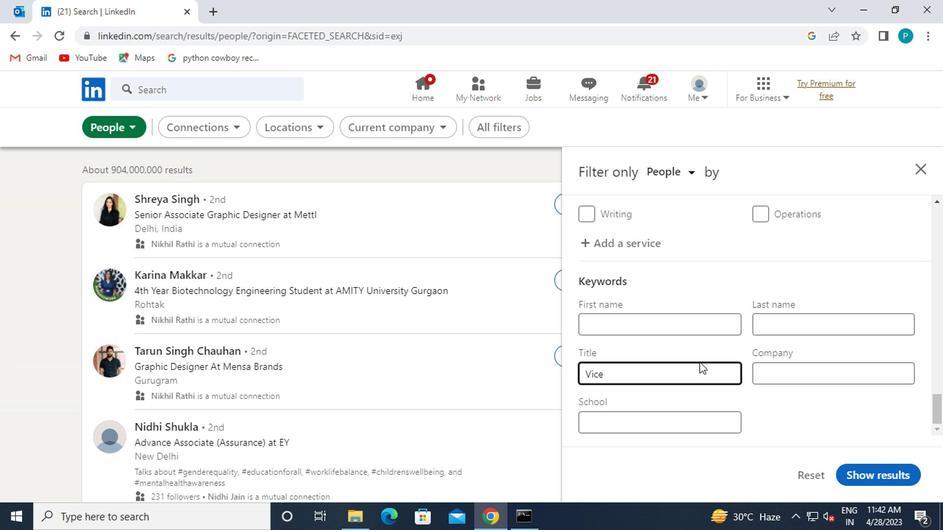 
Action: Key pressed <Key.caps_lock>P<Key.caps_lock>RED<Key.backspace>SIDENT<Key.space>OF<Key.space><Key.caps_lock>M<Key.caps_lock>ARKETING
Screenshot: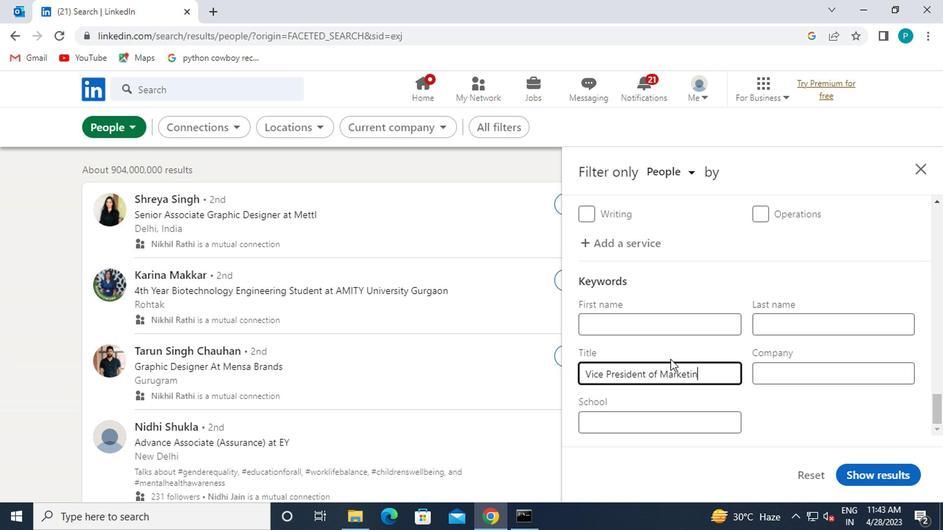 
Action: Mouse moved to (888, 474)
Screenshot: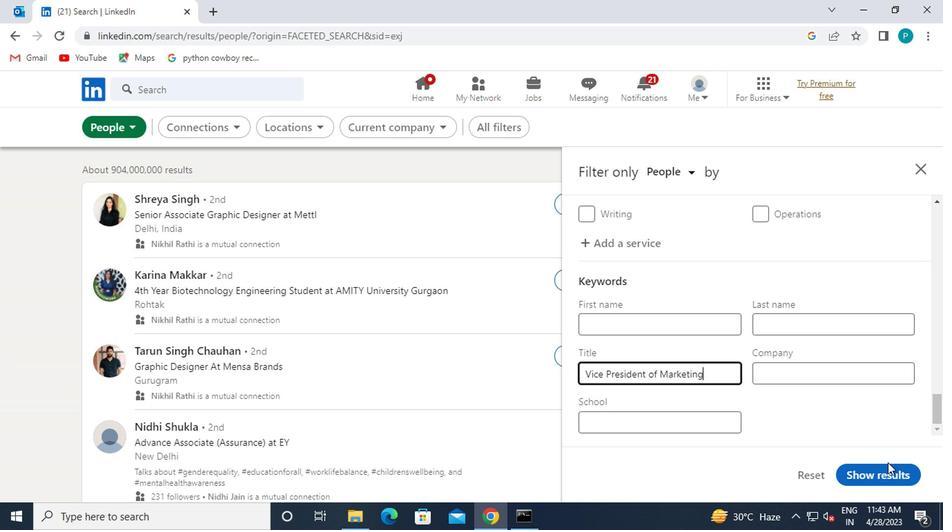 
Action: Mouse pressed left at (888, 474)
Screenshot: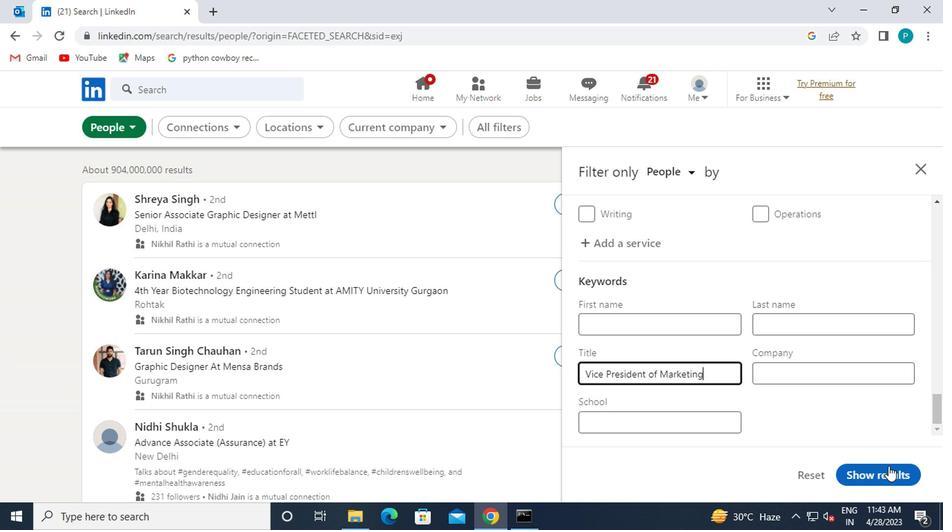 
Action: Mouse moved to (891, 474)
Screenshot: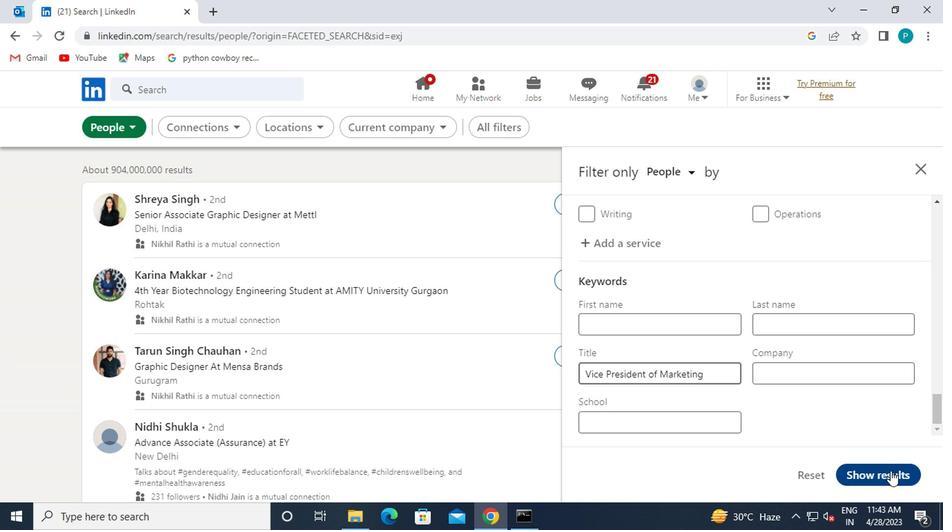 
